 Task: Search one way flight ticket for 5 adults, 1 child, 2 infants in seat and 1 infant on lap in business from Daytona Beach: Daytona Beach International Airport to Fort Wayne: Fort Wayne International Airport on 5-4-2023. Choice of flights is Delta. Number of bags: 2 checked bags. Outbound departure time preference is 13:00.
Action: Mouse moved to (359, 332)
Screenshot: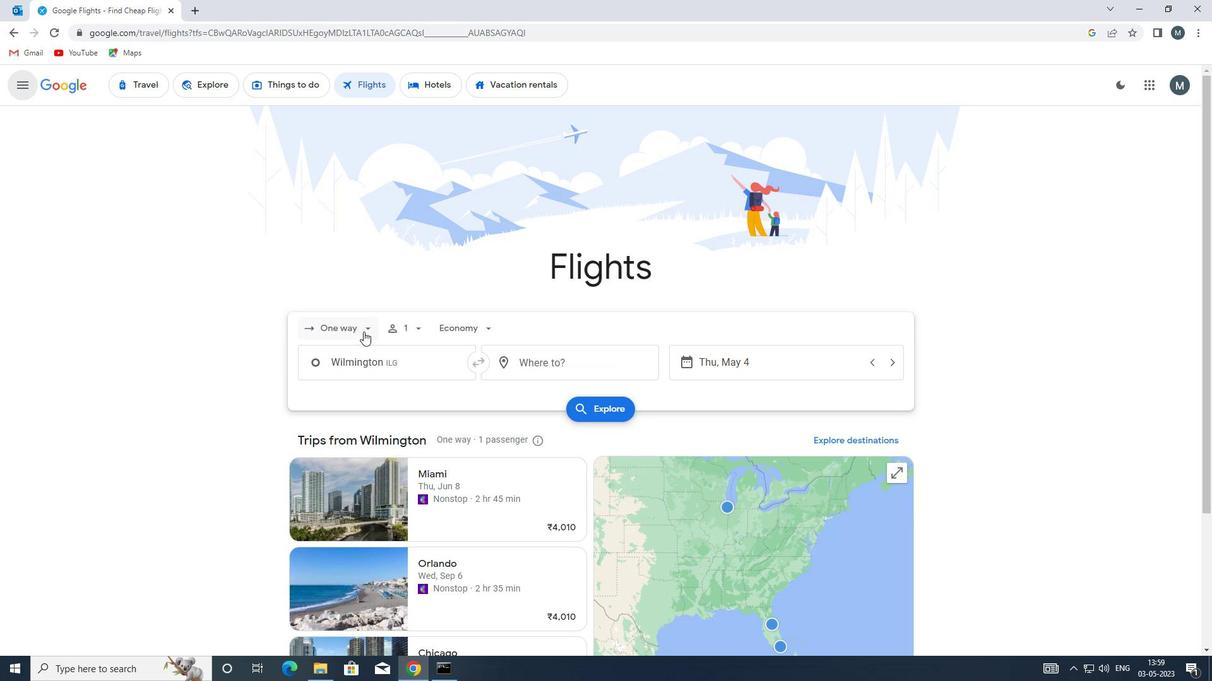 
Action: Mouse pressed left at (359, 332)
Screenshot: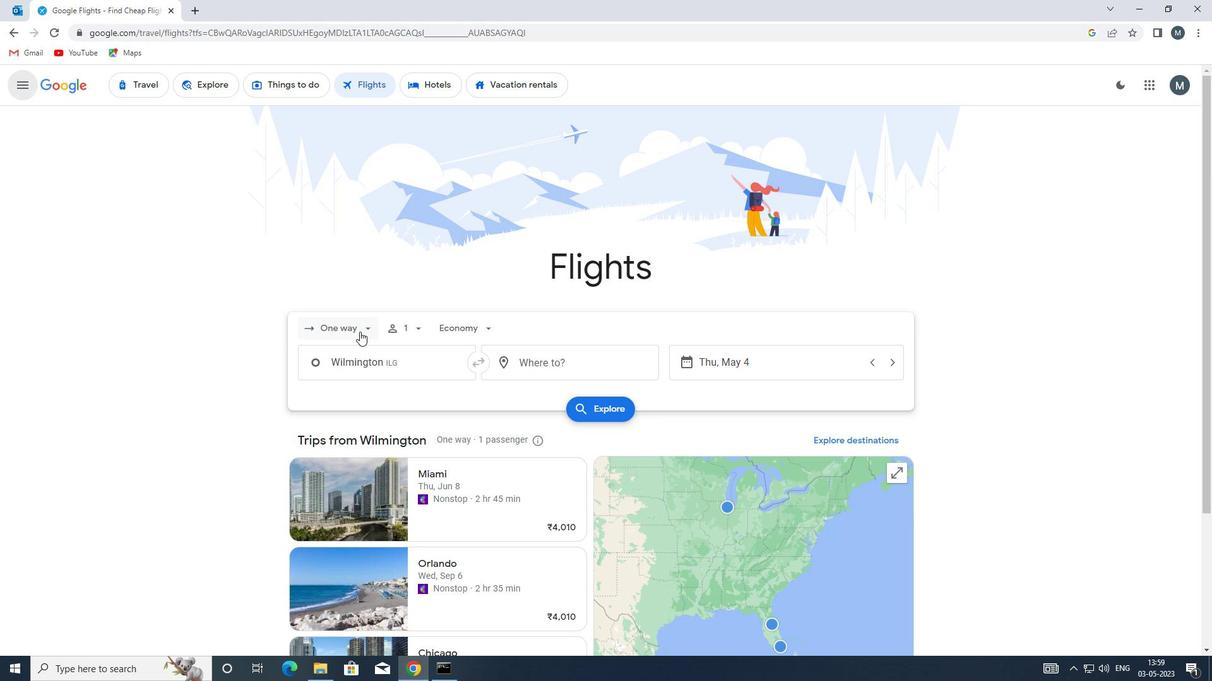 
Action: Mouse moved to (355, 388)
Screenshot: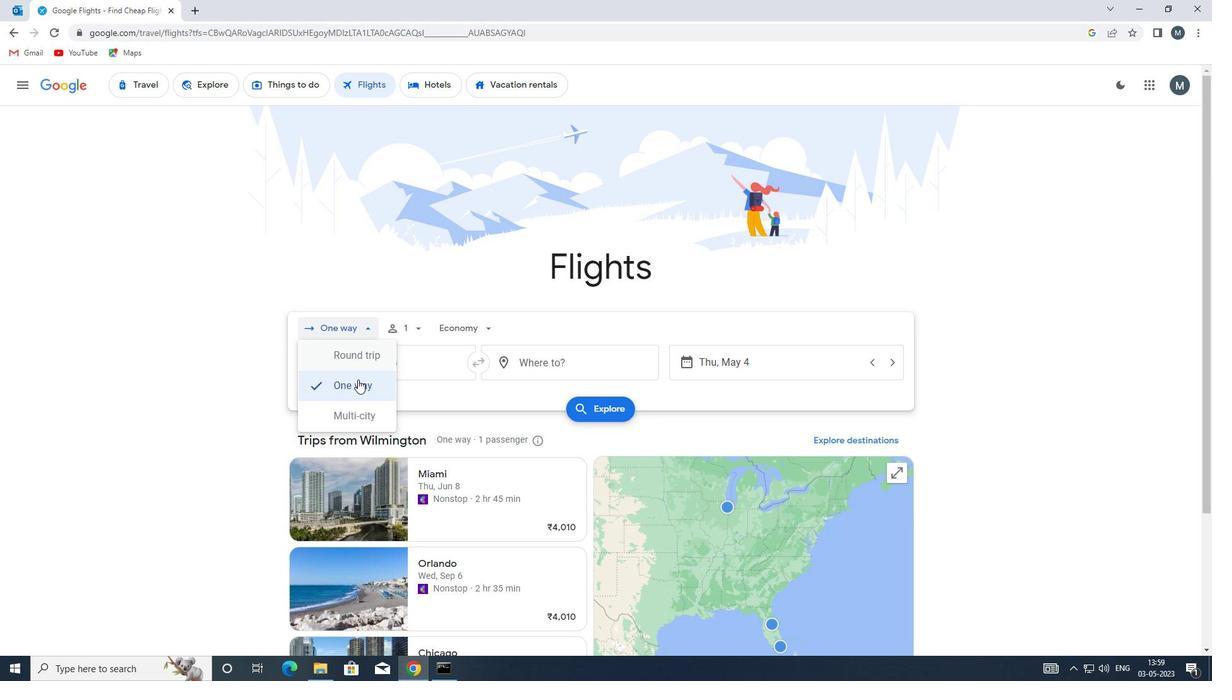 
Action: Mouse pressed left at (355, 388)
Screenshot: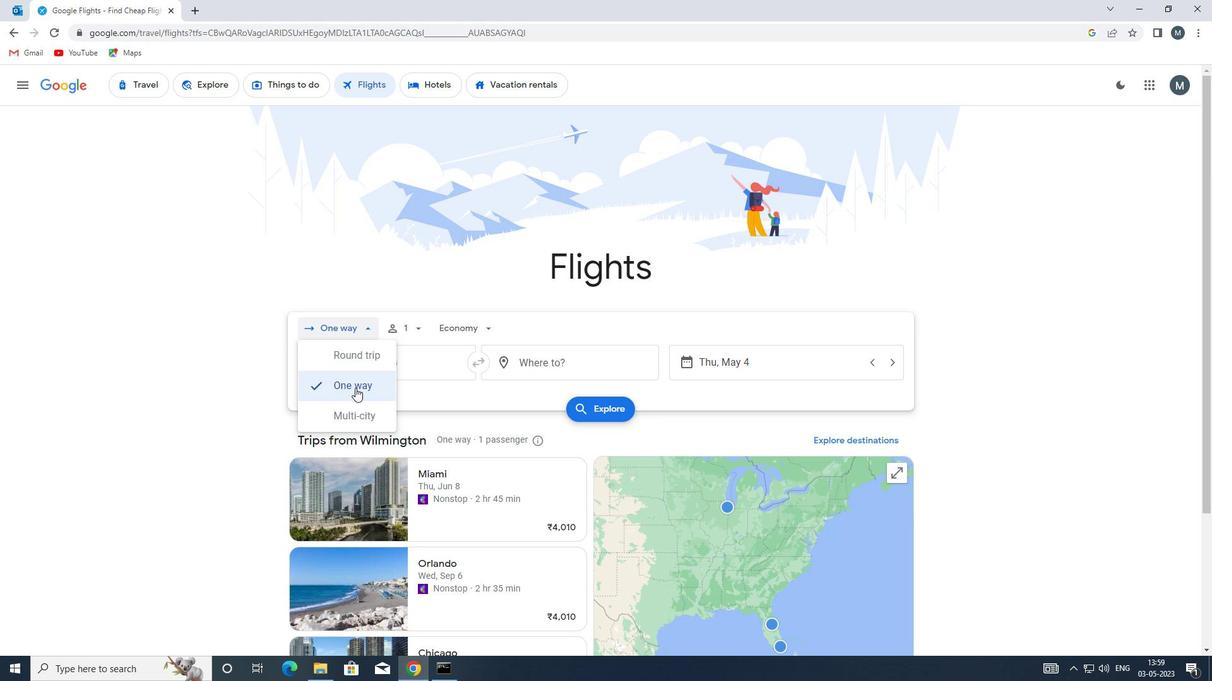 
Action: Mouse moved to (414, 329)
Screenshot: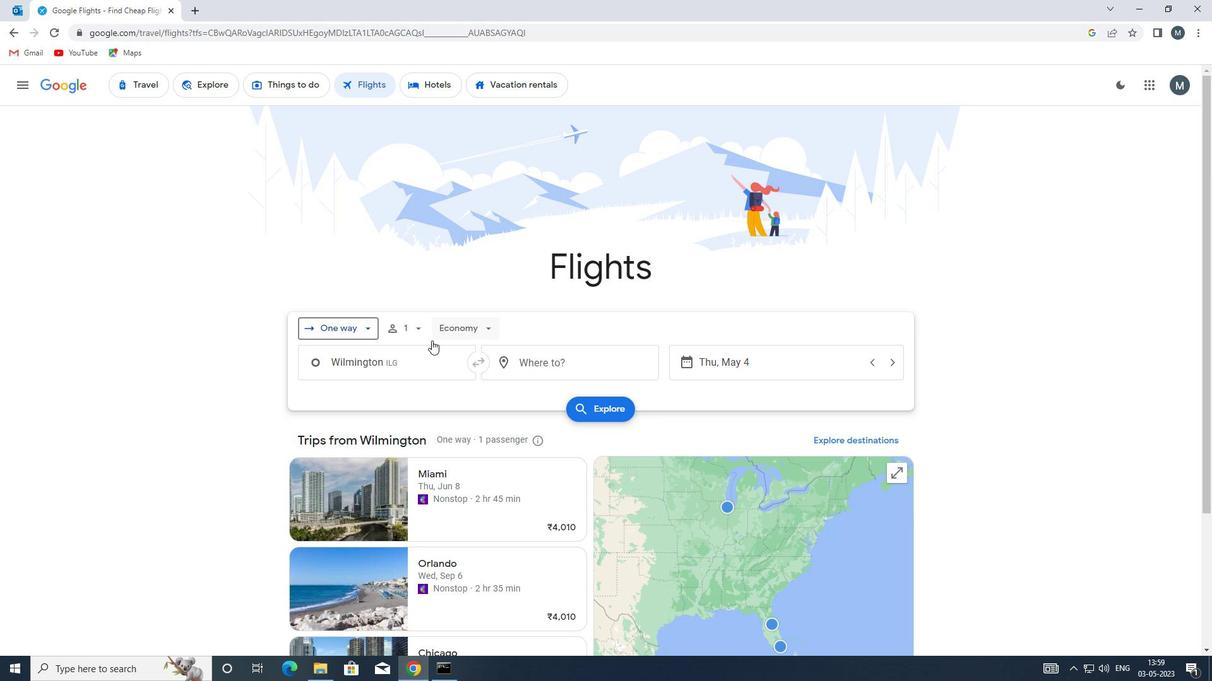 
Action: Mouse pressed left at (414, 329)
Screenshot: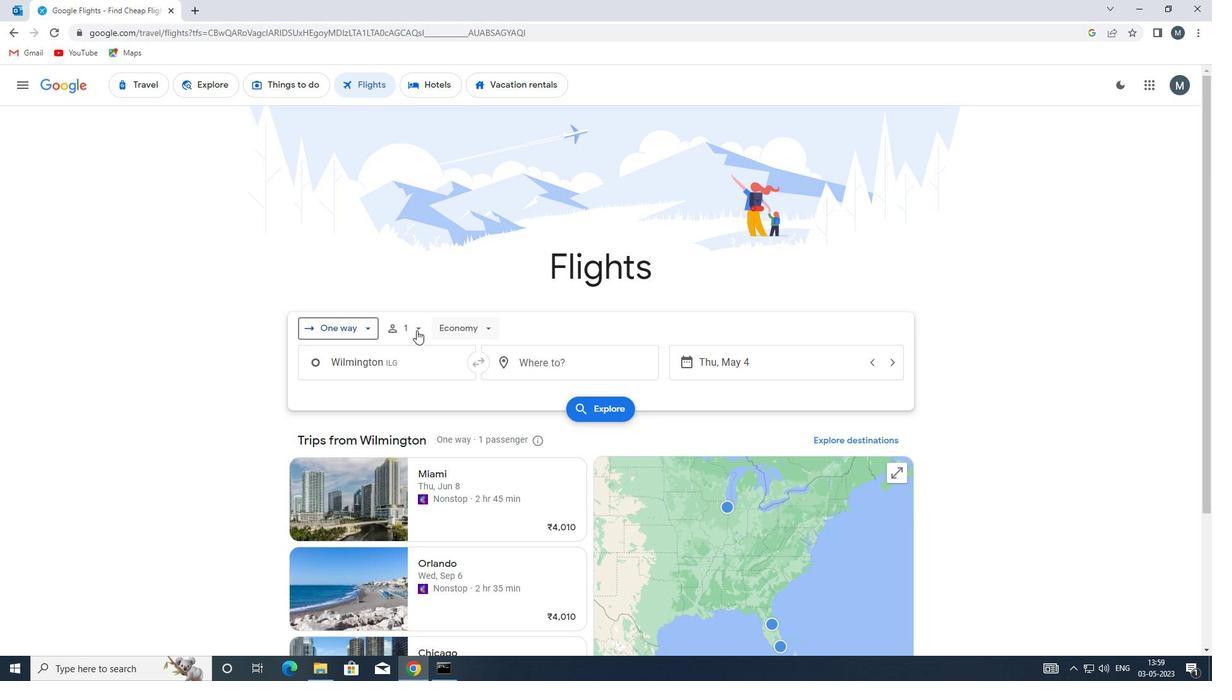 
Action: Mouse moved to (414, 329)
Screenshot: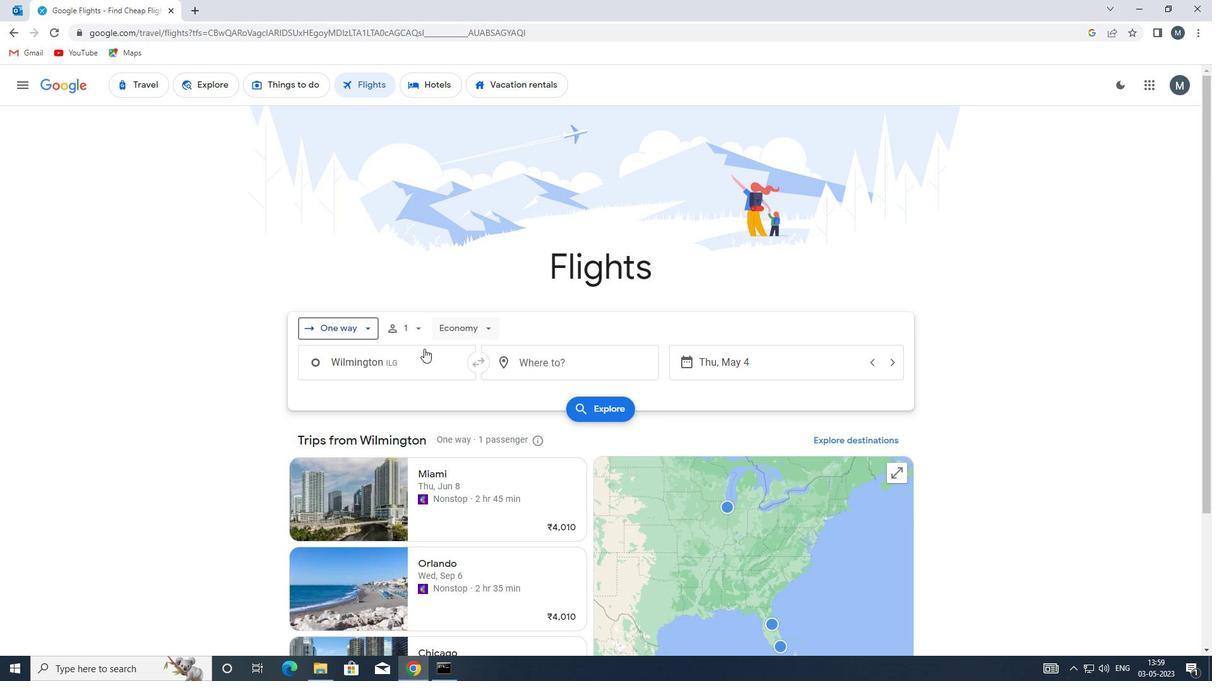 
Action: Mouse pressed left at (414, 329)
Screenshot: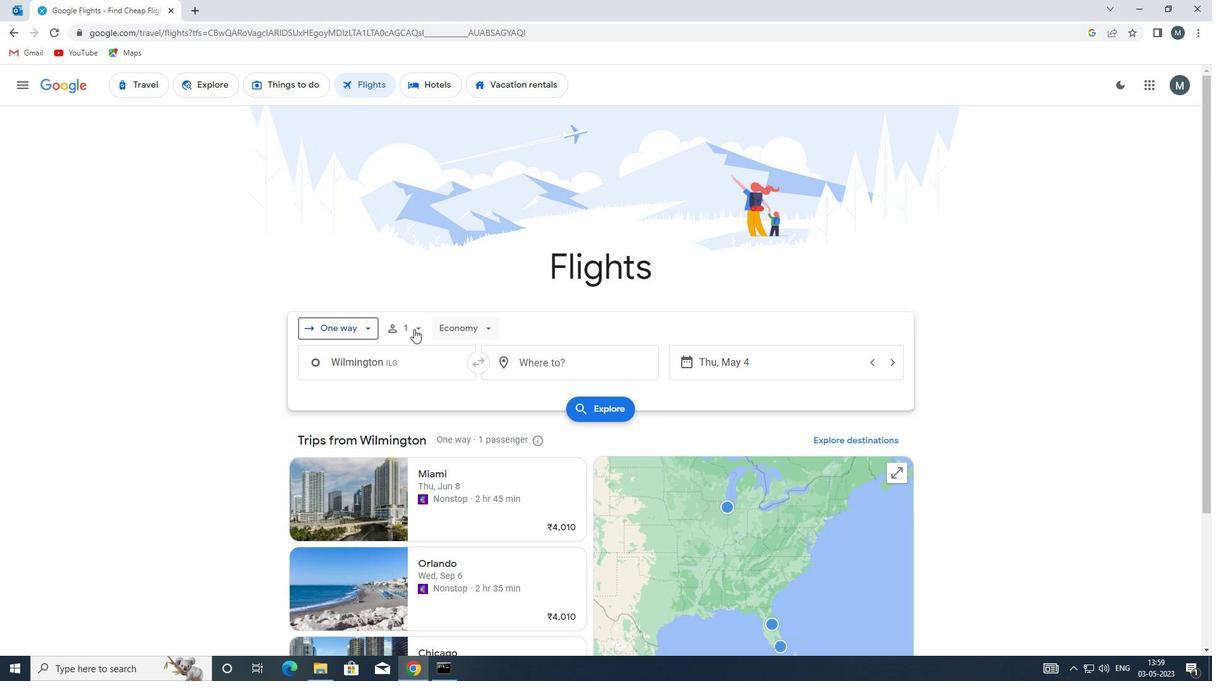 
Action: Mouse moved to (416, 328)
Screenshot: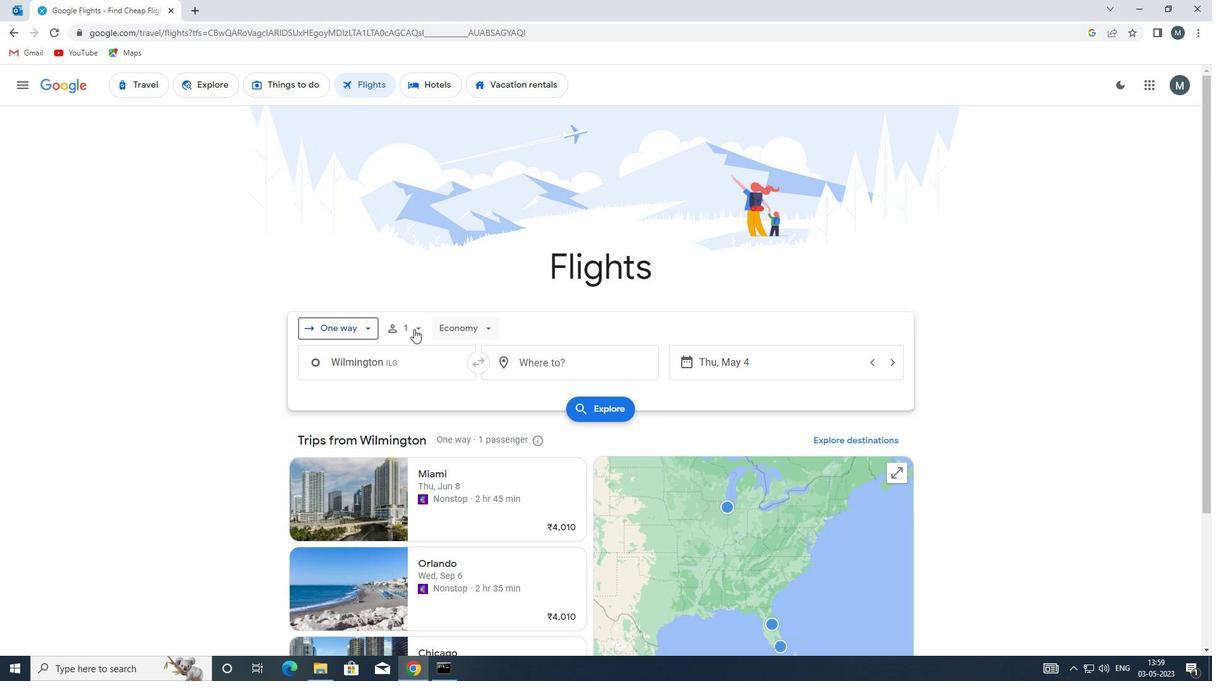 
Action: Mouse pressed left at (416, 328)
Screenshot: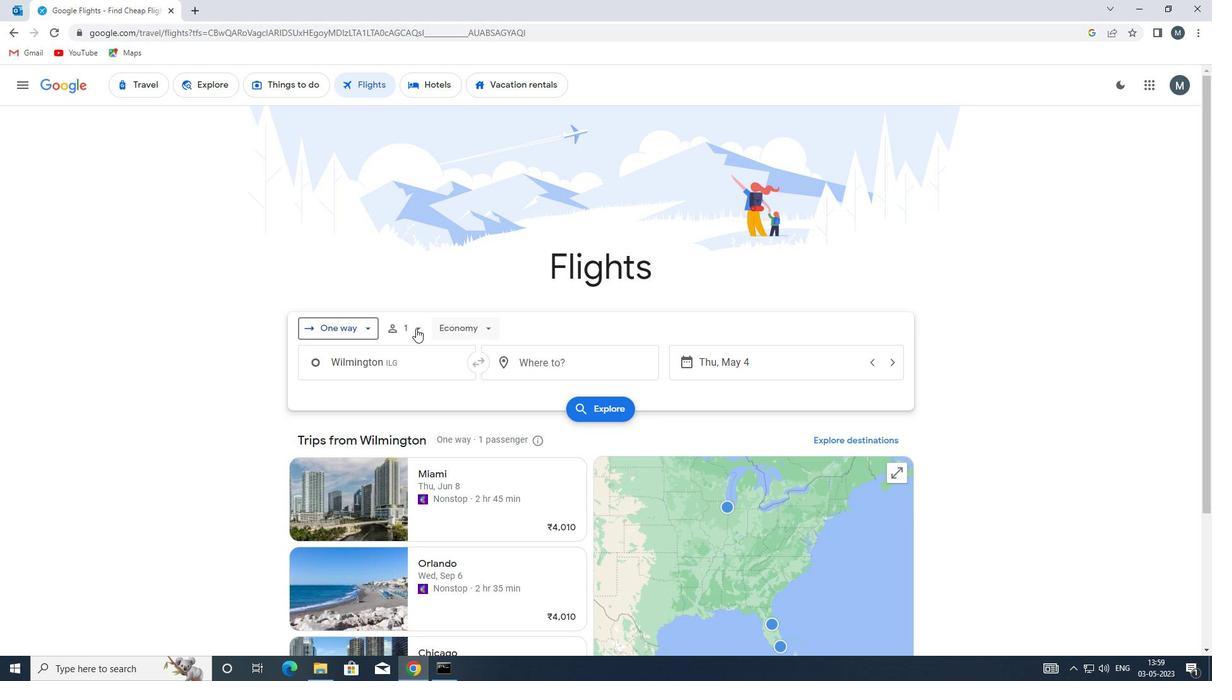 
Action: Mouse moved to (509, 361)
Screenshot: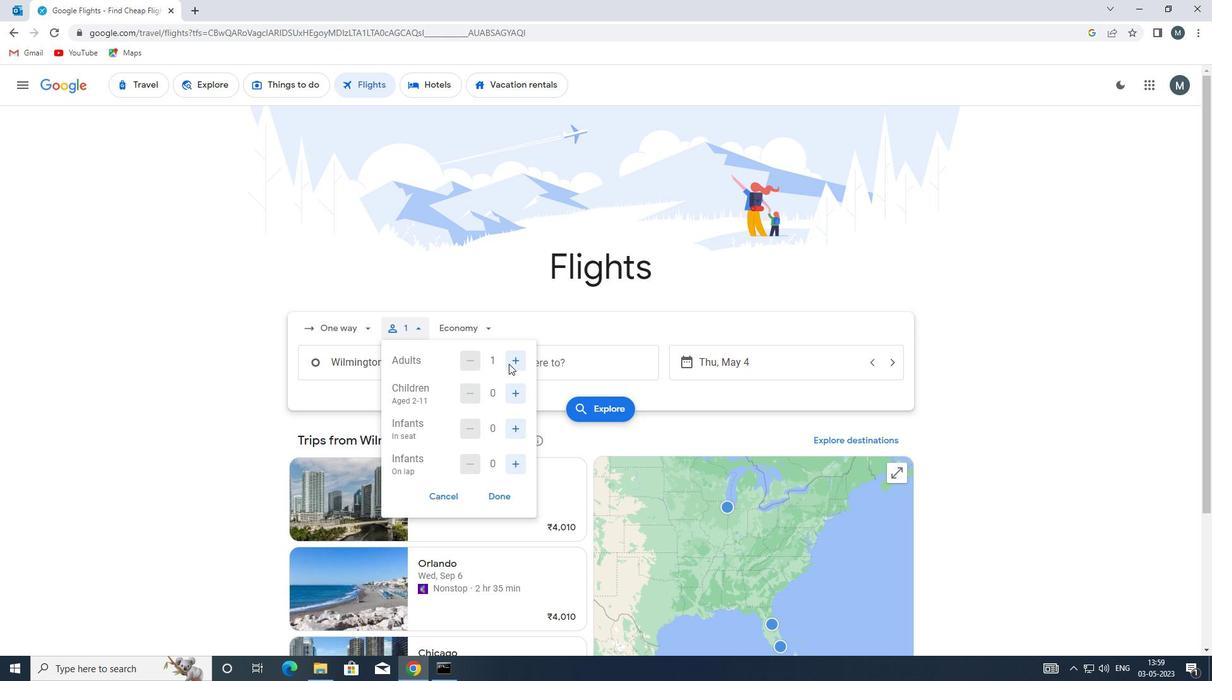 
Action: Mouse pressed left at (509, 361)
Screenshot: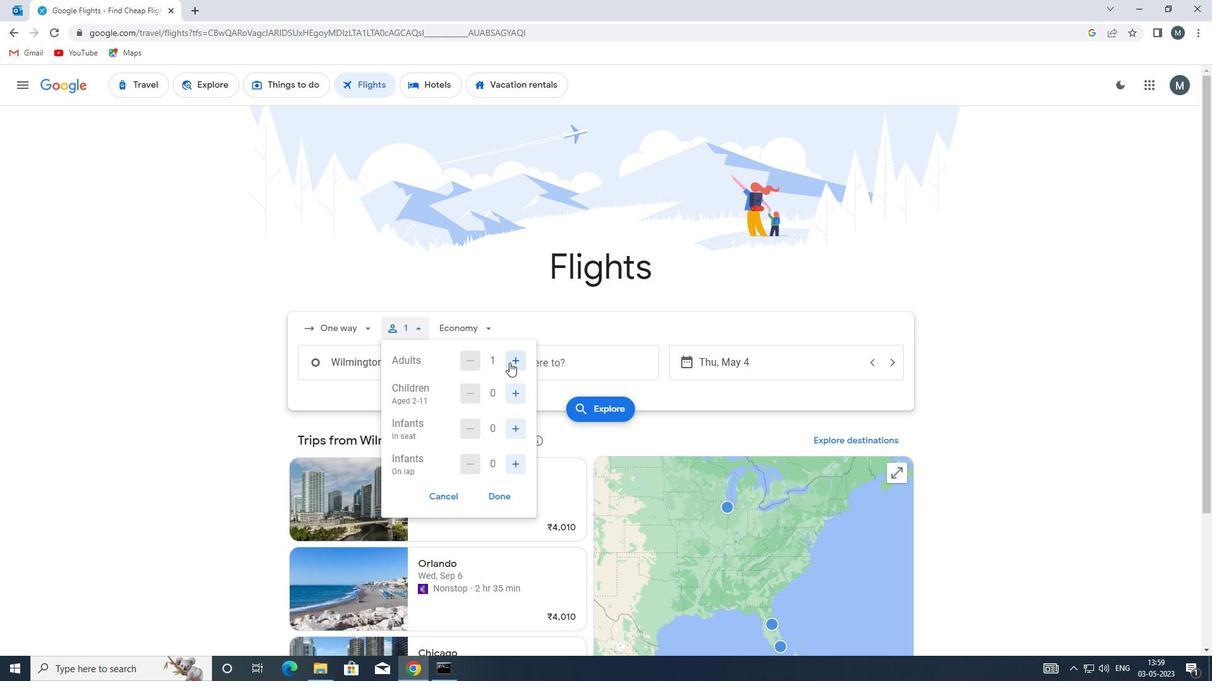 
Action: Mouse moved to (509, 361)
Screenshot: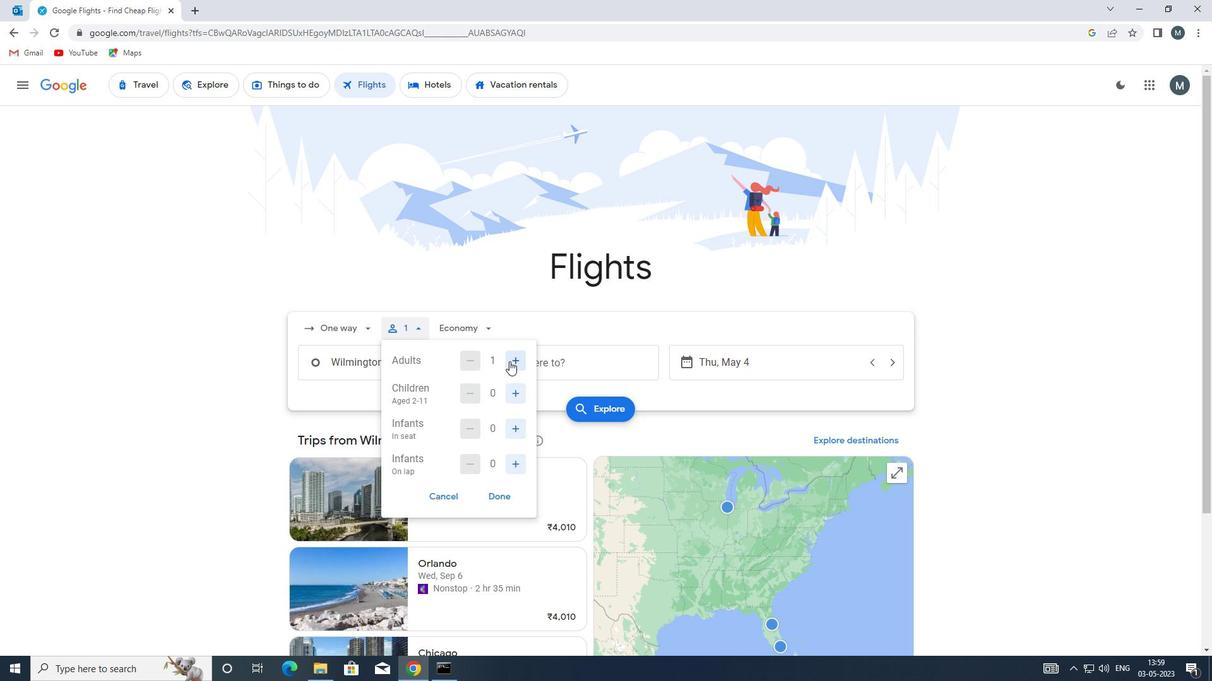 
Action: Mouse pressed left at (509, 361)
Screenshot: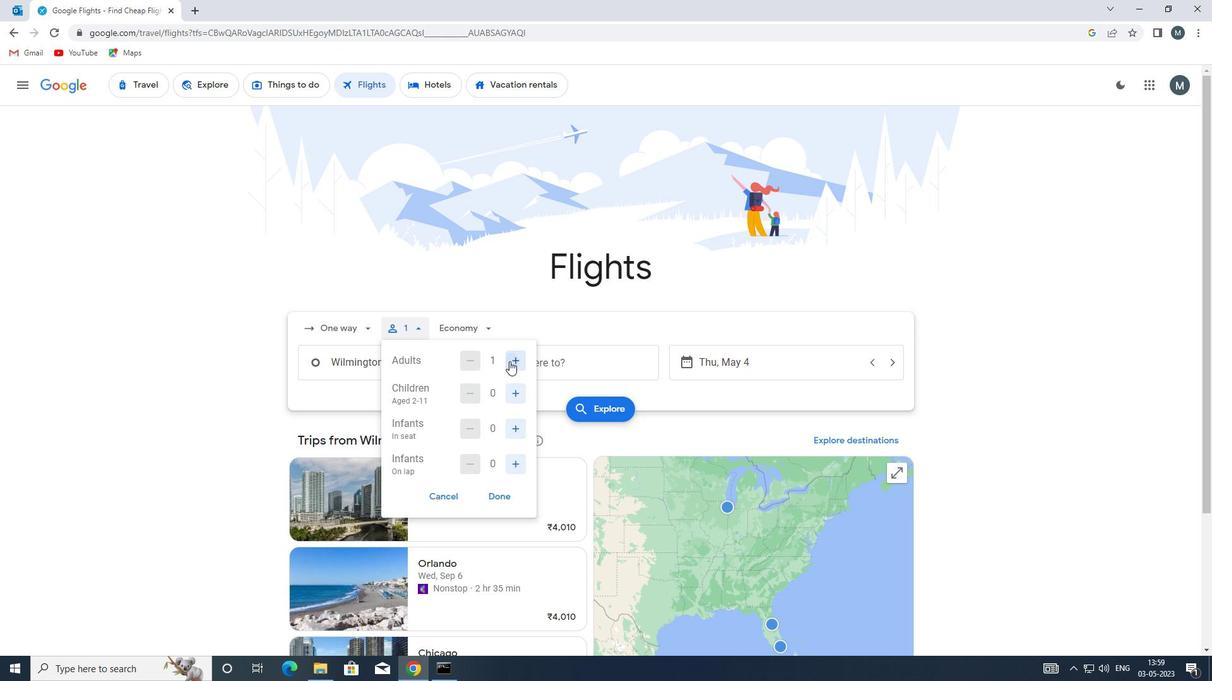 
Action: Mouse pressed left at (509, 361)
Screenshot: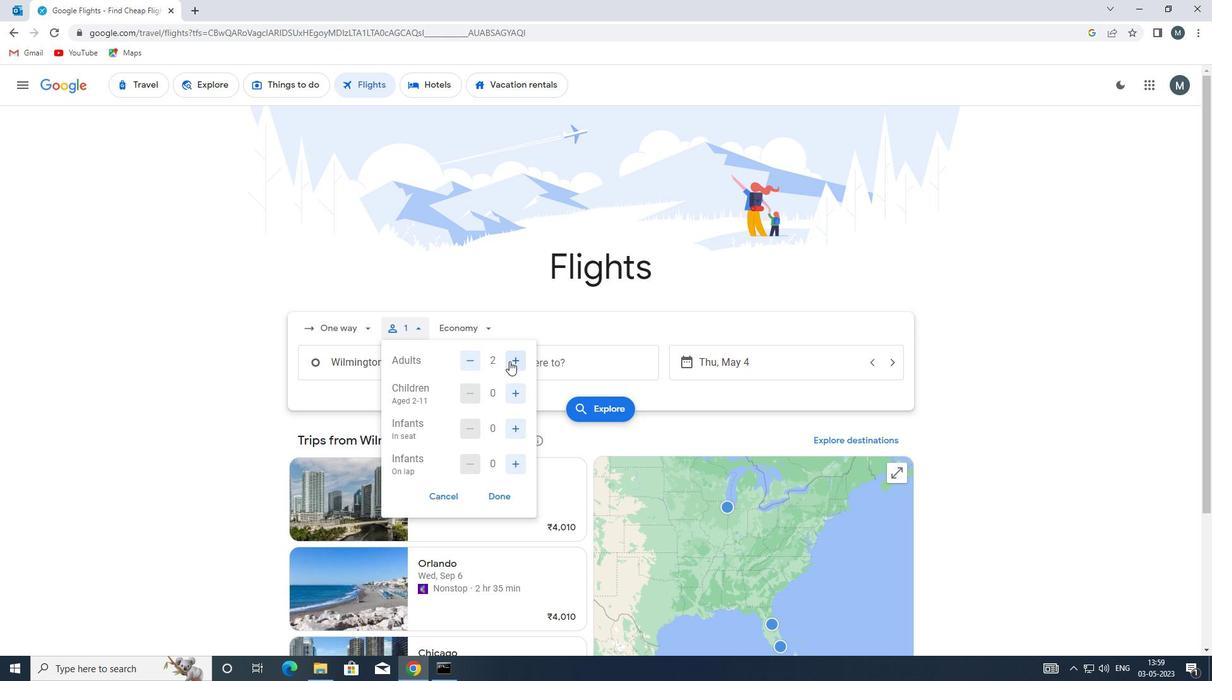 
Action: Mouse pressed left at (509, 361)
Screenshot: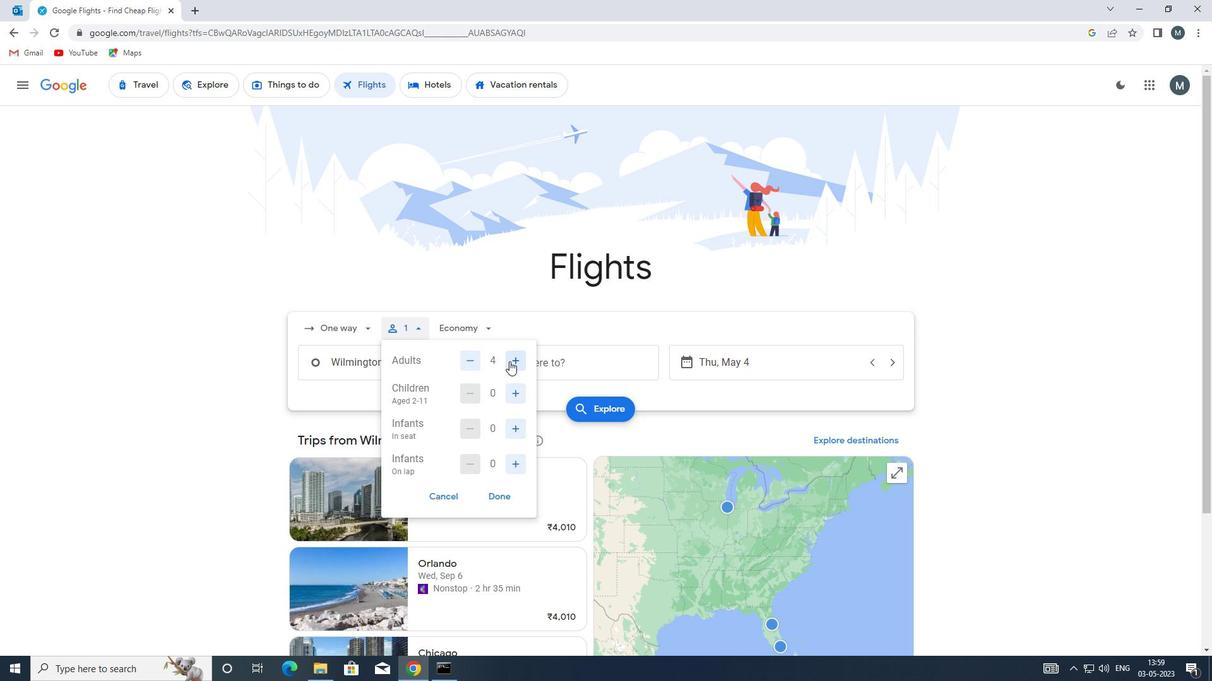 
Action: Mouse moved to (513, 394)
Screenshot: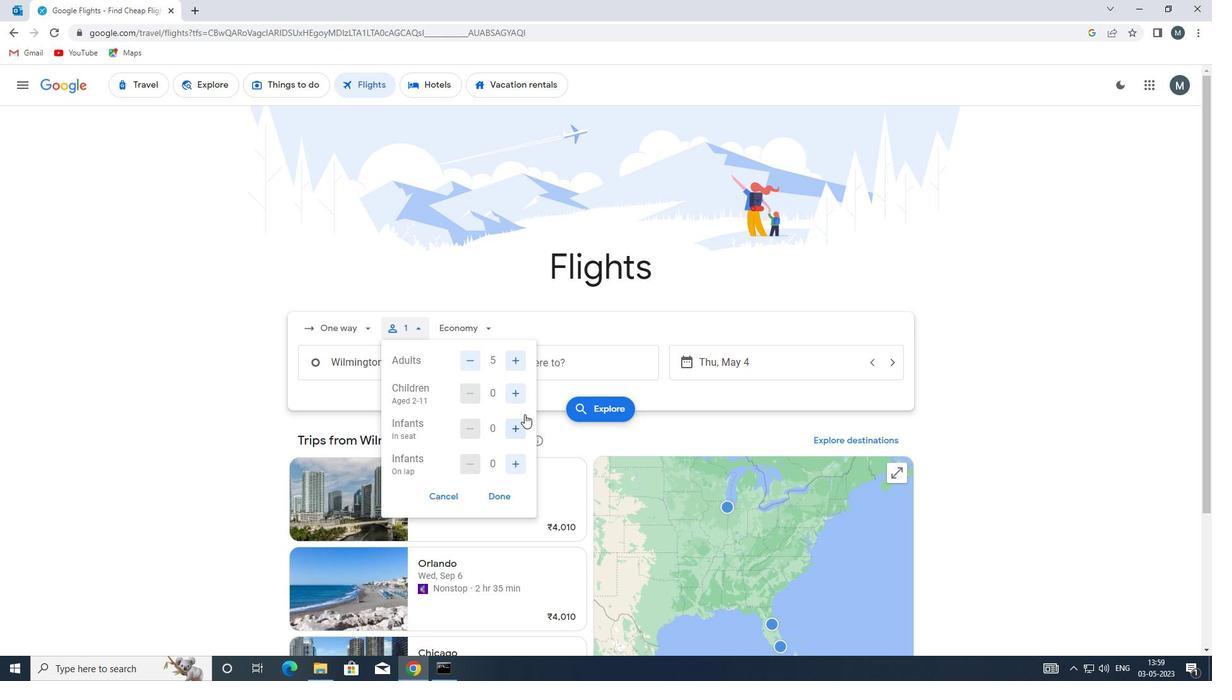 
Action: Mouse pressed left at (513, 394)
Screenshot: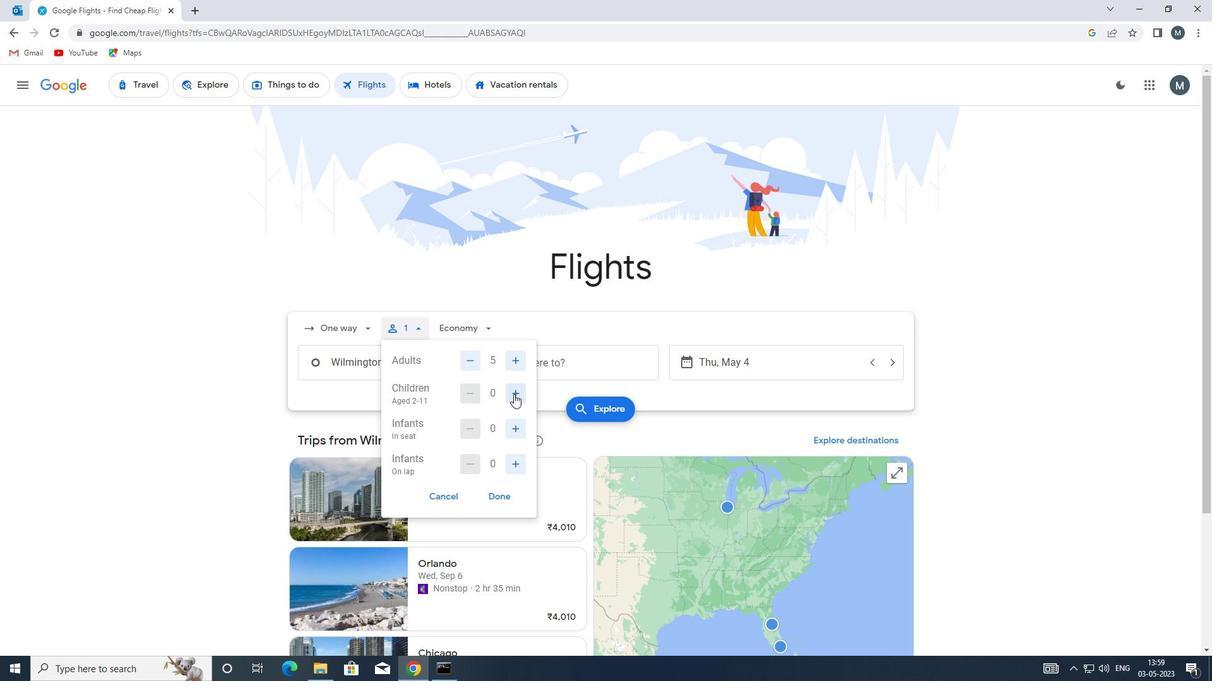 
Action: Mouse moved to (515, 428)
Screenshot: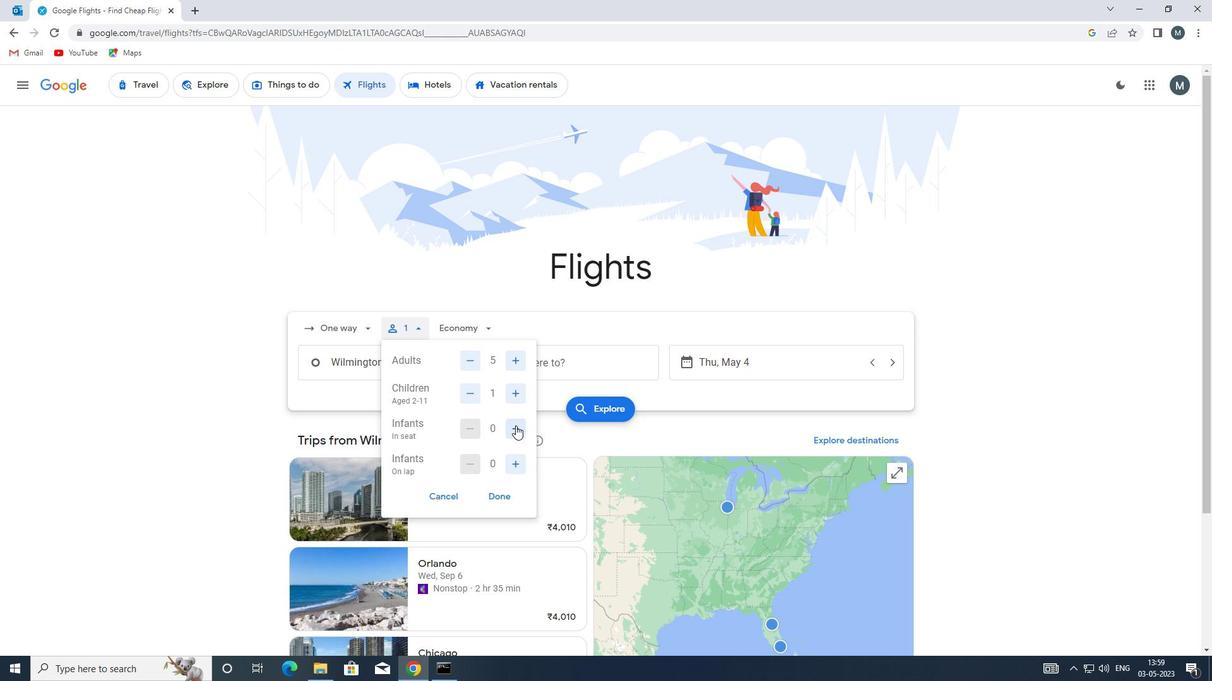 
Action: Mouse pressed left at (515, 428)
Screenshot: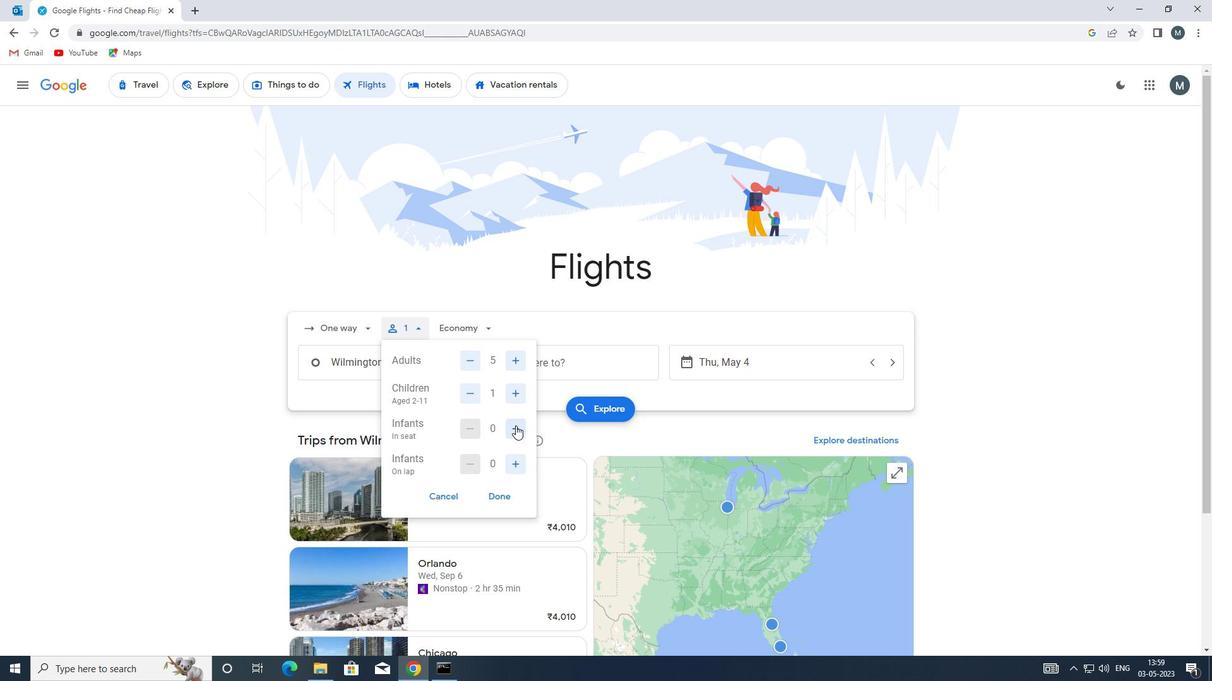 
Action: Mouse moved to (515, 464)
Screenshot: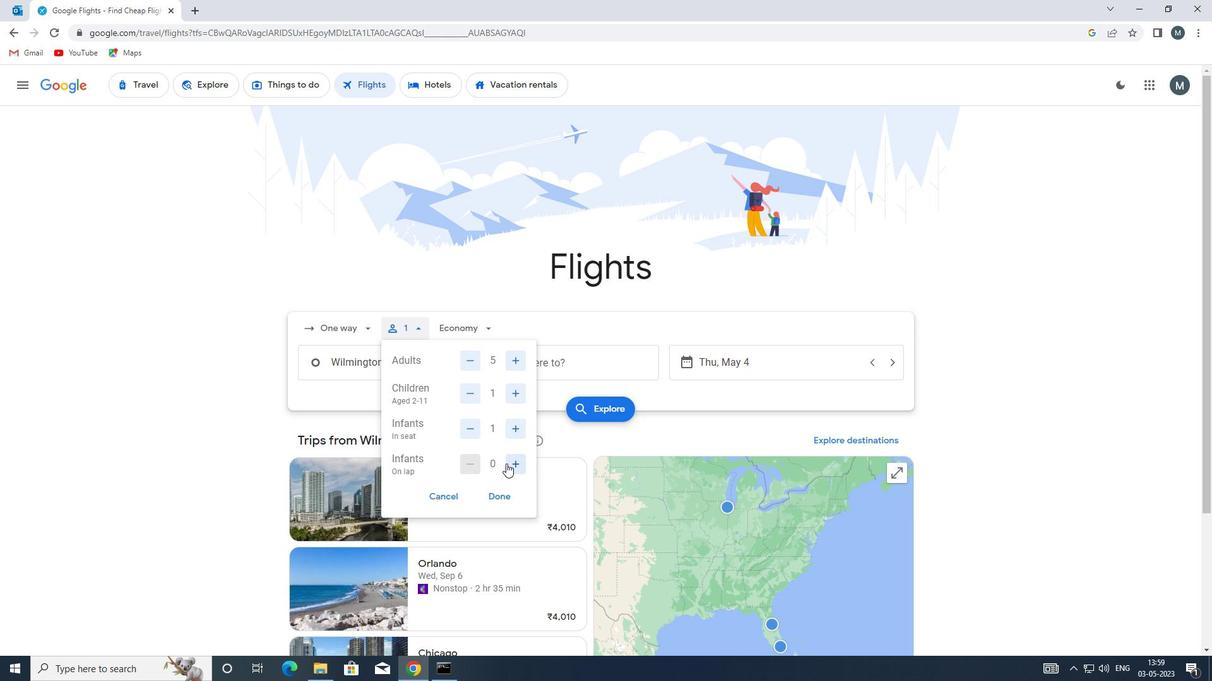 
Action: Mouse pressed left at (515, 464)
Screenshot: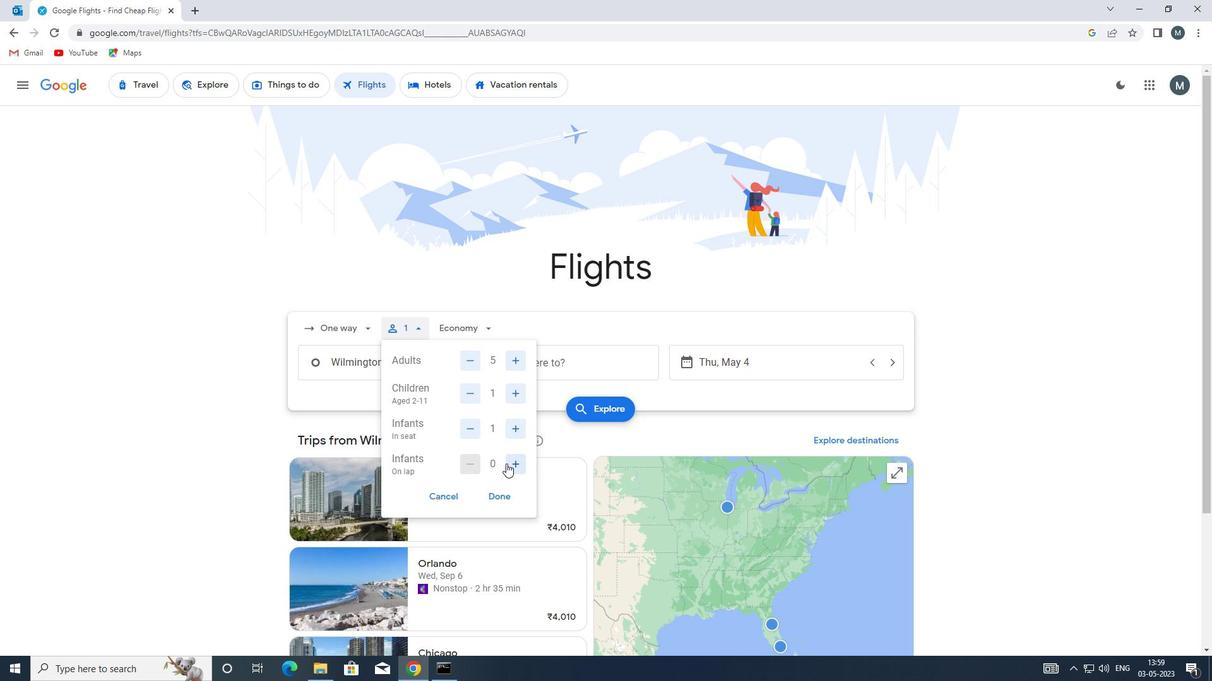 
Action: Mouse moved to (499, 496)
Screenshot: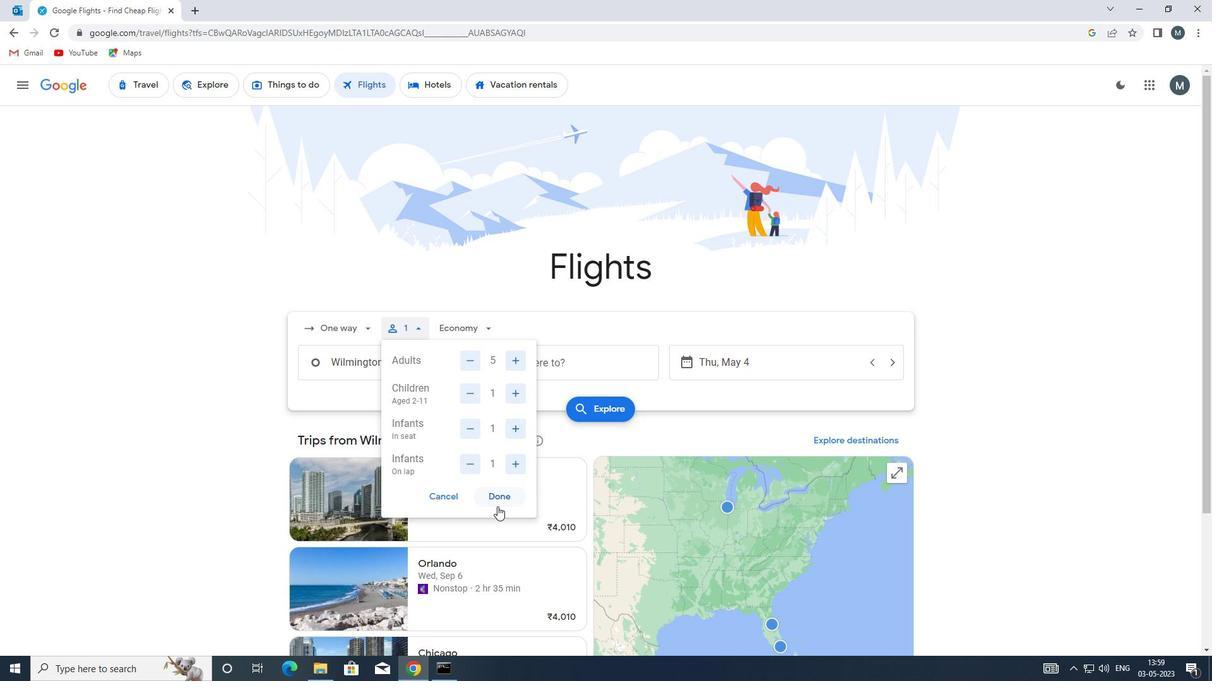 
Action: Mouse pressed left at (499, 496)
Screenshot: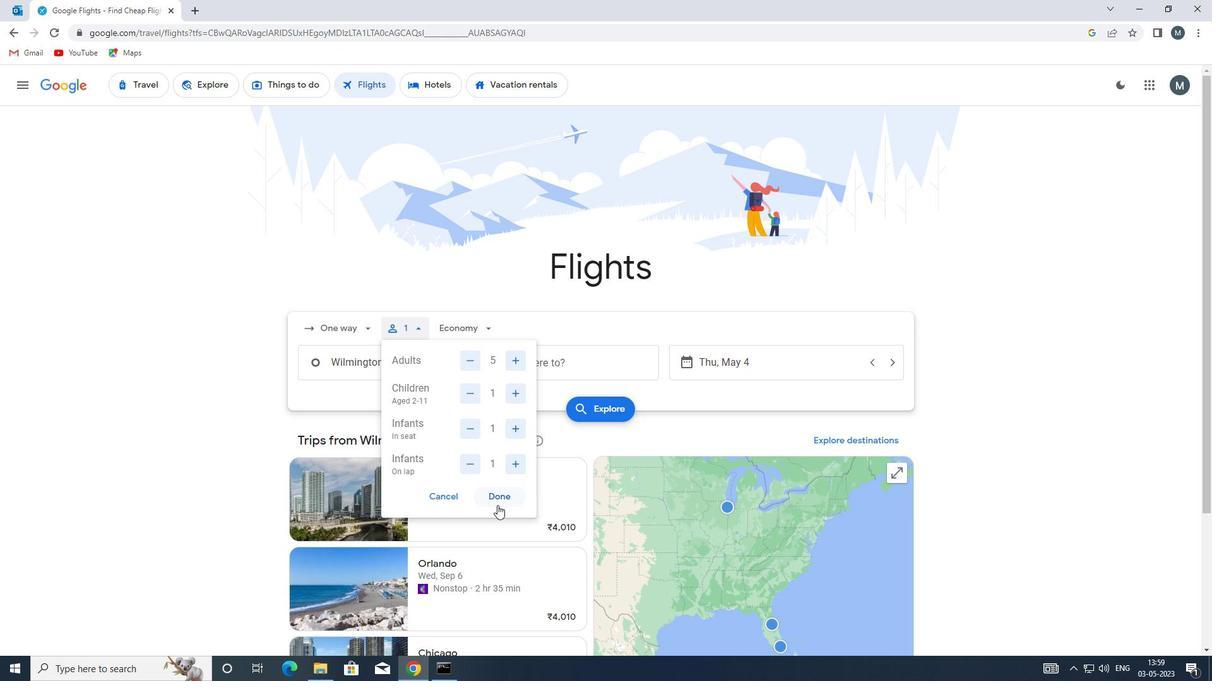 
Action: Mouse moved to (473, 328)
Screenshot: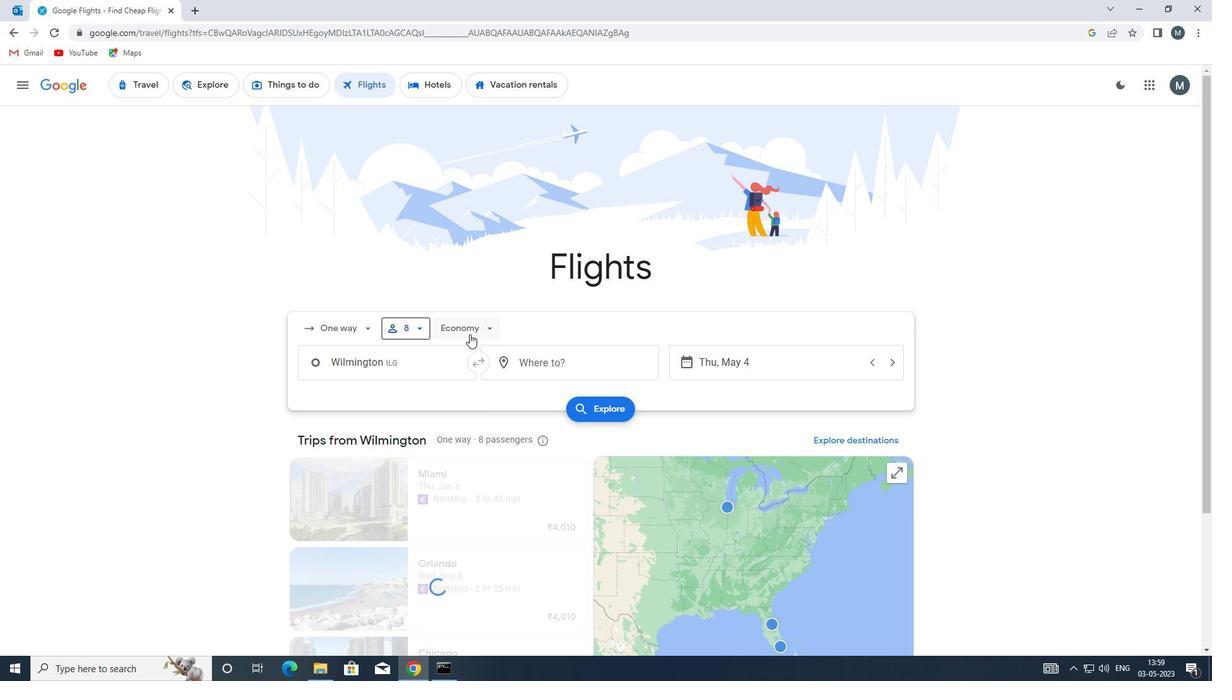 
Action: Mouse pressed left at (473, 328)
Screenshot: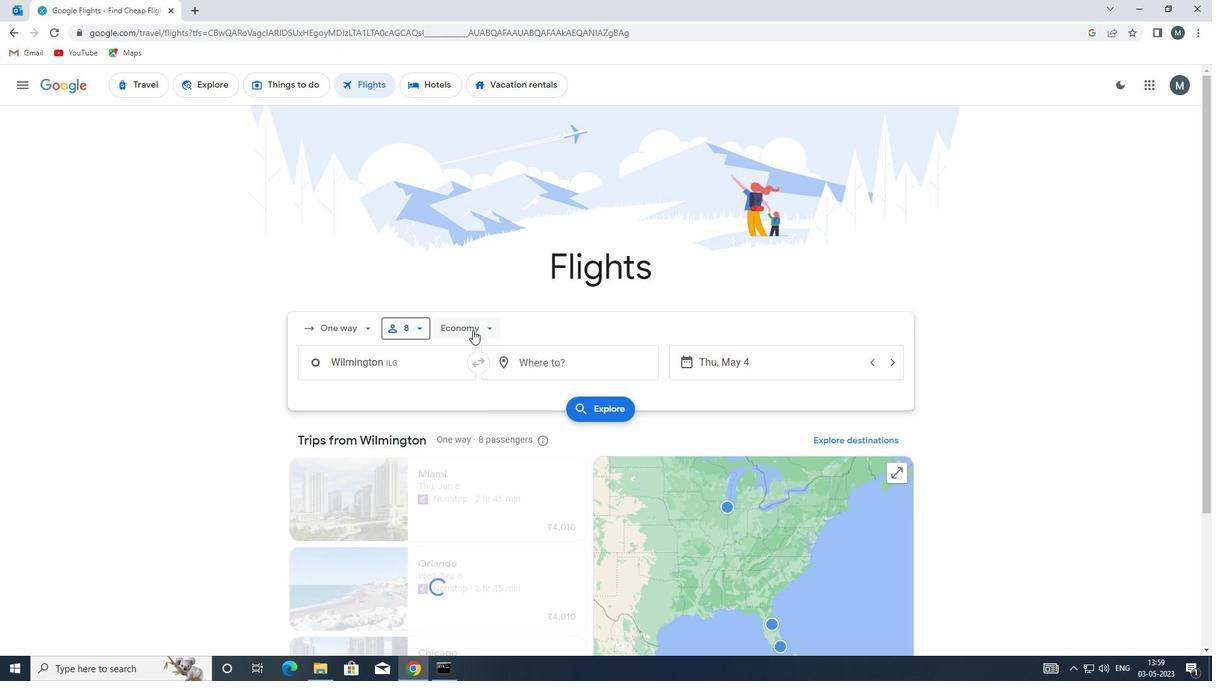 
Action: Mouse moved to (504, 383)
Screenshot: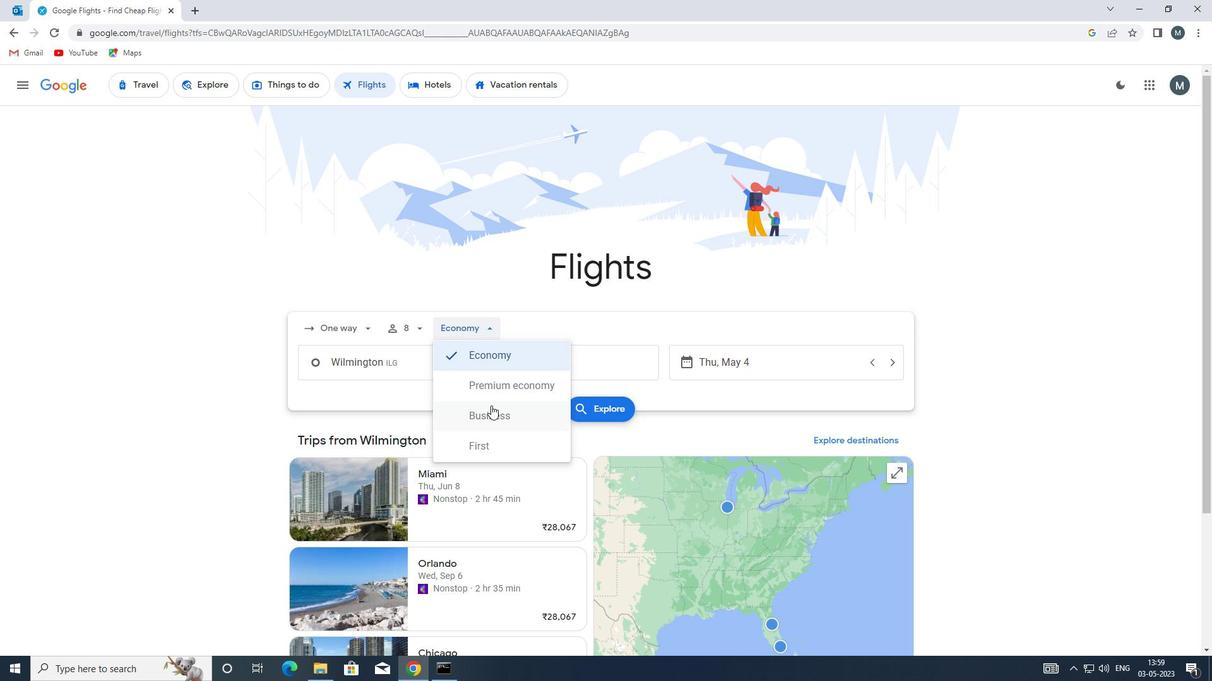 
Action: Mouse pressed left at (504, 383)
Screenshot: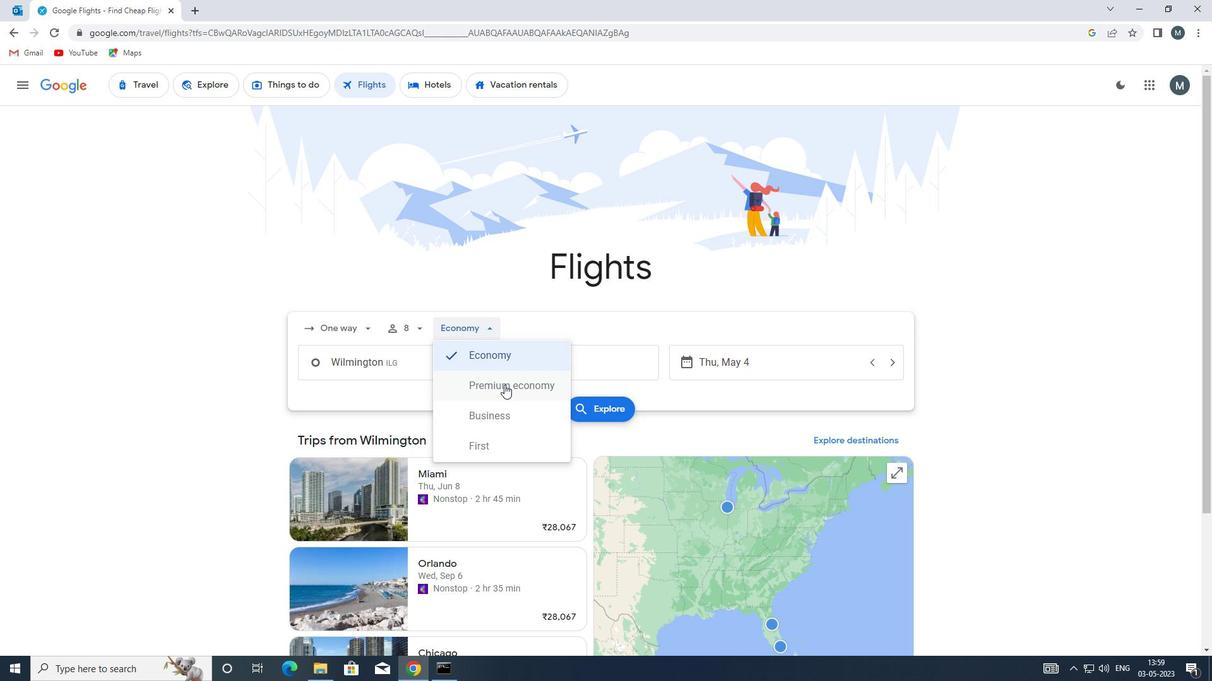 
Action: Mouse moved to (489, 325)
Screenshot: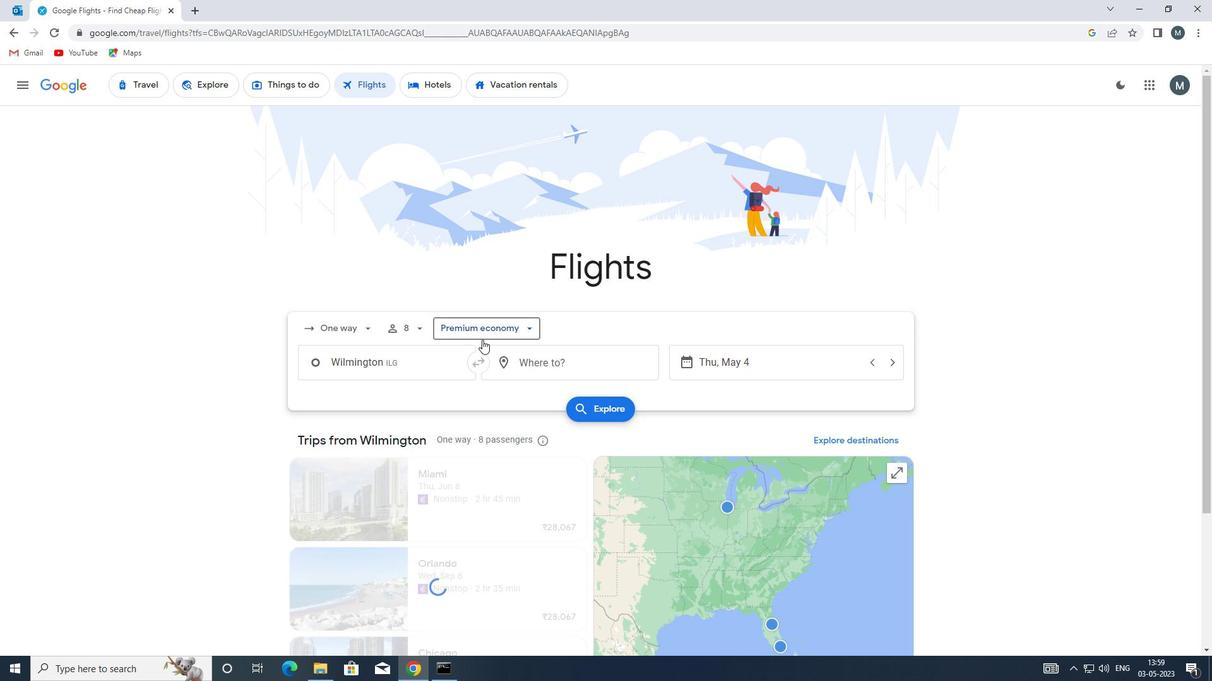 
Action: Mouse pressed left at (489, 325)
Screenshot: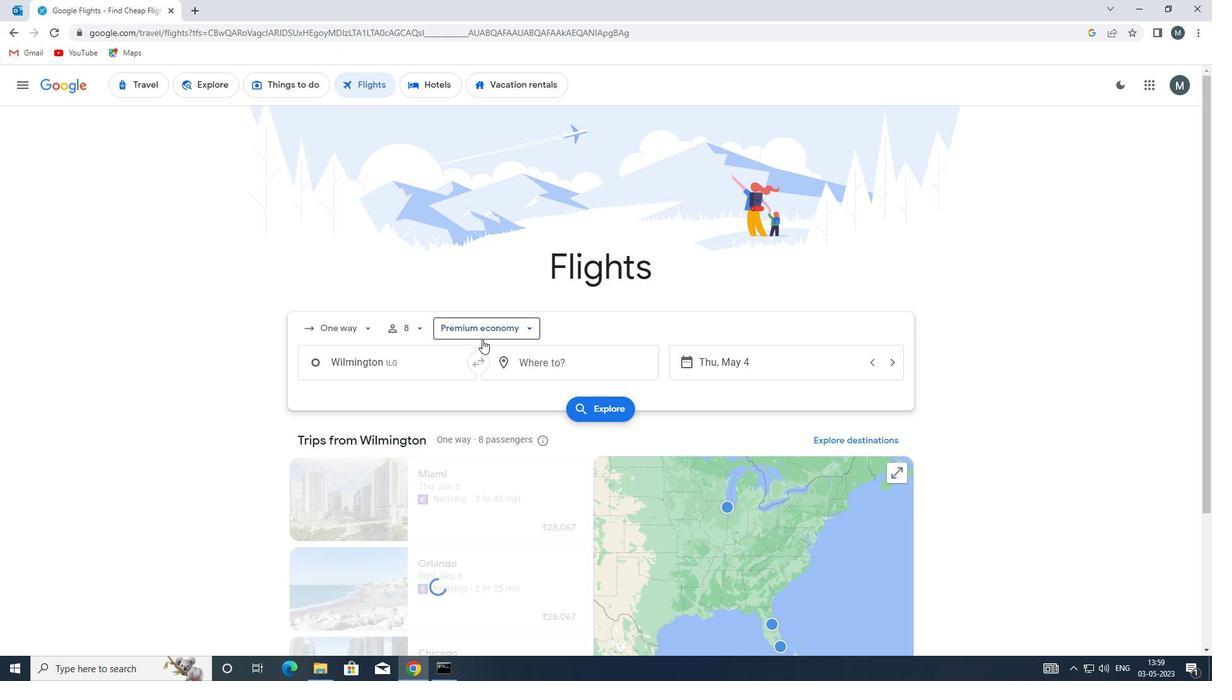
Action: Mouse moved to (489, 415)
Screenshot: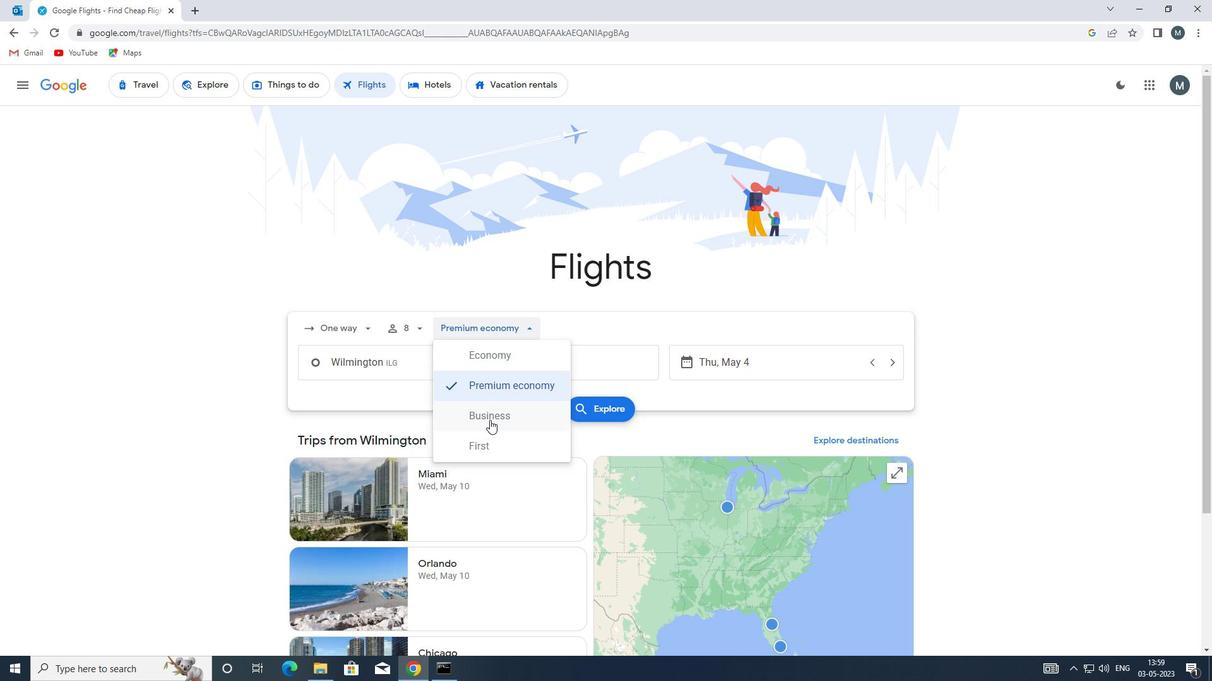
Action: Mouse pressed left at (489, 415)
Screenshot: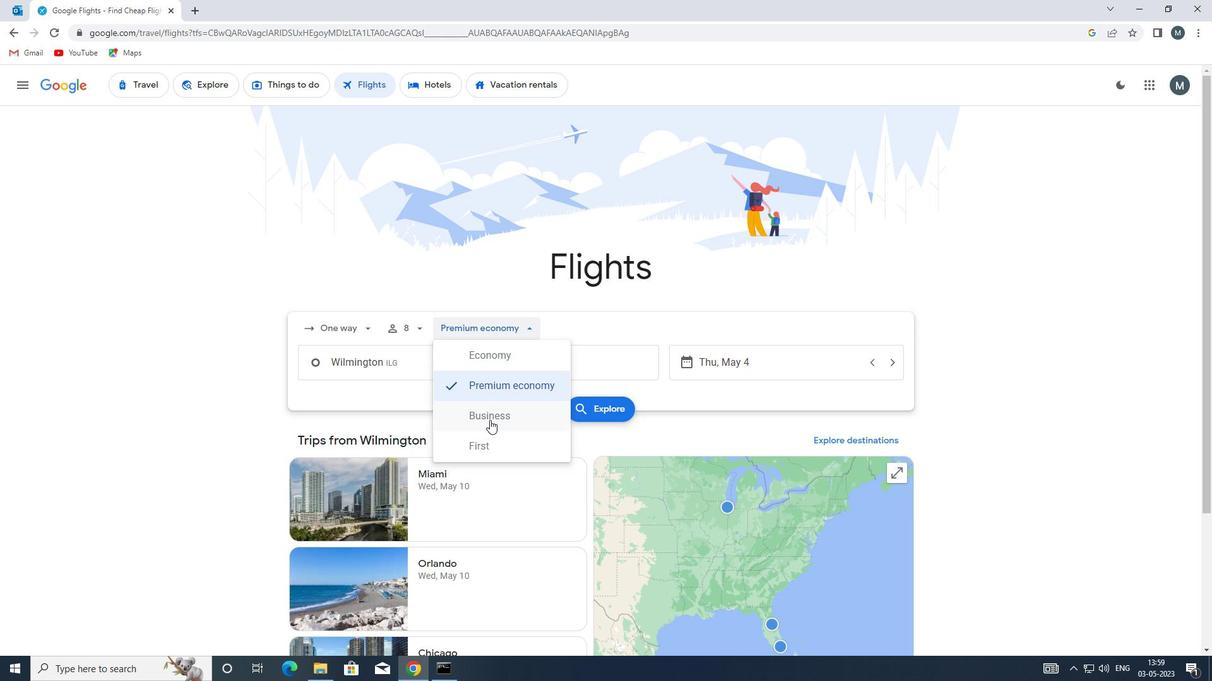 
Action: Mouse moved to (411, 357)
Screenshot: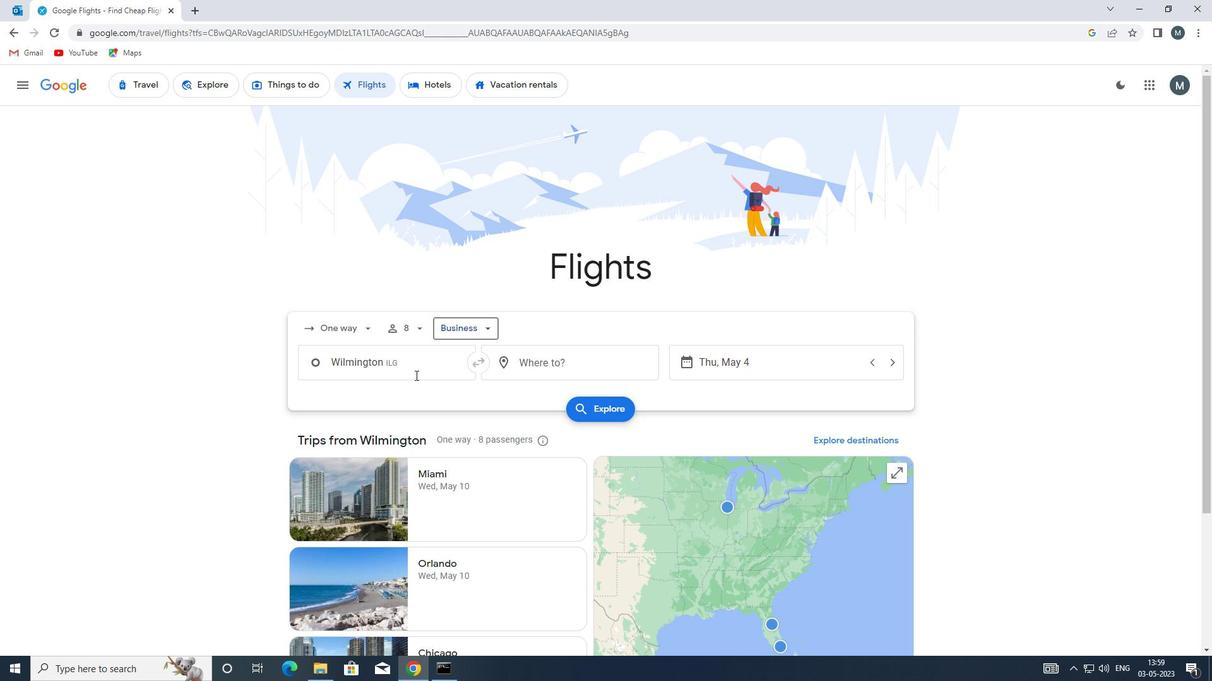 
Action: Mouse pressed left at (411, 357)
Screenshot: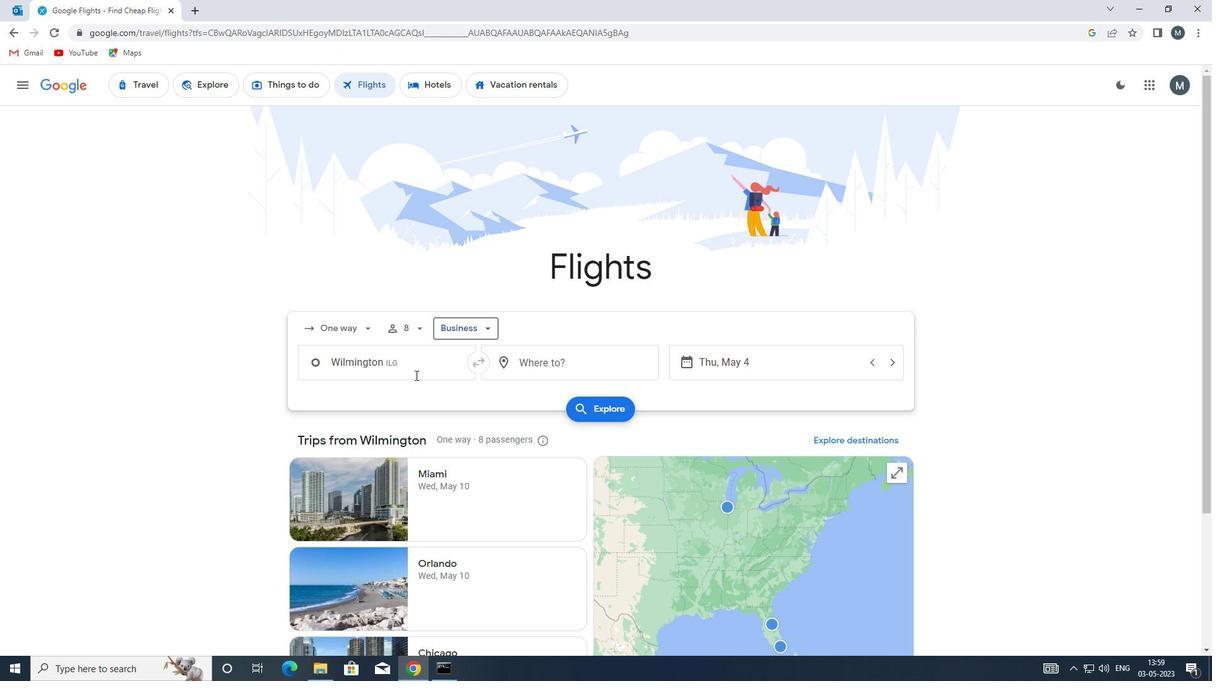 
Action: Mouse moved to (412, 357)
Screenshot: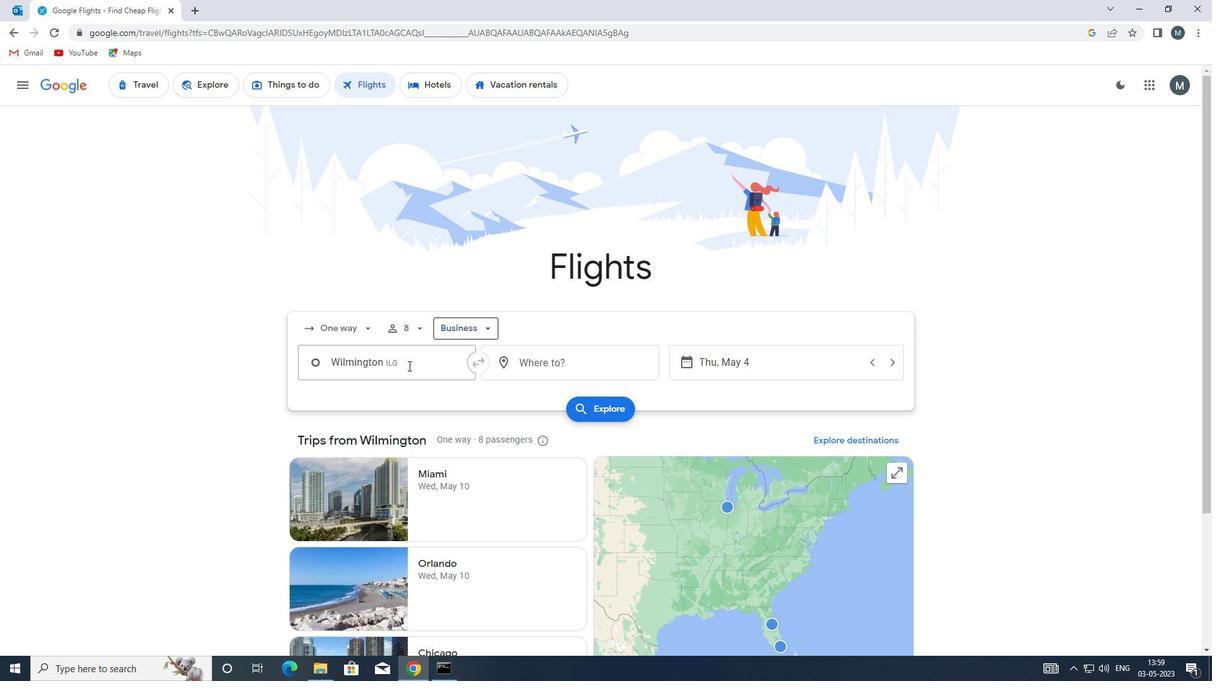 
Action: Key pressed dab
Screenshot: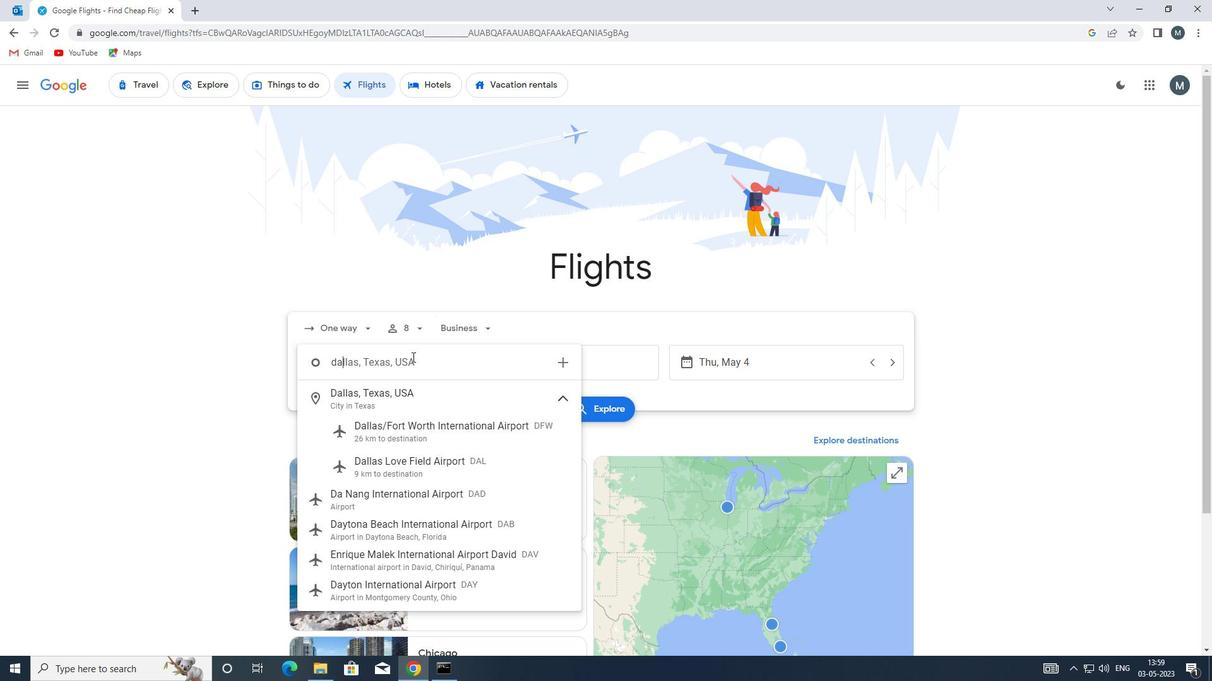 
Action: Mouse moved to (424, 398)
Screenshot: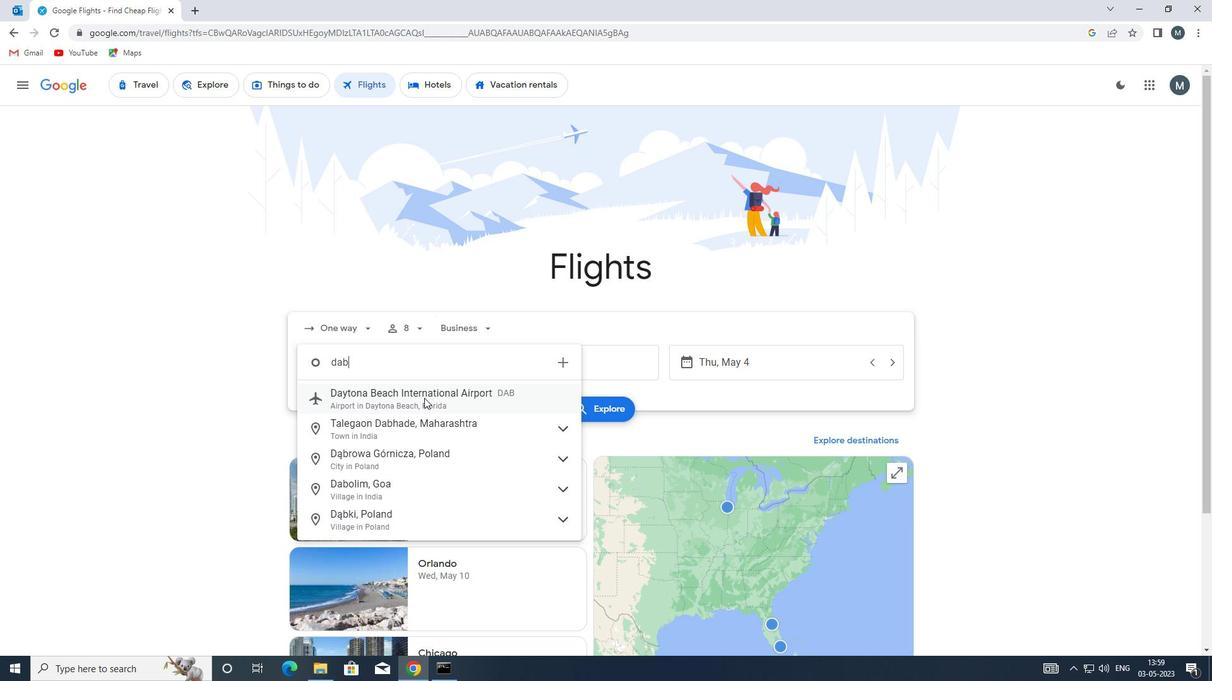 
Action: Mouse pressed left at (424, 398)
Screenshot: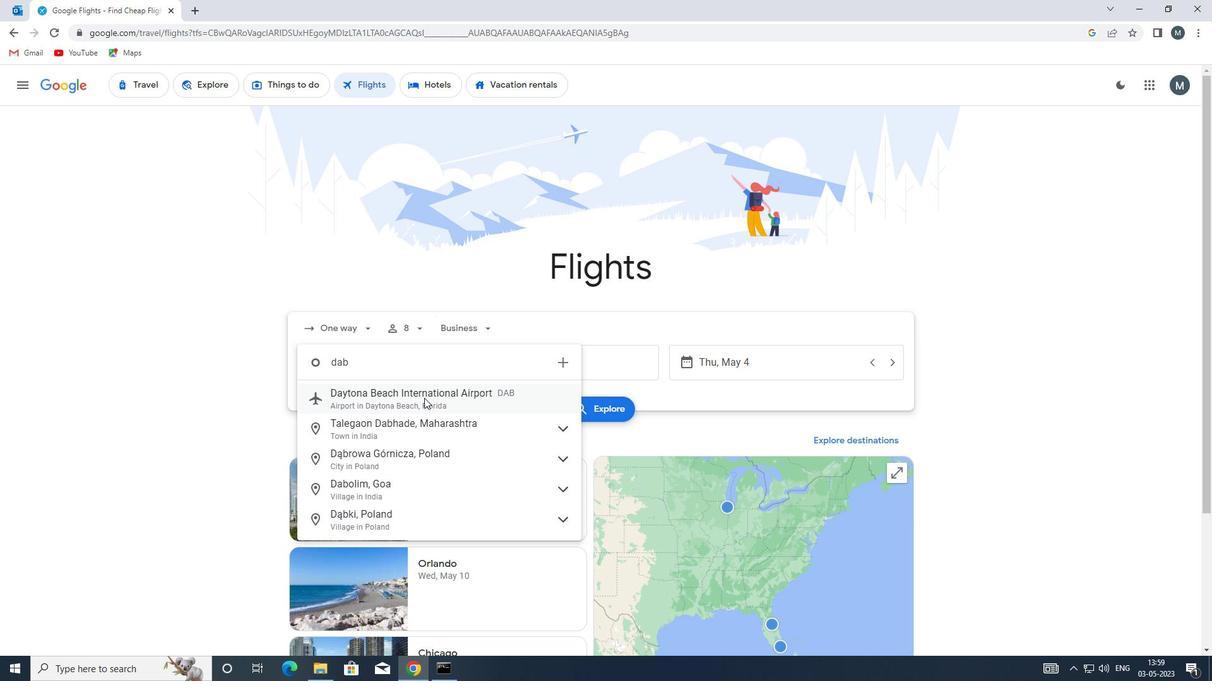 
Action: Mouse moved to (563, 369)
Screenshot: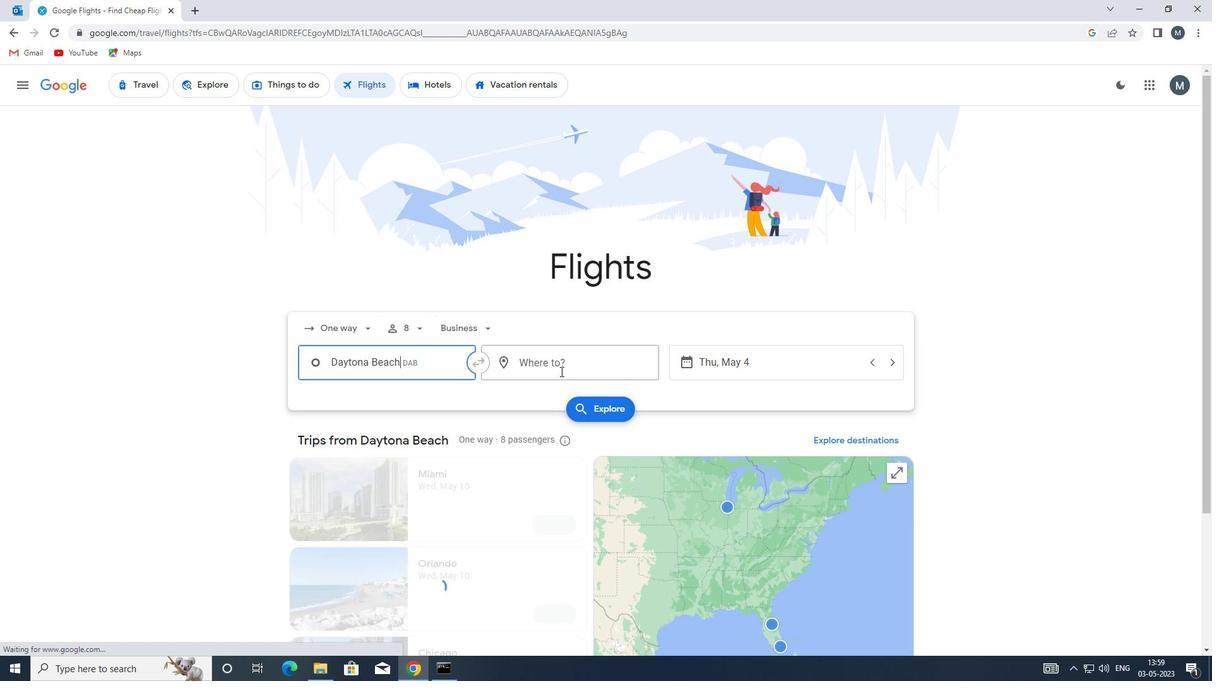 
Action: Mouse pressed left at (563, 369)
Screenshot: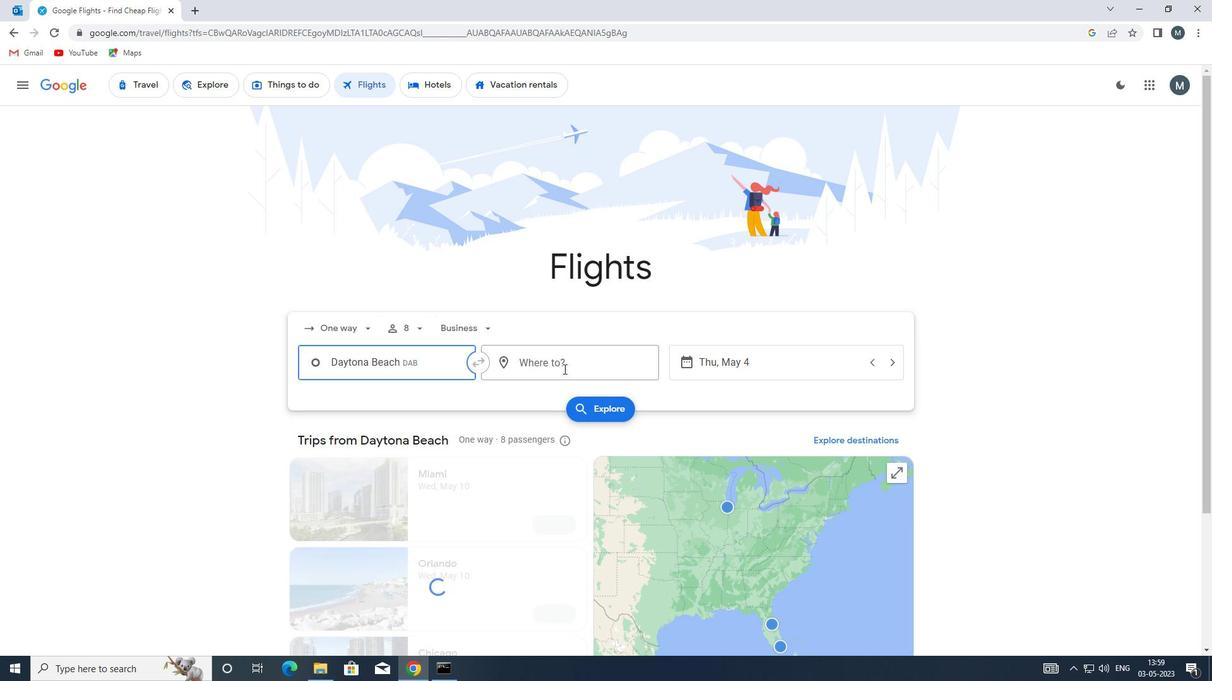 
Action: Key pressed fwa
Screenshot: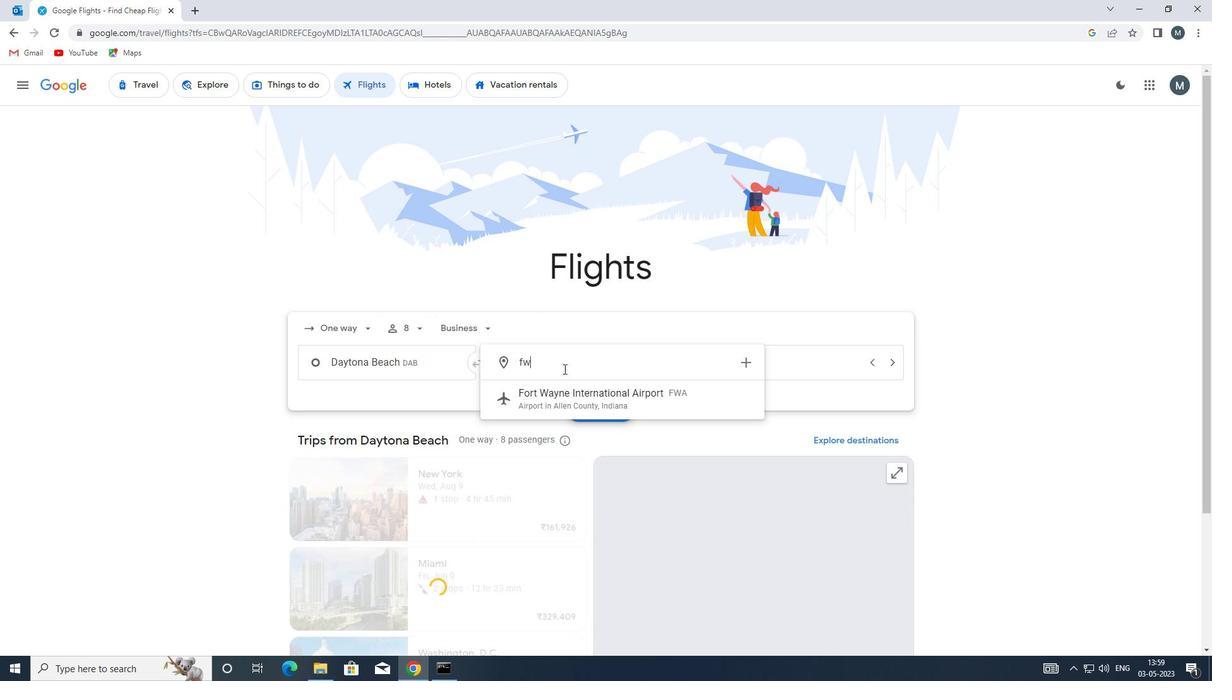 
Action: Mouse moved to (561, 399)
Screenshot: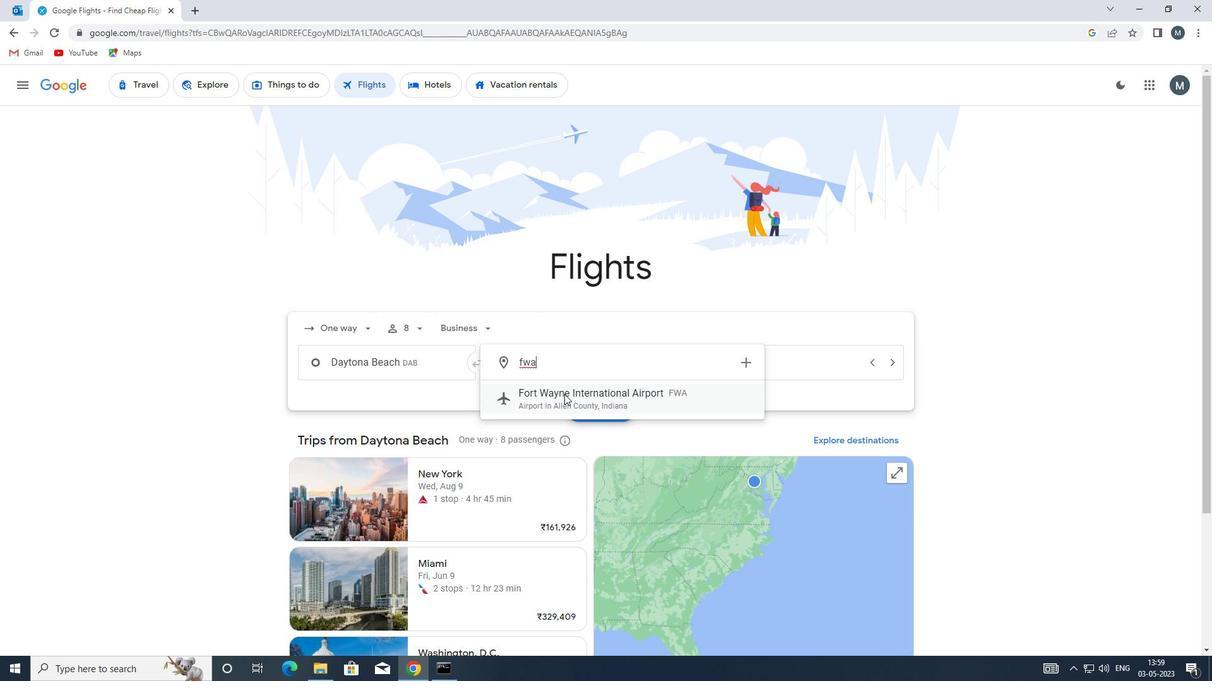 
Action: Mouse pressed left at (561, 399)
Screenshot: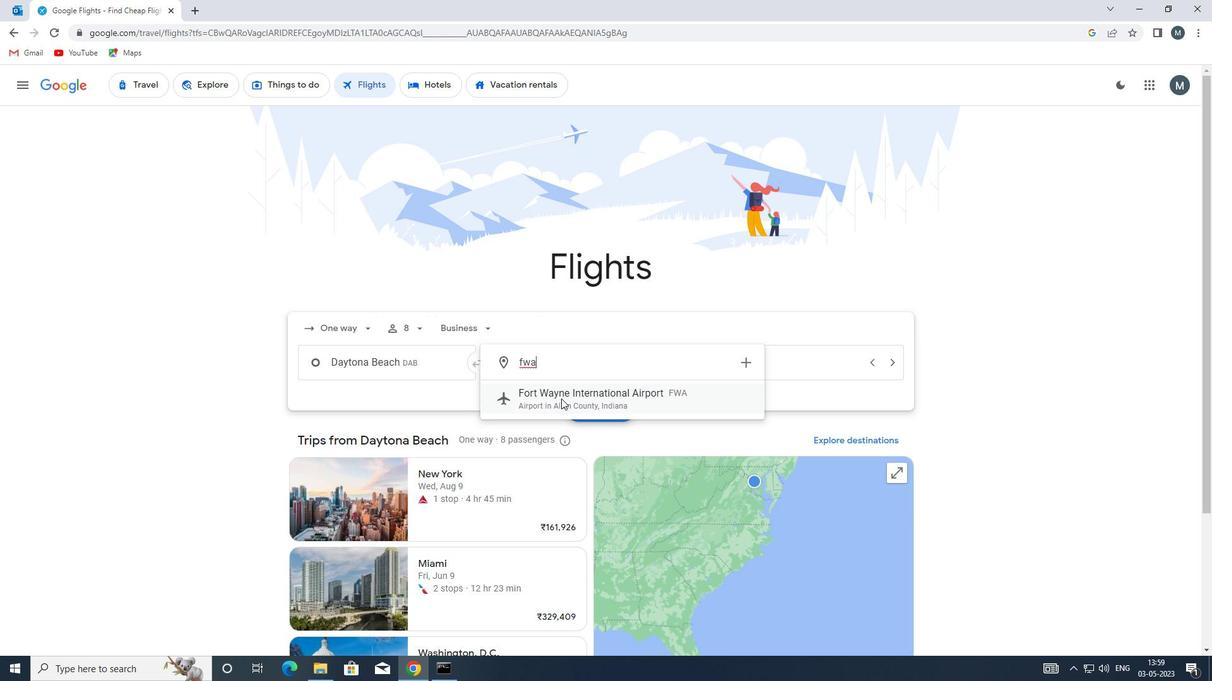 
Action: Mouse moved to (710, 370)
Screenshot: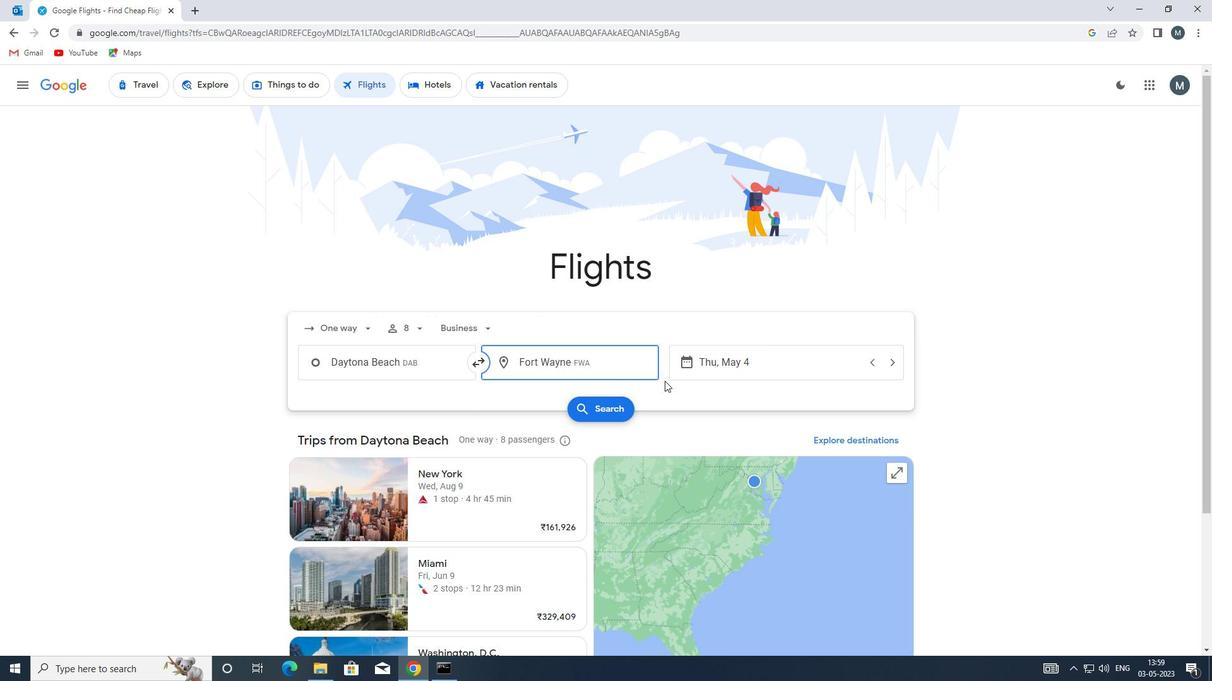 
Action: Mouse pressed left at (710, 370)
Screenshot: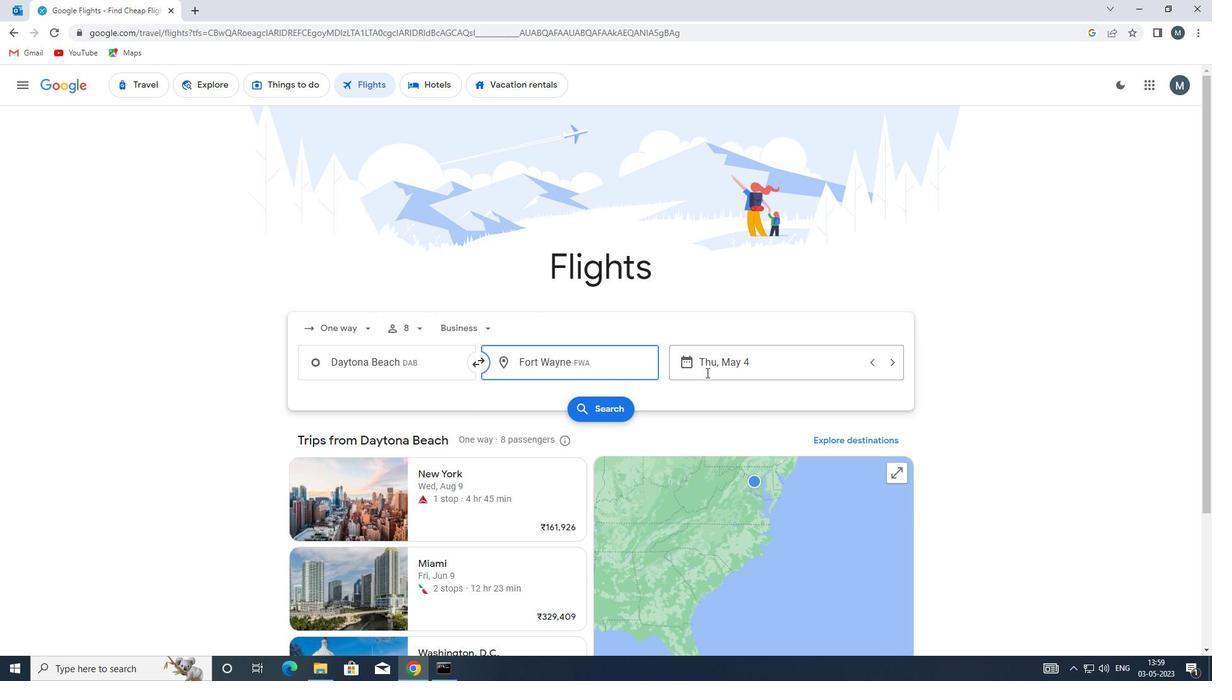 
Action: Mouse moved to (575, 429)
Screenshot: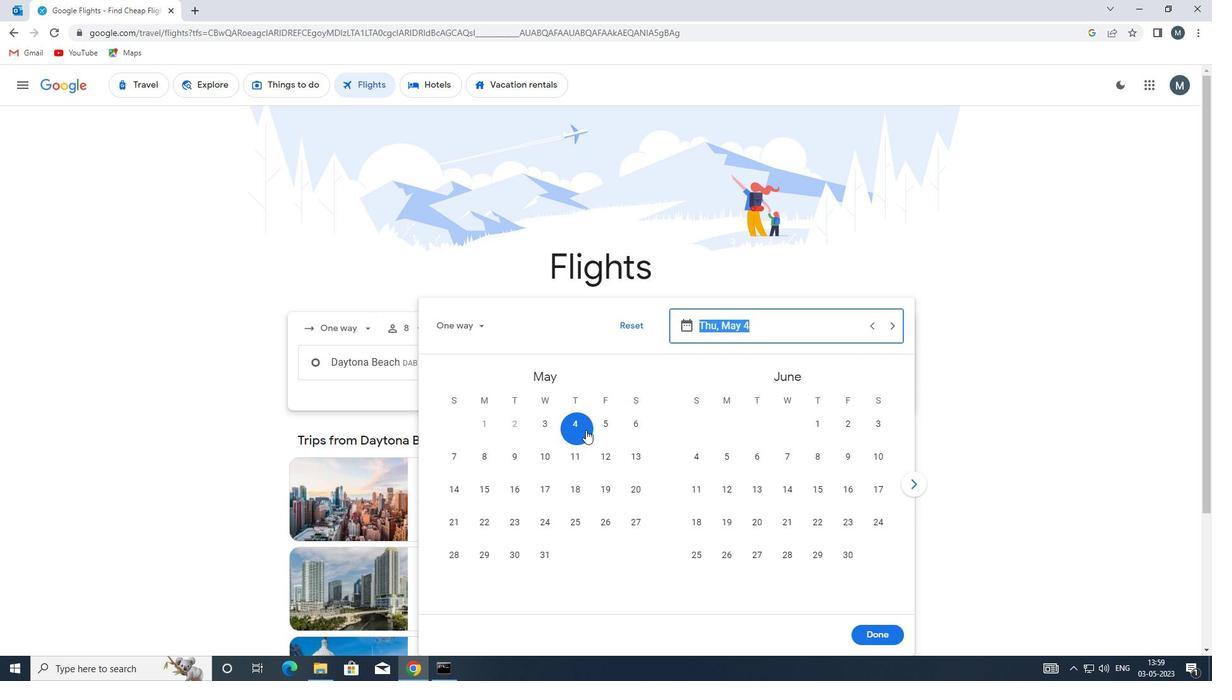 
Action: Mouse pressed left at (575, 429)
Screenshot: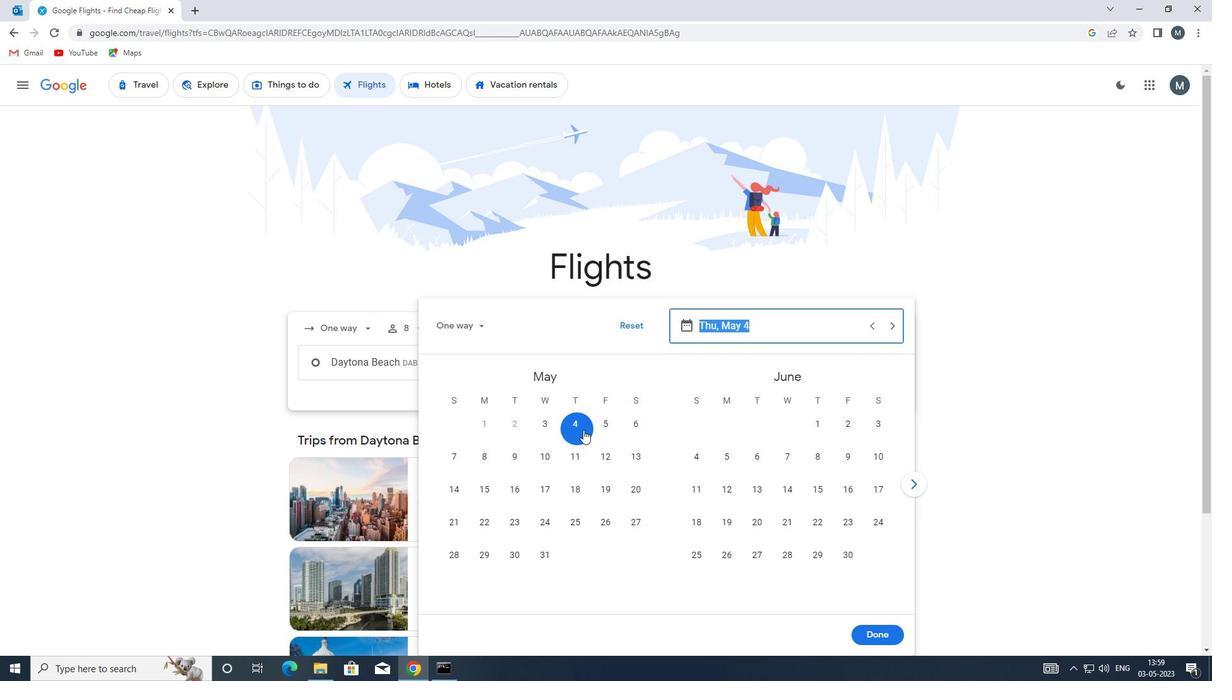 
Action: Mouse moved to (880, 636)
Screenshot: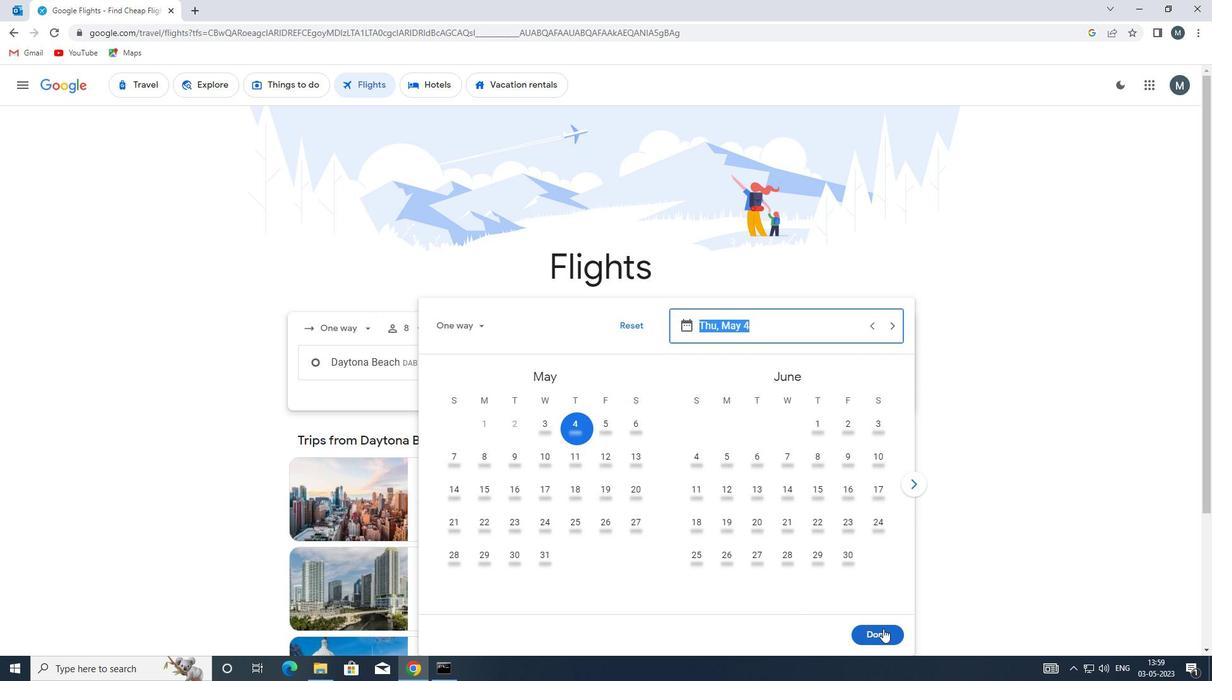 
Action: Mouse pressed left at (880, 636)
Screenshot: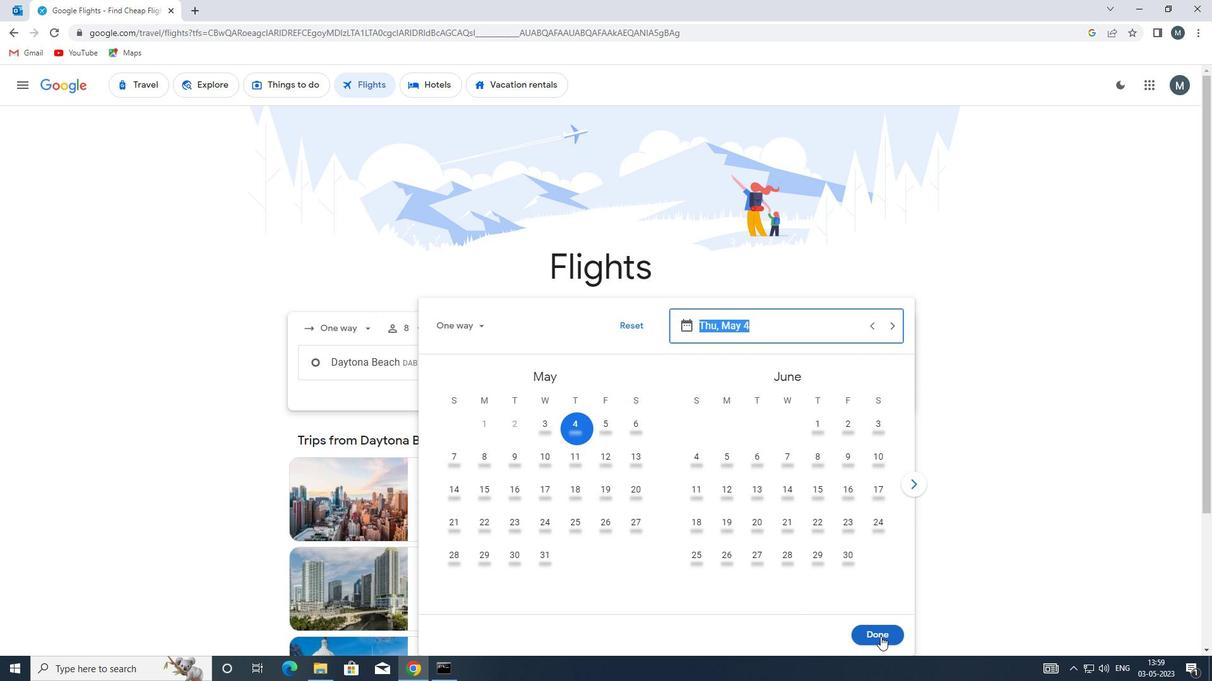 
Action: Mouse moved to (598, 404)
Screenshot: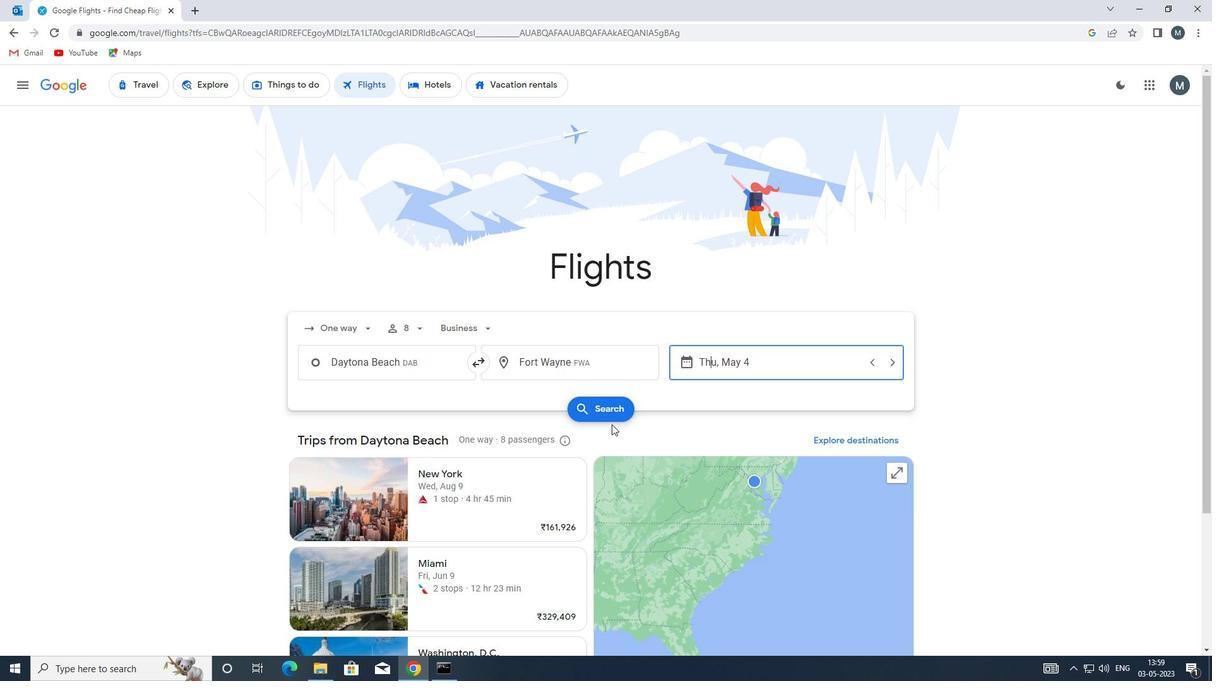 
Action: Mouse pressed left at (598, 404)
Screenshot: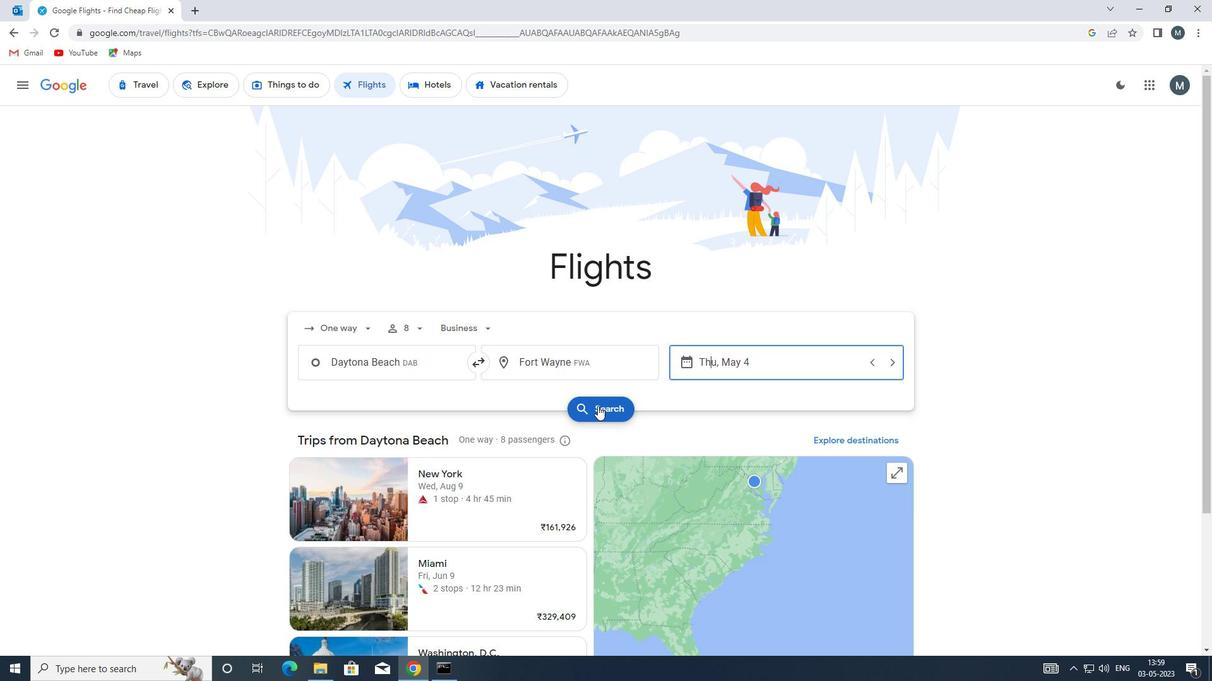 
Action: Mouse moved to (301, 201)
Screenshot: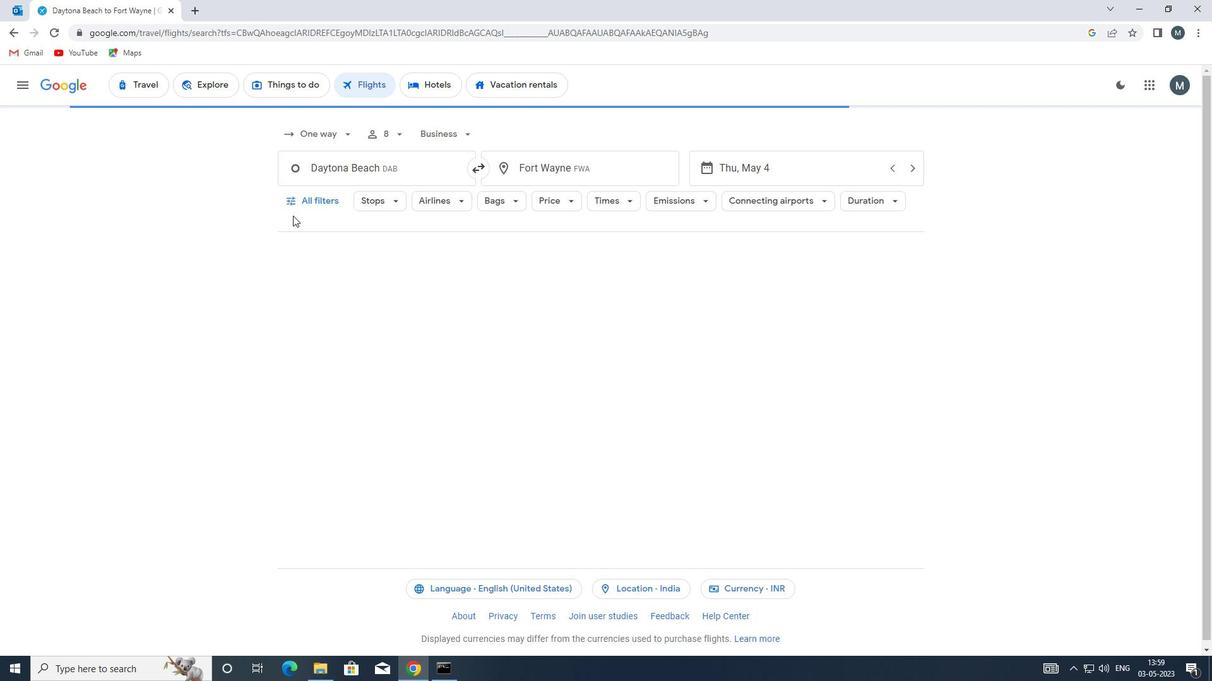
Action: Mouse pressed left at (301, 201)
Screenshot: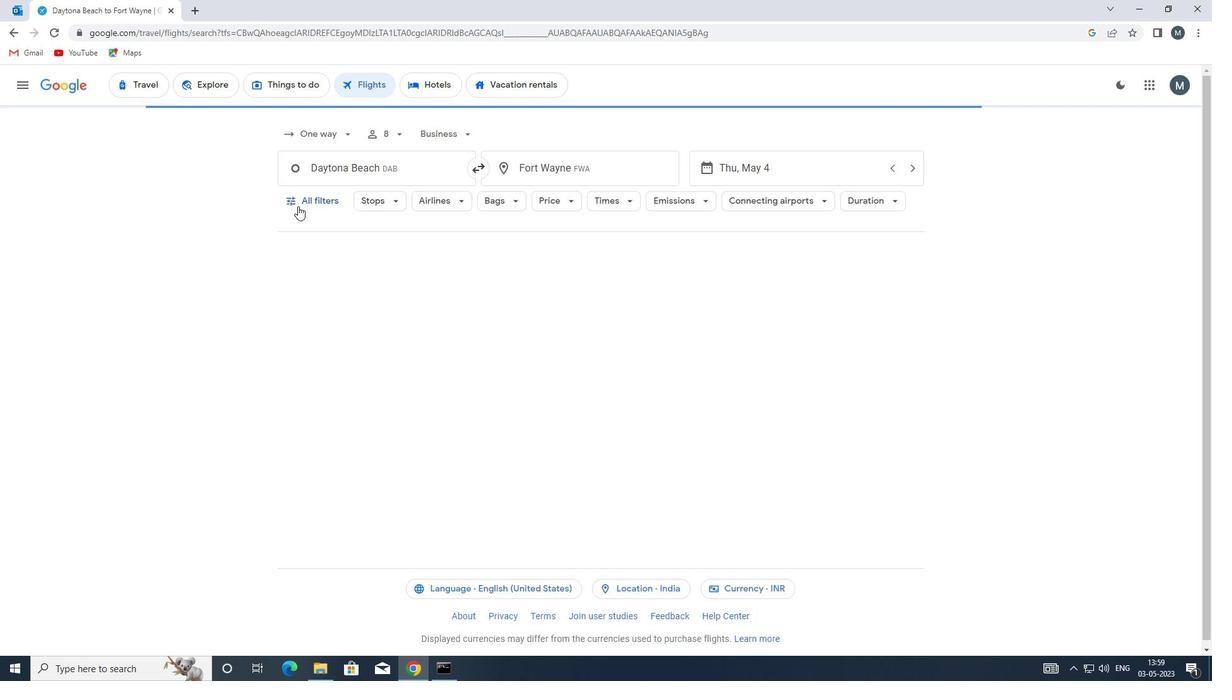 
Action: Mouse moved to (289, 334)
Screenshot: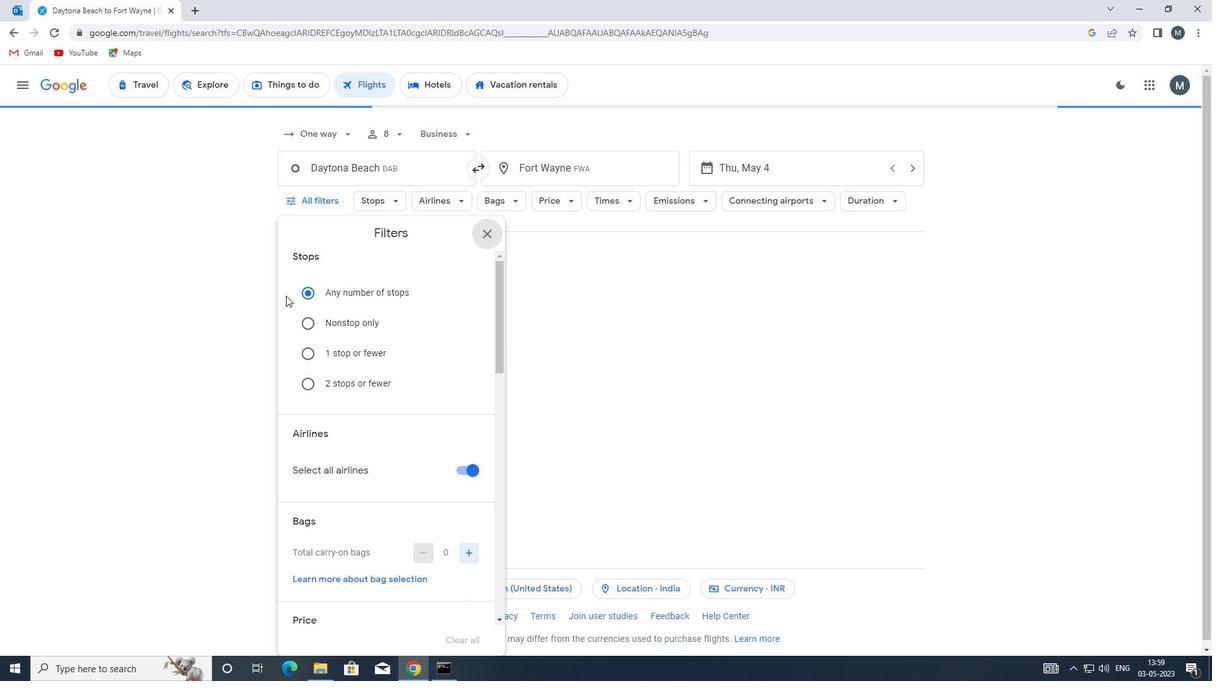 
Action: Mouse scrolled (289, 334) with delta (0, 0)
Screenshot: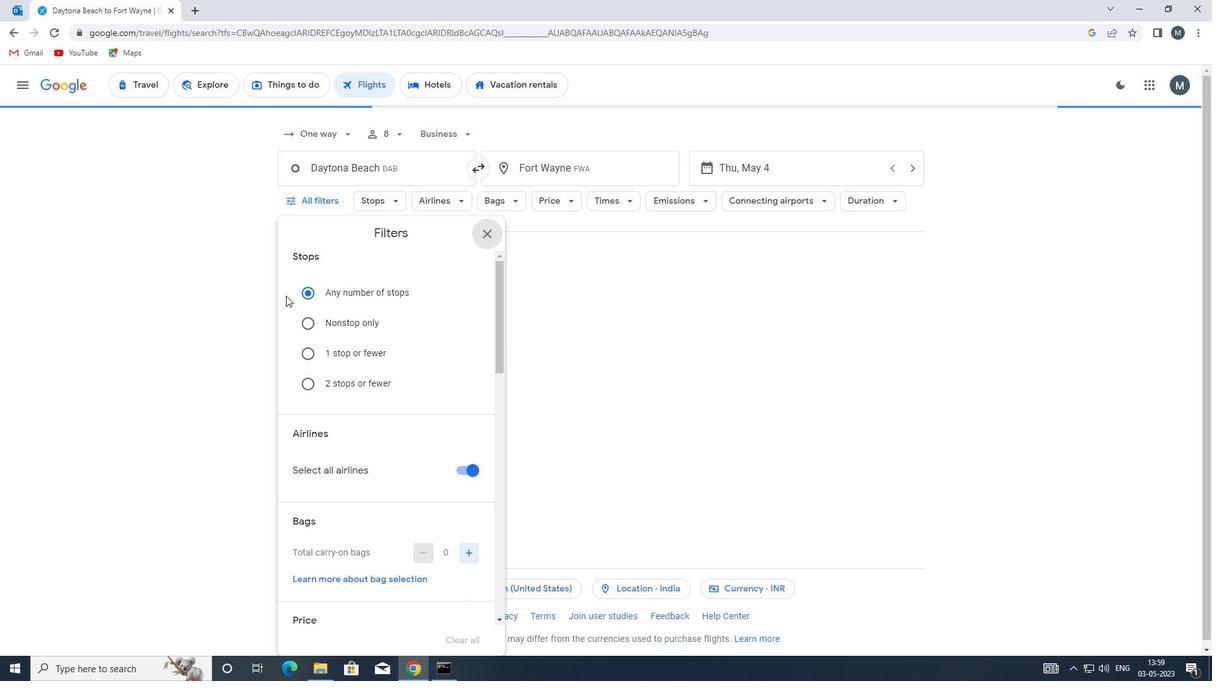 
Action: Mouse moved to (457, 402)
Screenshot: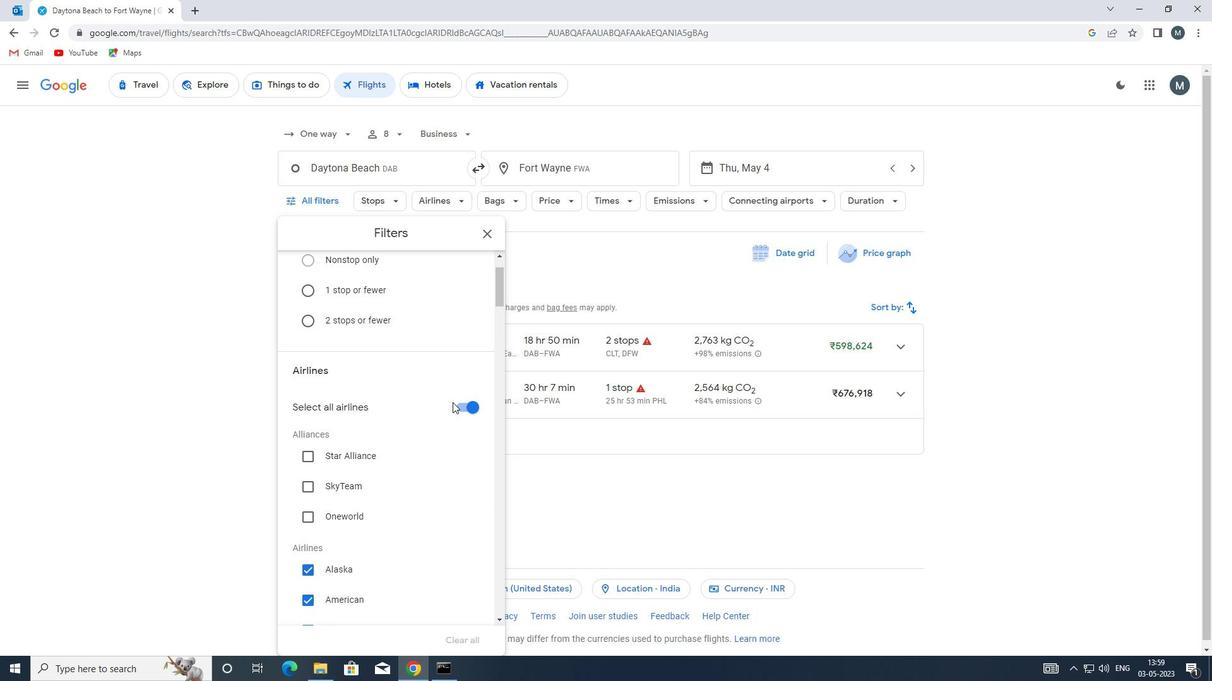 
Action: Mouse pressed left at (457, 402)
Screenshot: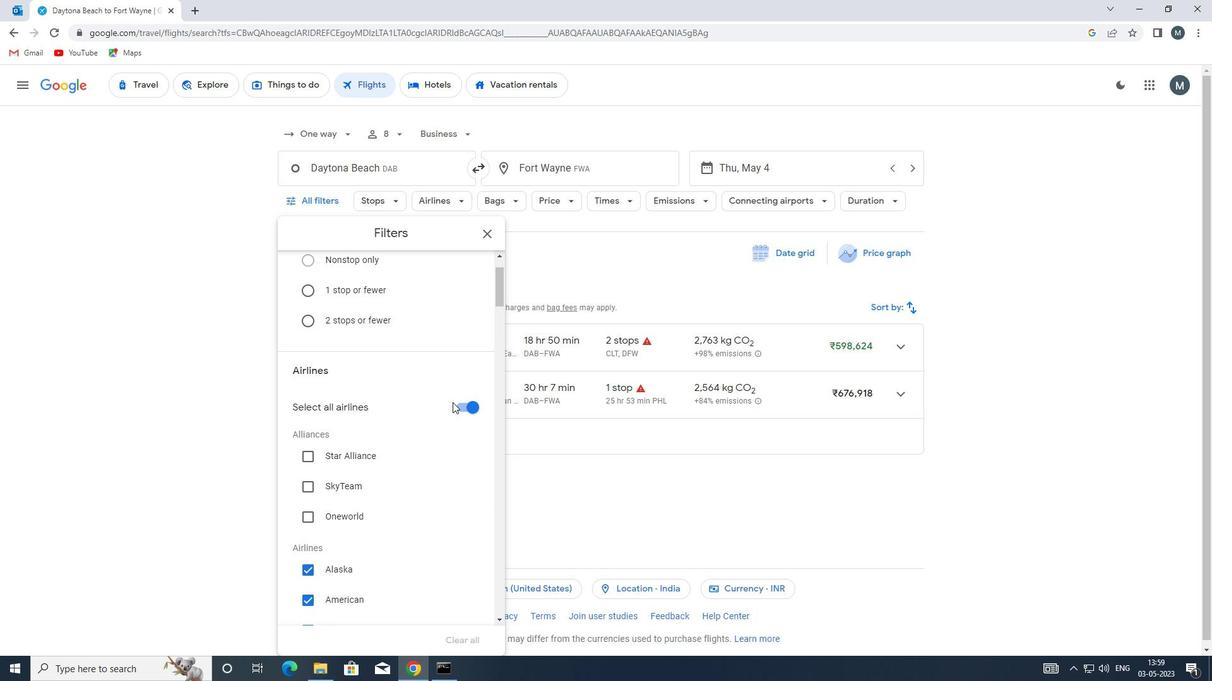 
Action: Mouse moved to (381, 405)
Screenshot: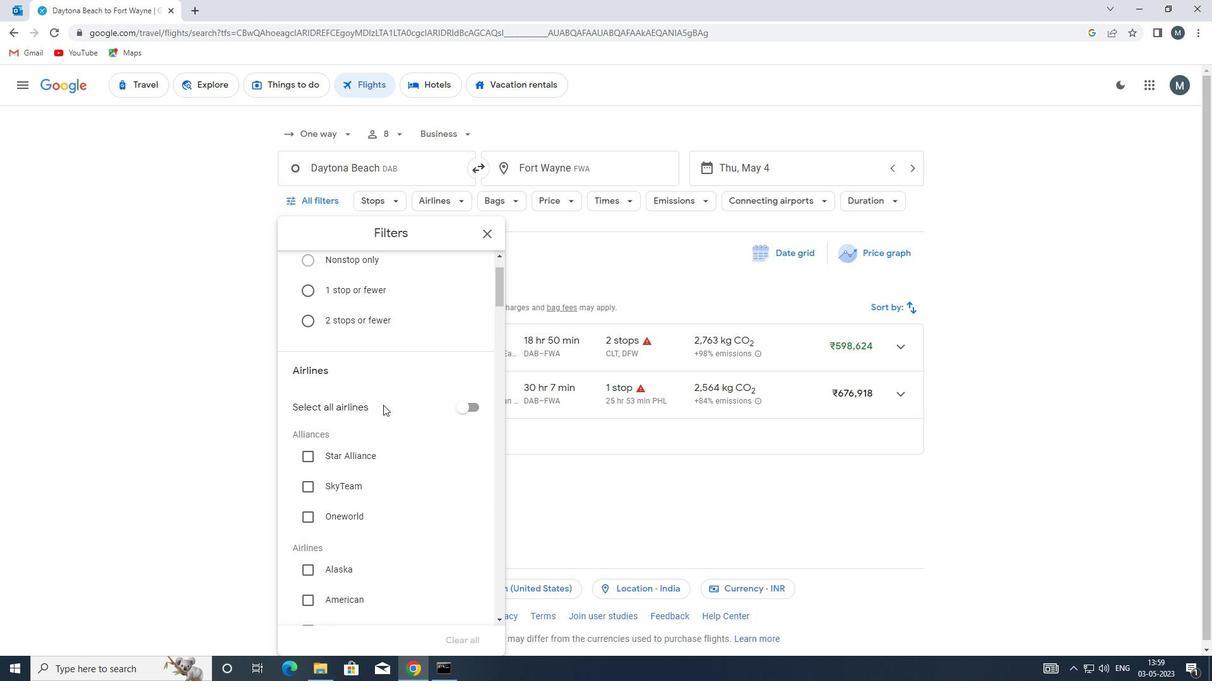 
Action: Mouse scrolled (381, 404) with delta (0, 0)
Screenshot: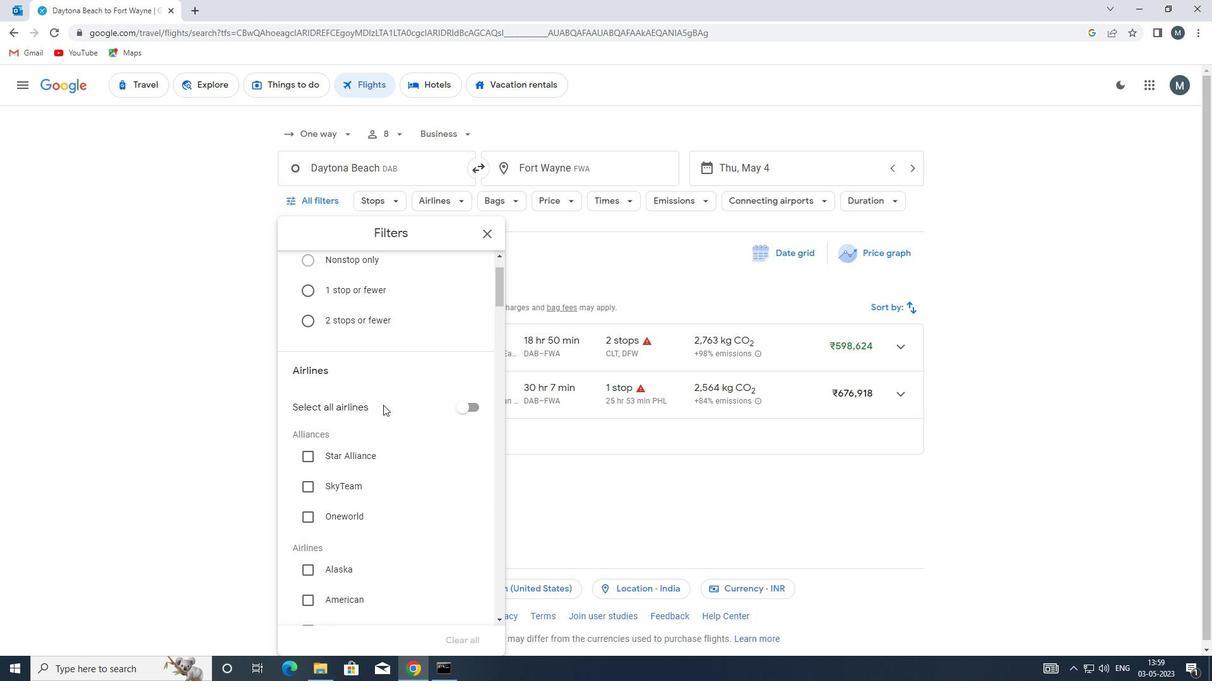 
Action: Mouse moved to (375, 424)
Screenshot: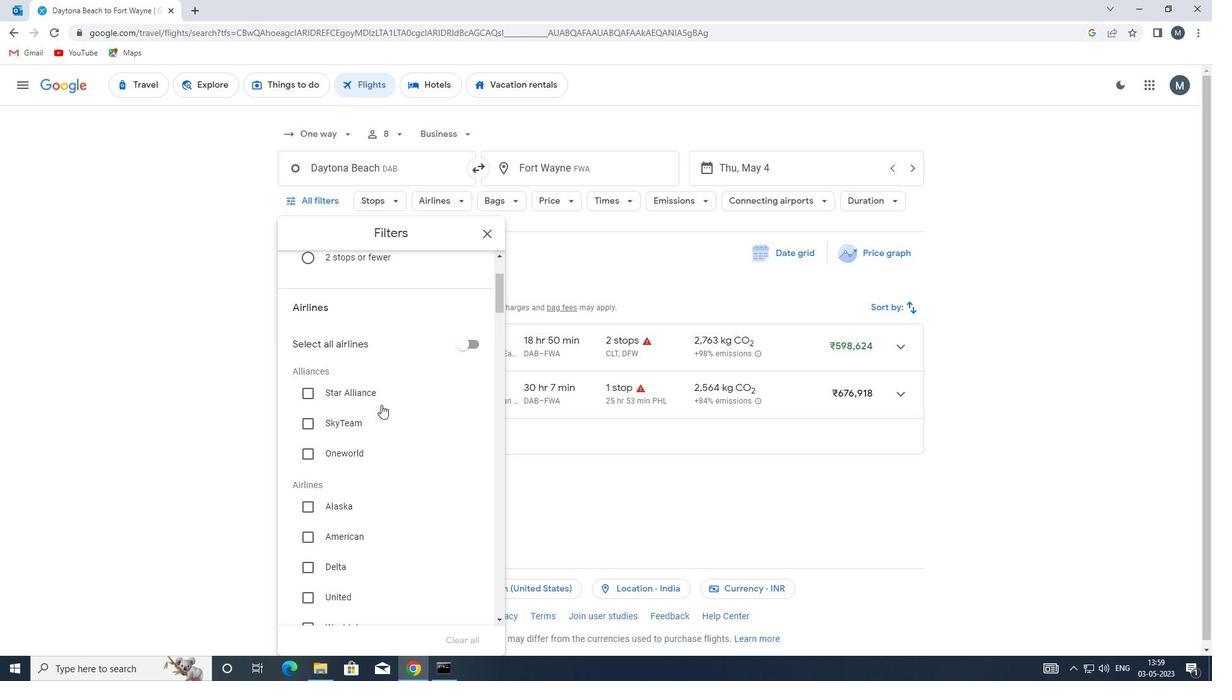 
Action: Mouse scrolled (375, 423) with delta (0, 0)
Screenshot: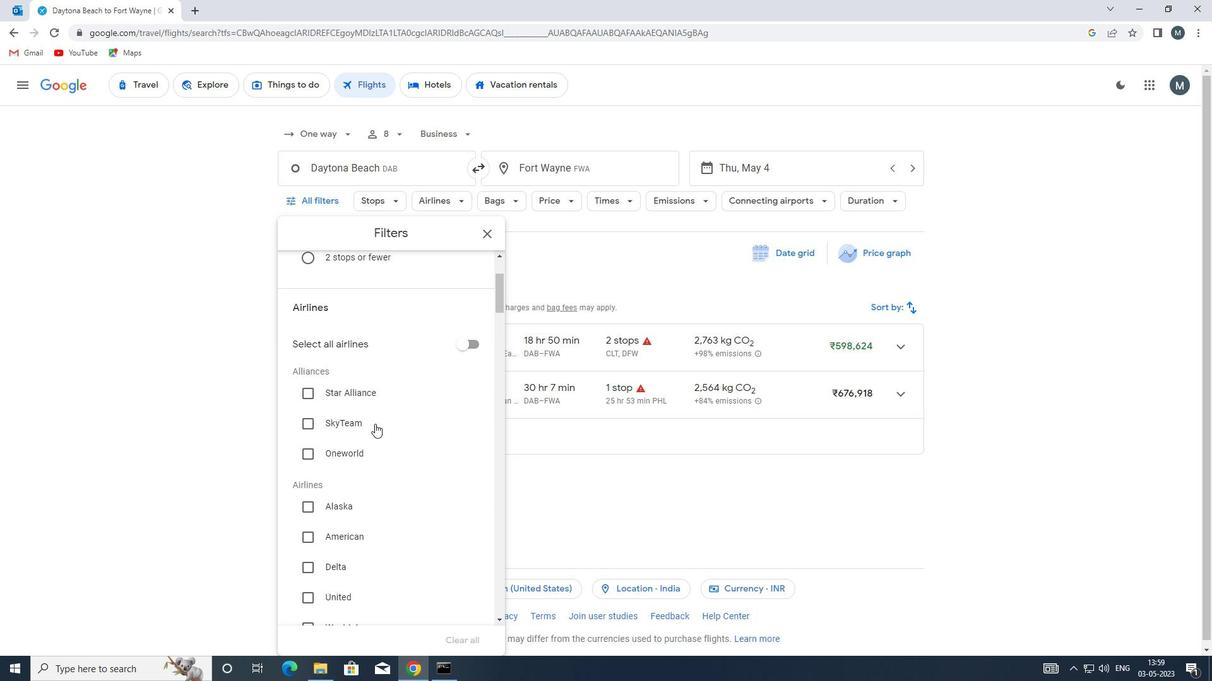 
Action: Mouse moved to (375, 424)
Screenshot: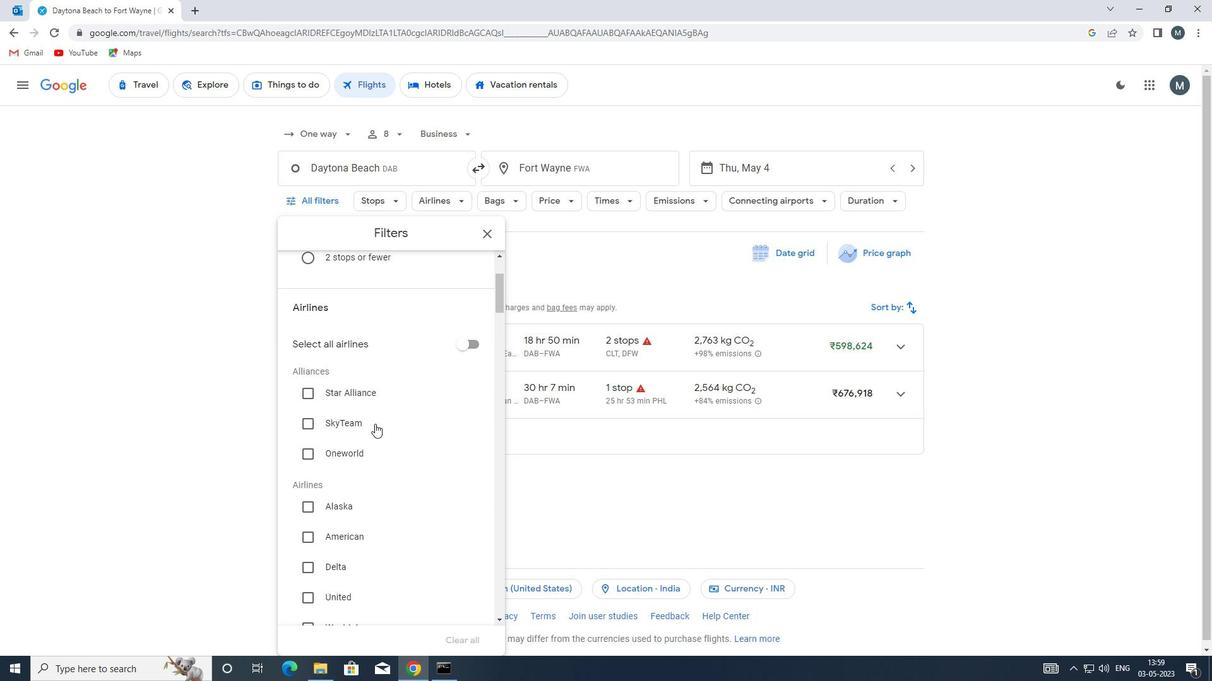 
Action: Mouse scrolled (375, 424) with delta (0, 0)
Screenshot: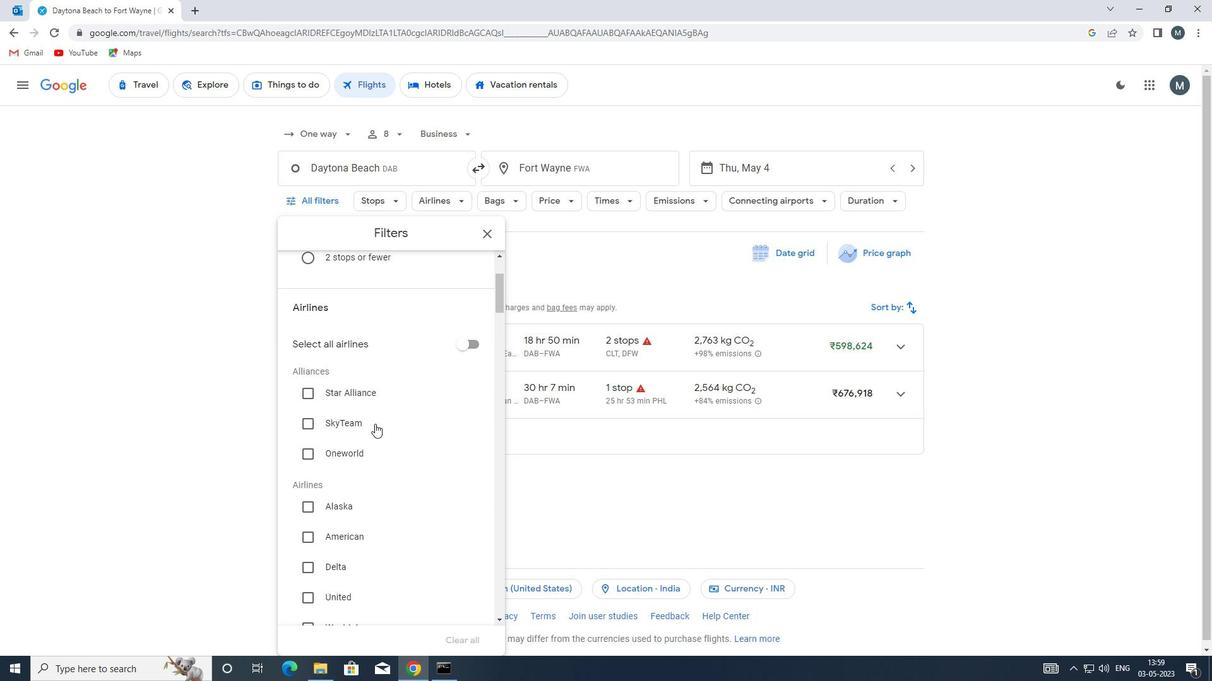 
Action: Mouse moved to (313, 442)
Screenshot: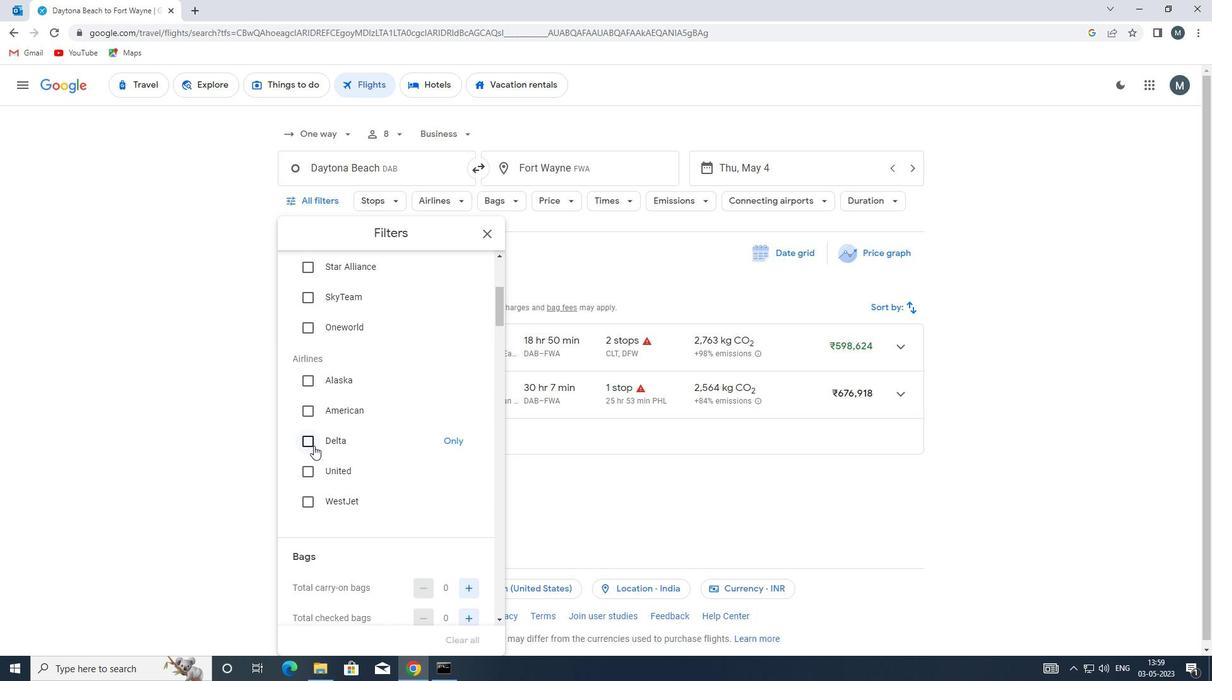 
Action: Mouse pressed left at (313, 442)
Screenshot: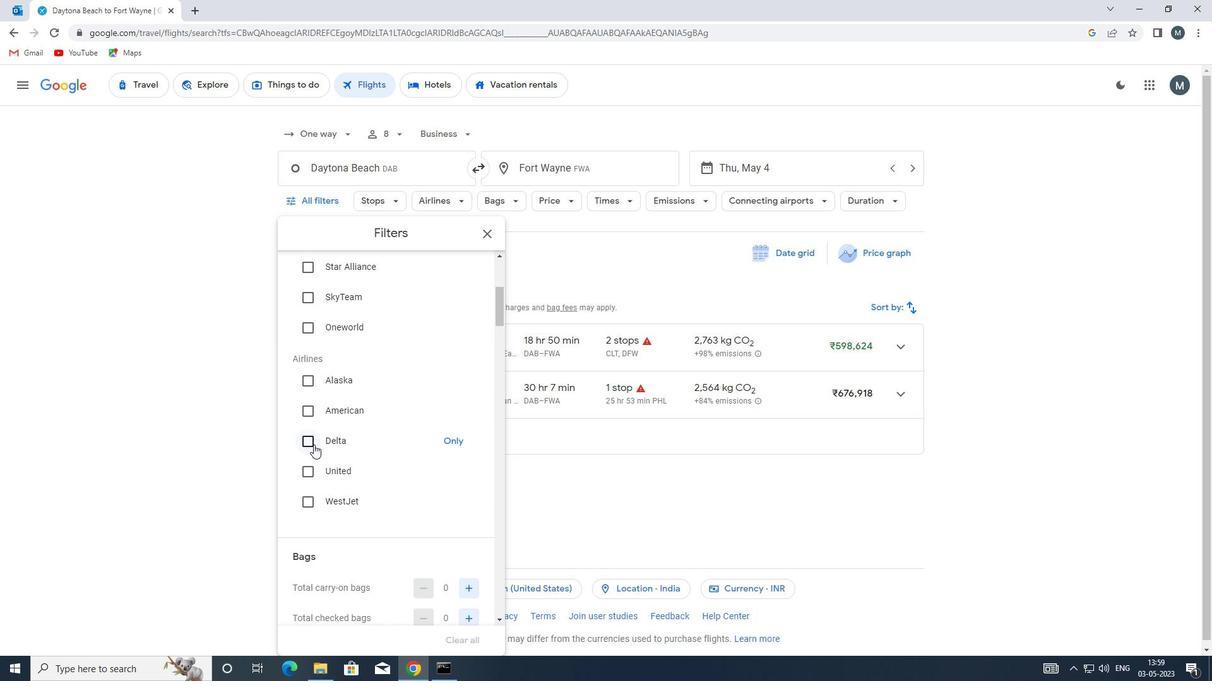 
Action: Mouse moved to (396, 445)
Screenshot: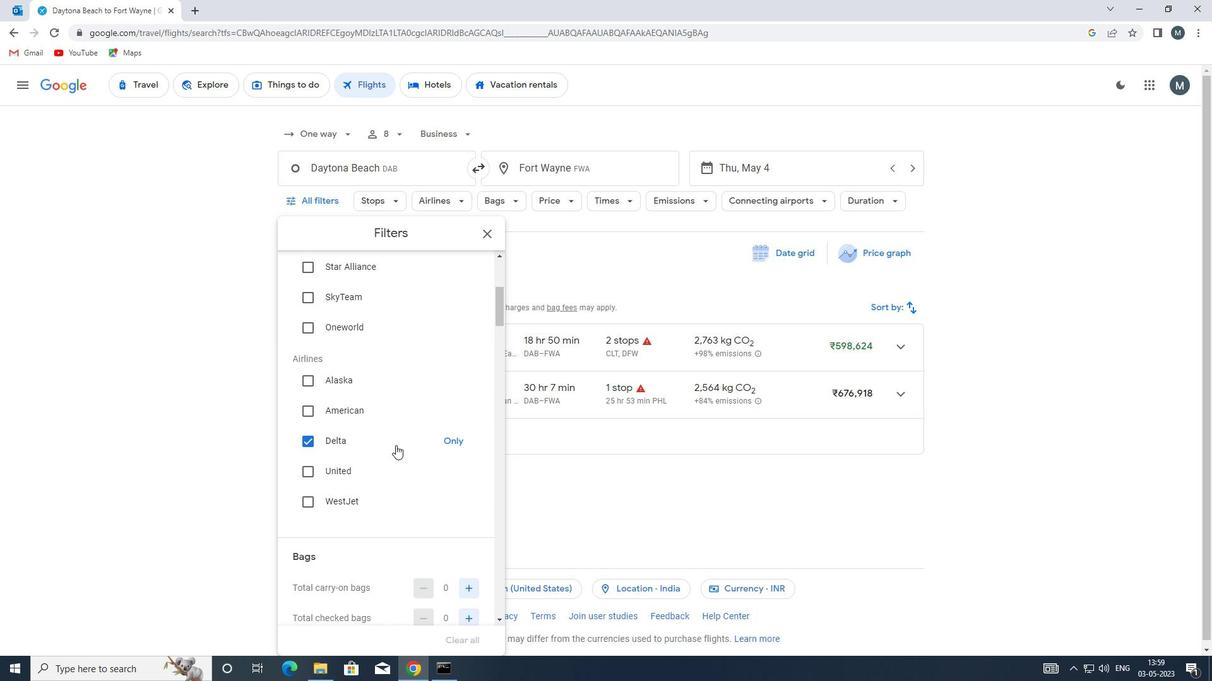 
Action: Mouse scrolled (396, 444) with delta (0, 0)
Screenshot: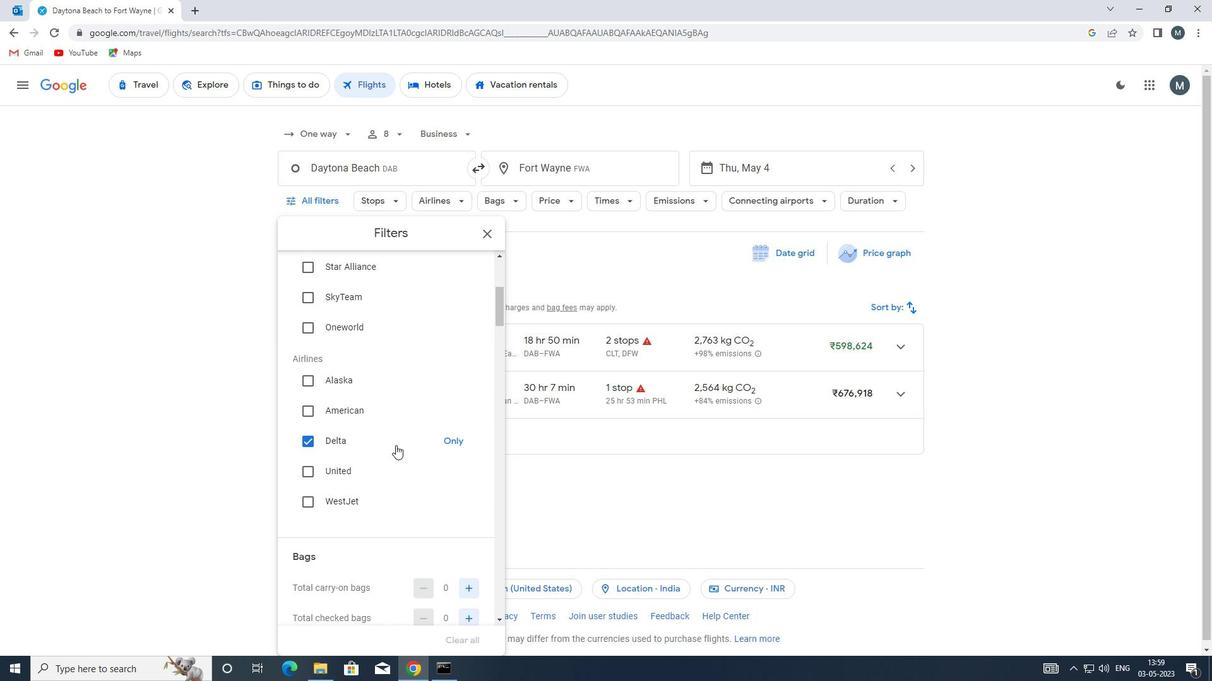 
Action: Mouse moved to (422, 477)
Screenshot: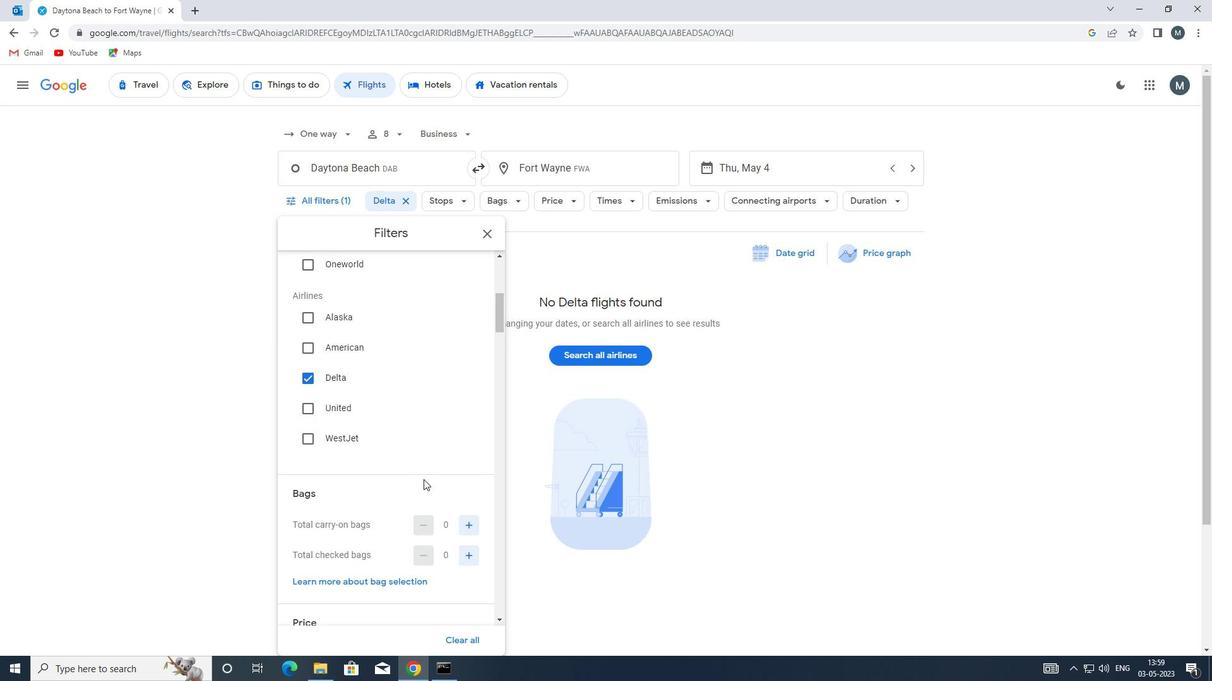 
Action: Mouse scrolled (422, 477) with delta (0, 0)
Screenshot: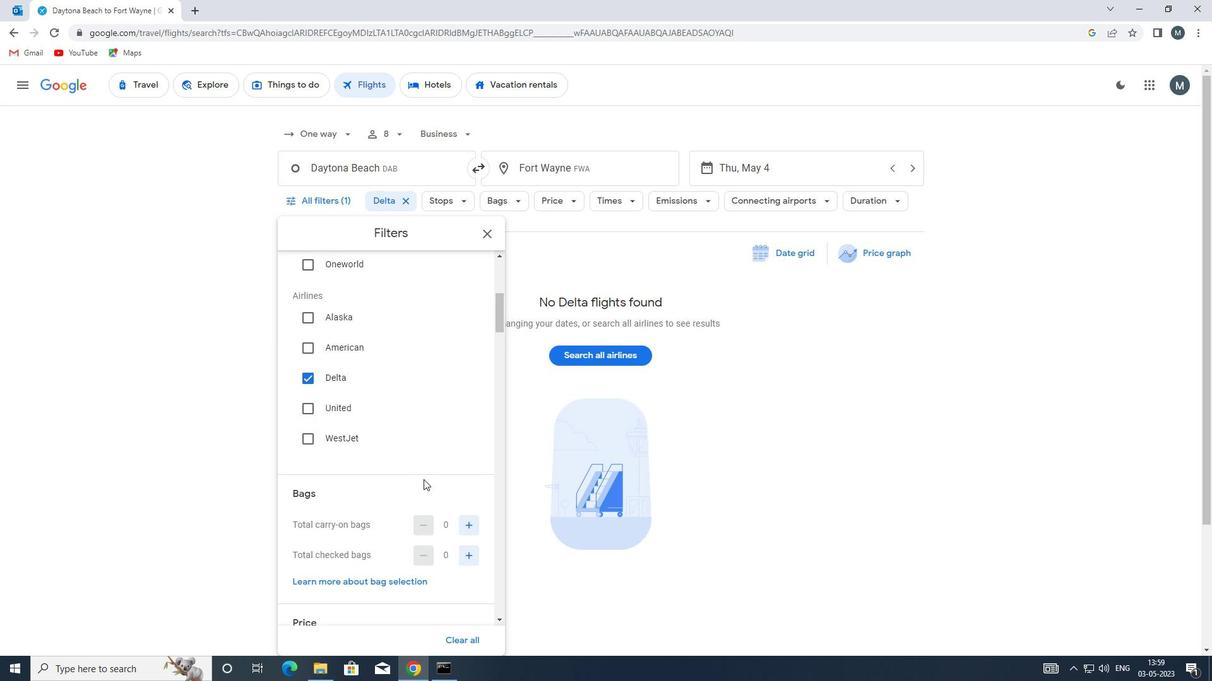 
Action: Mouse moved to (462, 490)
Screenshot: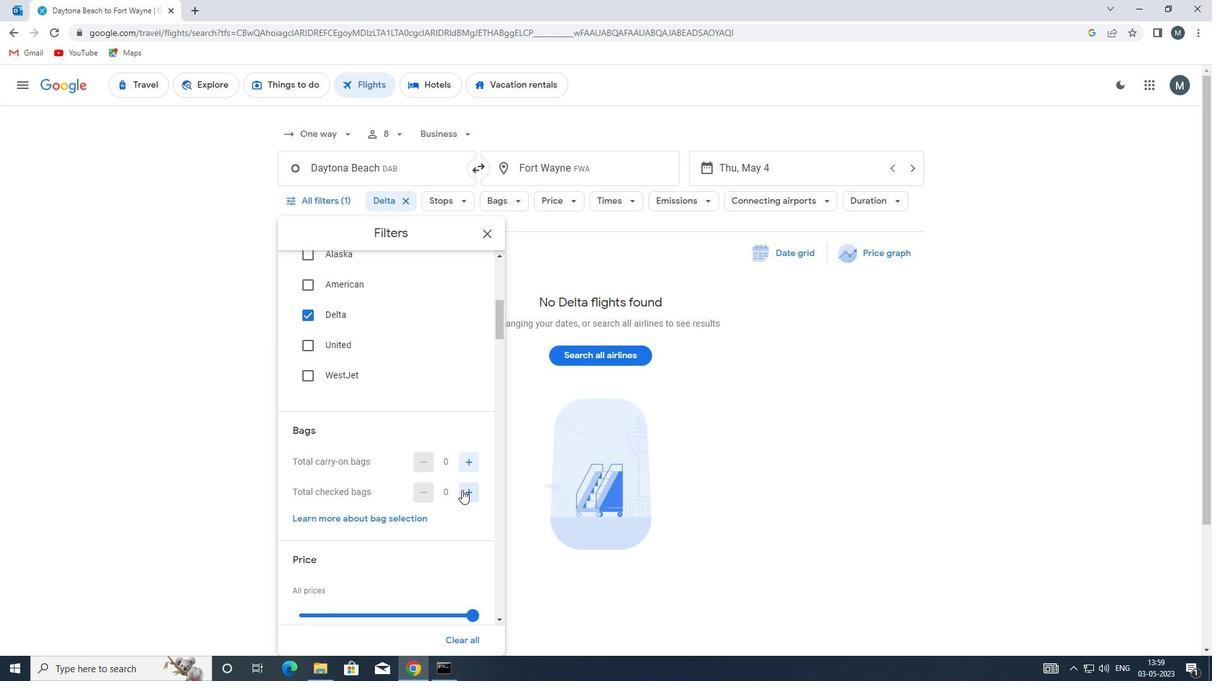 
Action: Mouse pressed left at (462, 490)
Screenshot: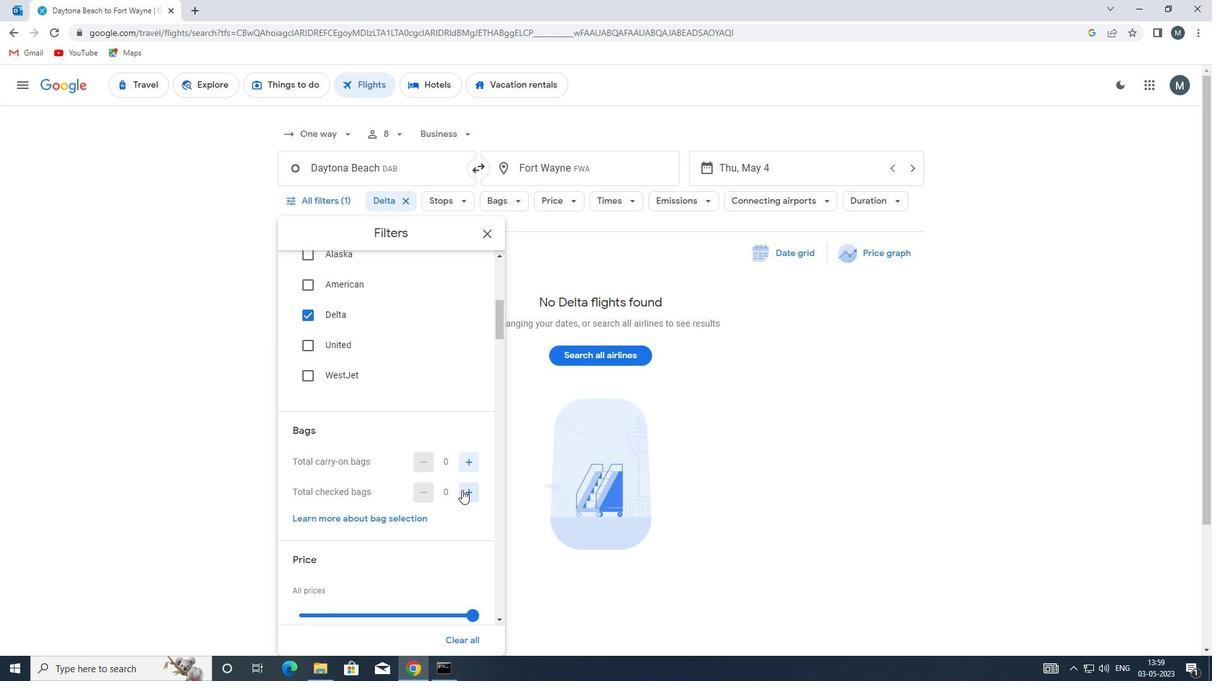 
Action: Mouse moved to (462, 491)
Screenshot: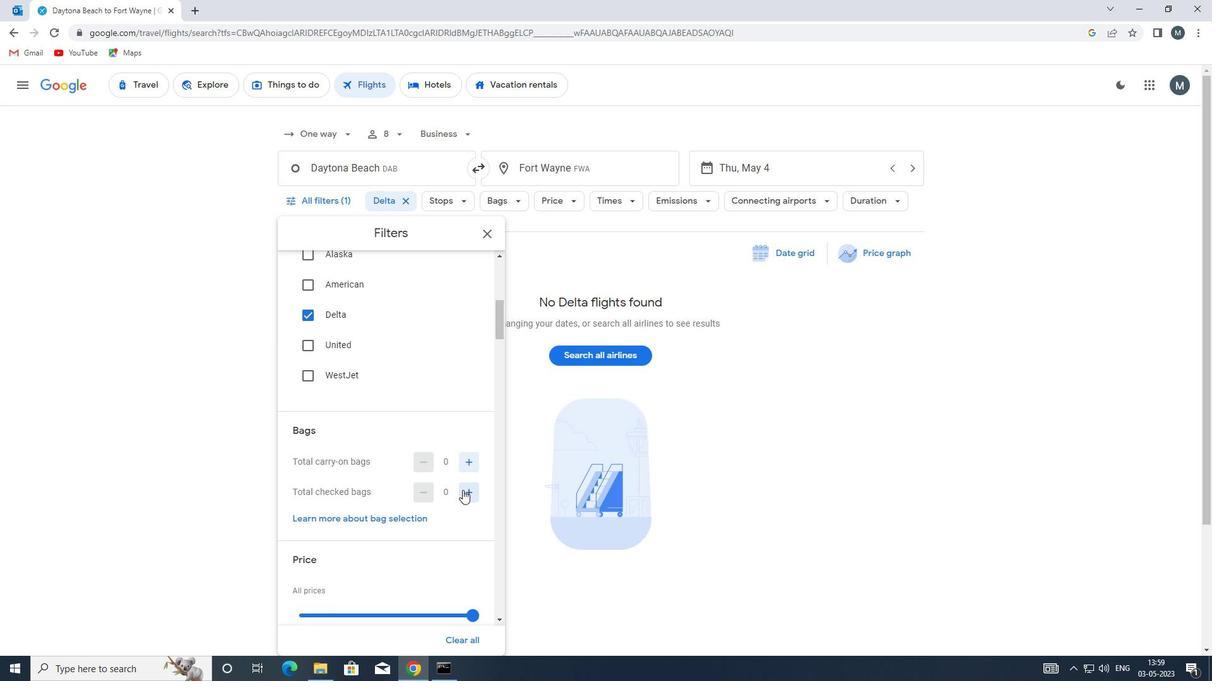 
Action: Mouse pressed left at (462, 491)
Screenshot: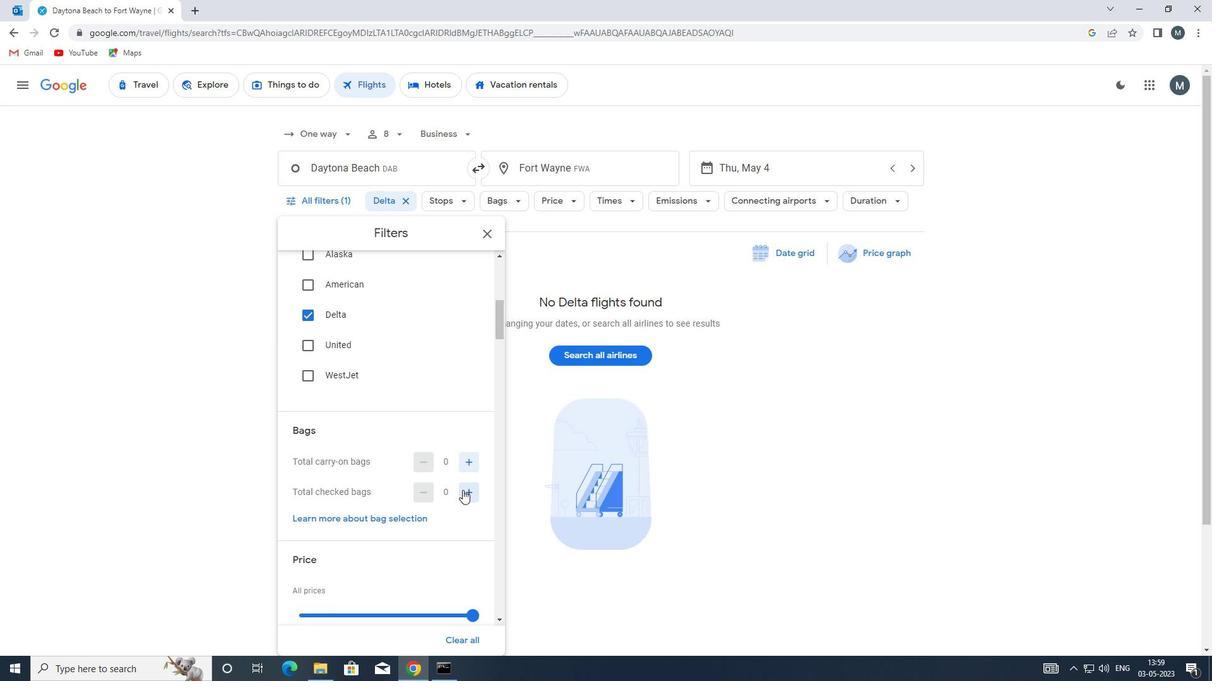 
Action: Mouse moved to (378, 462)
Screenshot: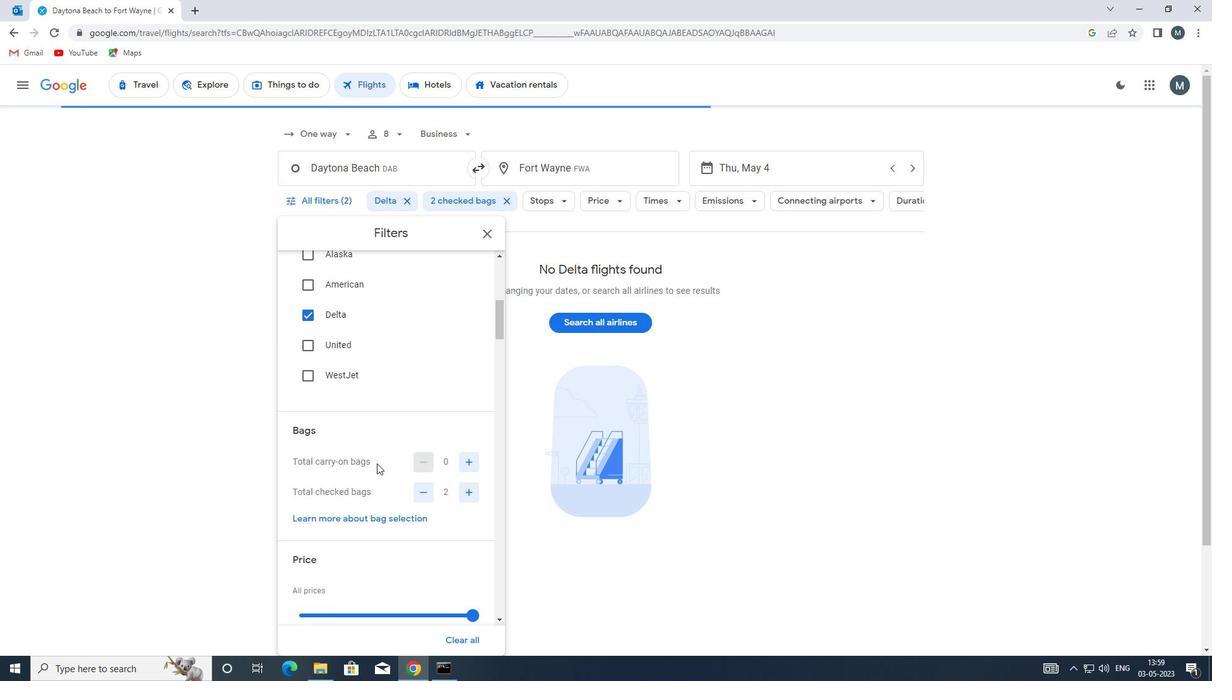 
Action: Mouse scrolled (378, 462) with delta (0, 0)
Screenshot: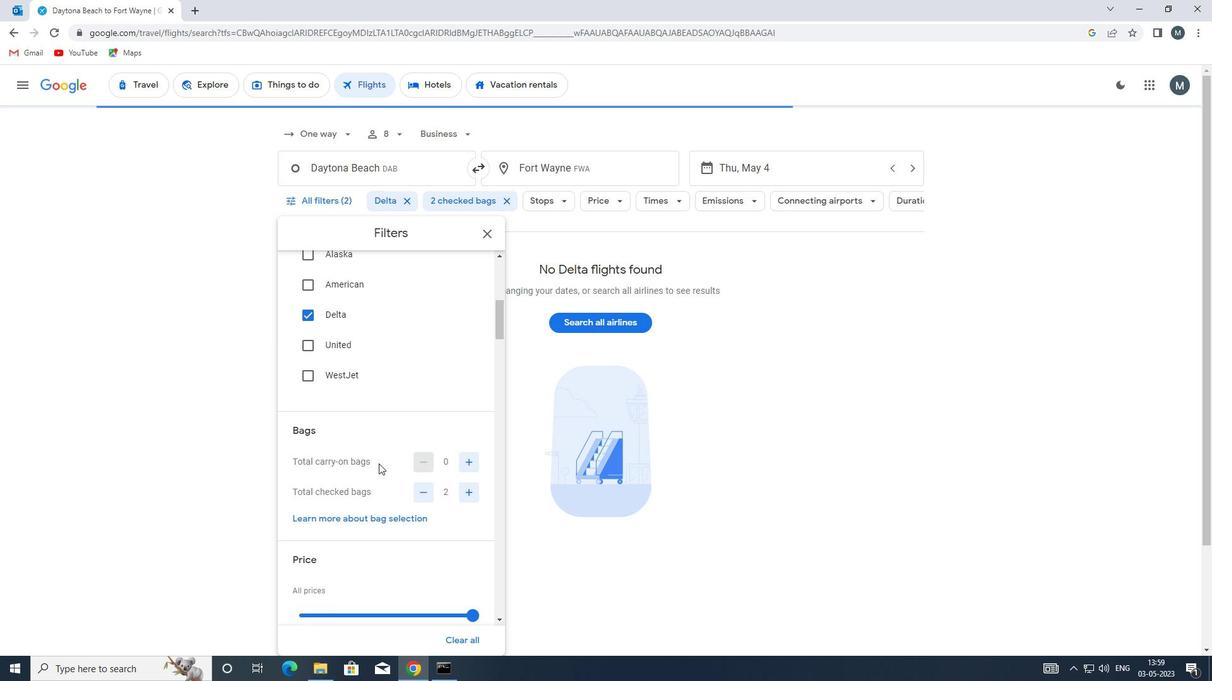 
Action: Mouse scrolled (378, 462) with delta (0, 0)
Screenshot: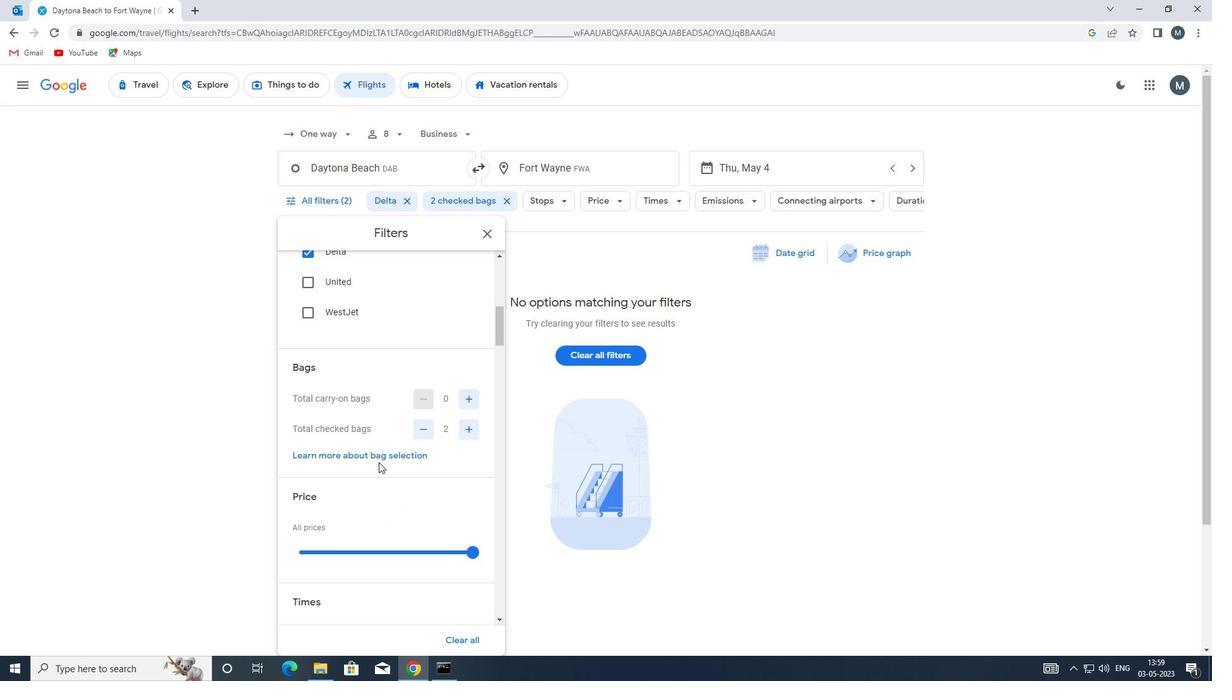 
Action: Mouse moved to (344, 464)
Screenshot: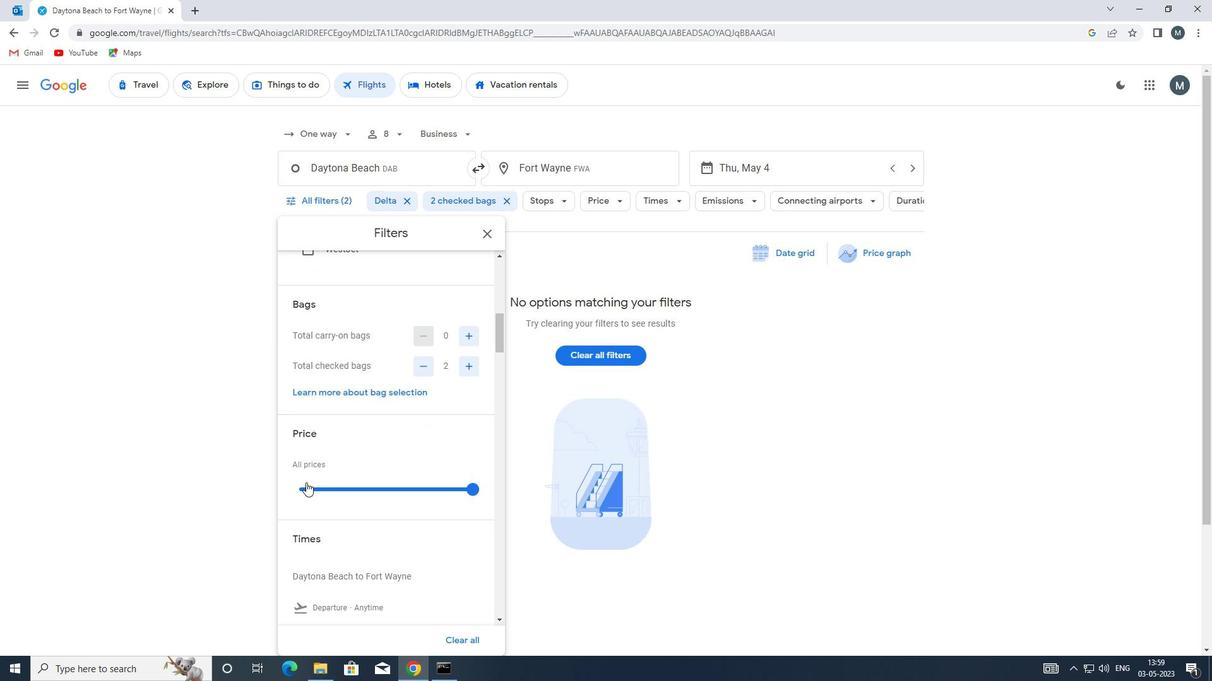 
Action: Mouse scrolled (344, 463) with delta (0, 0)
Screenshot: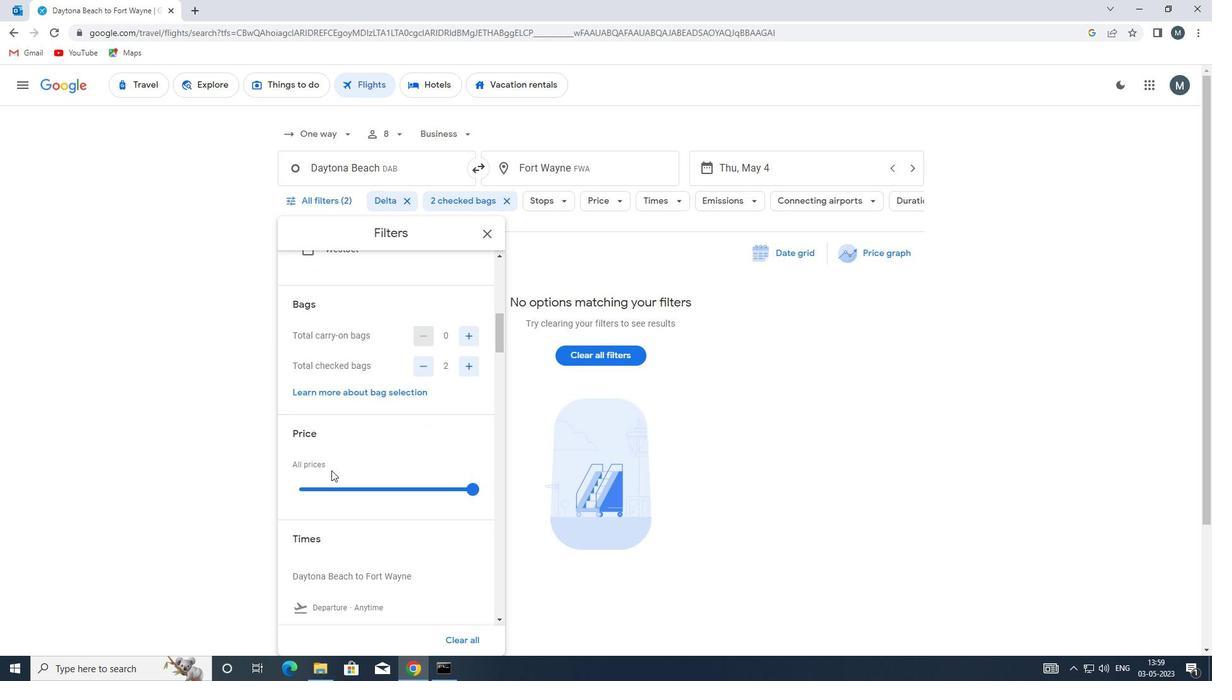 
Action: Mouse moved to (344, 464)
Screenshot: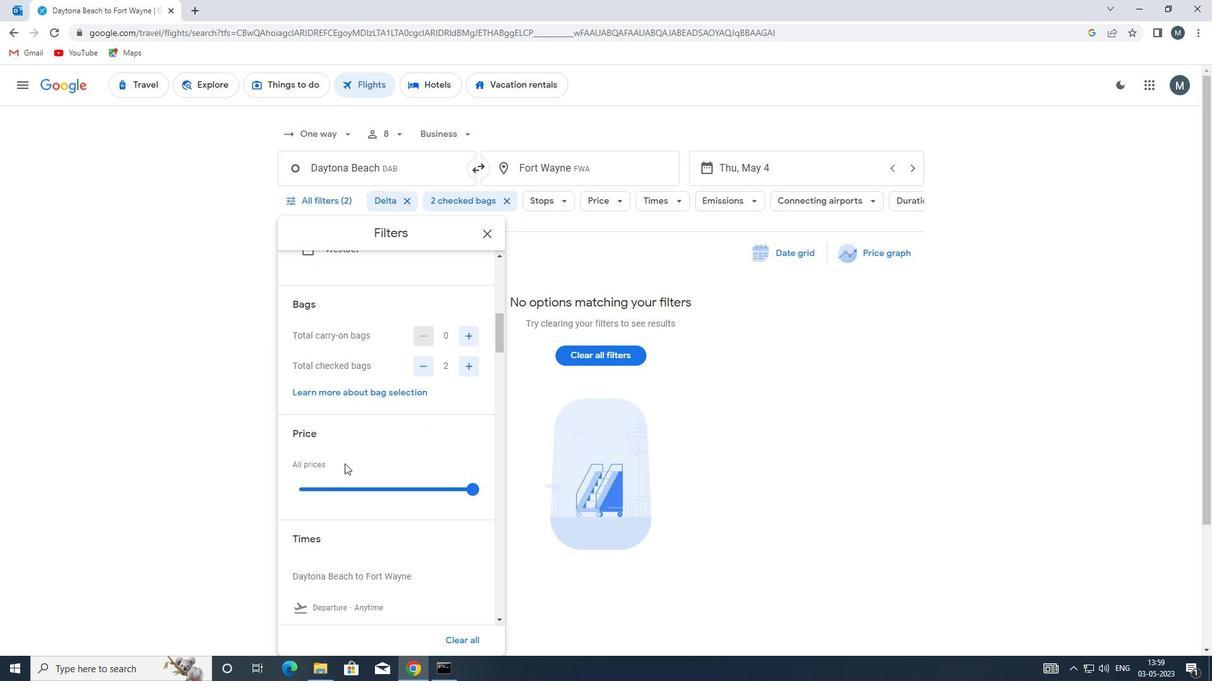 
Action: Mouse scrolled (344, 463) with delta (0, 0)
Screenshot: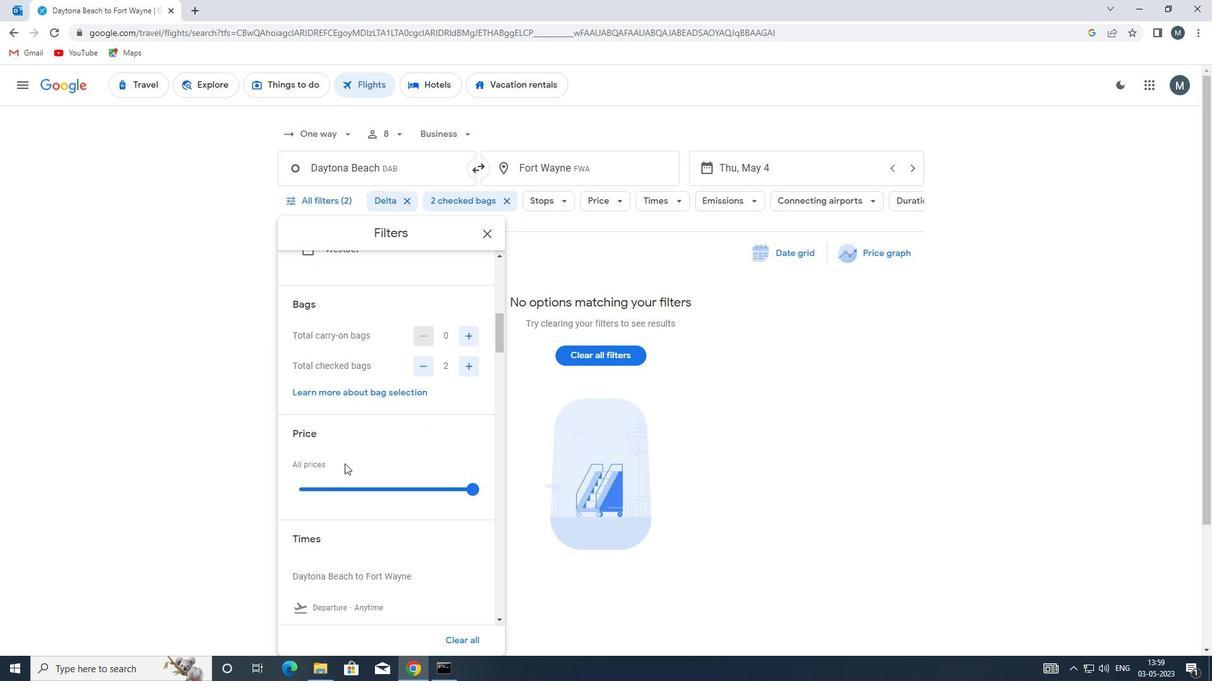 
Action: Mouse moved to (305, 505)
Screenshot: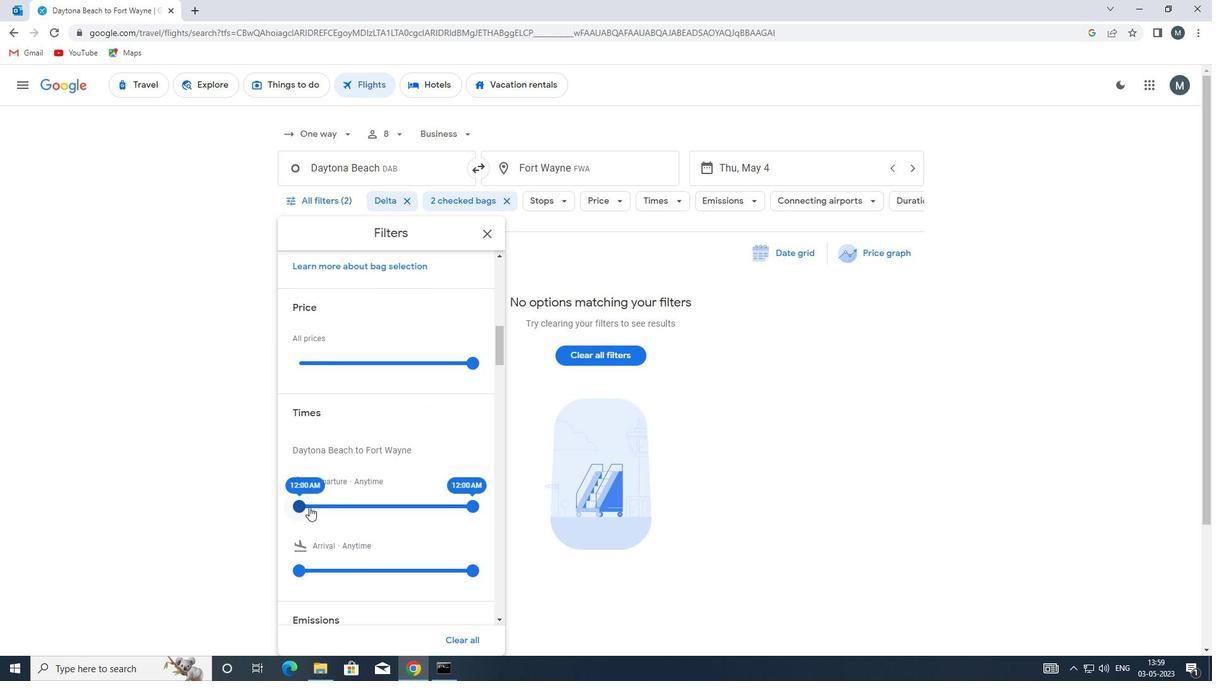
Action: Mouse pressed left at (305, 505)
Screenshot: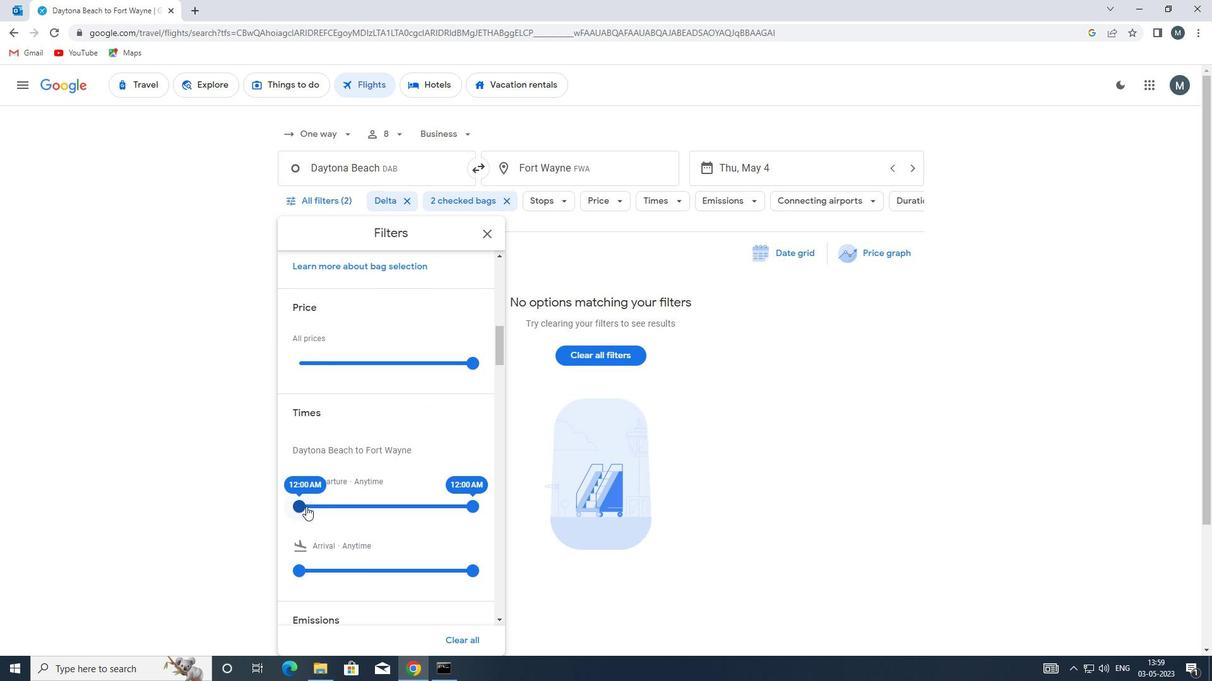
Action: Mouse moved to (464, 506)
Screenshot: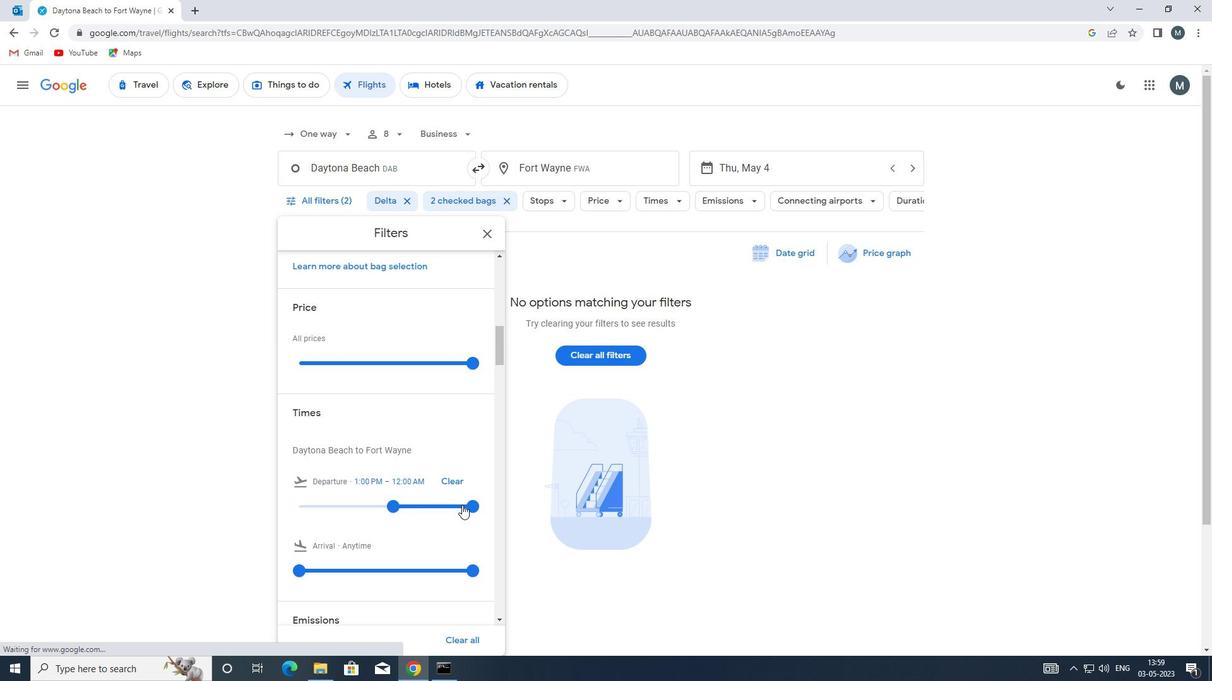 
Action: Mouse pressed left at (464, 506)
Screenshot: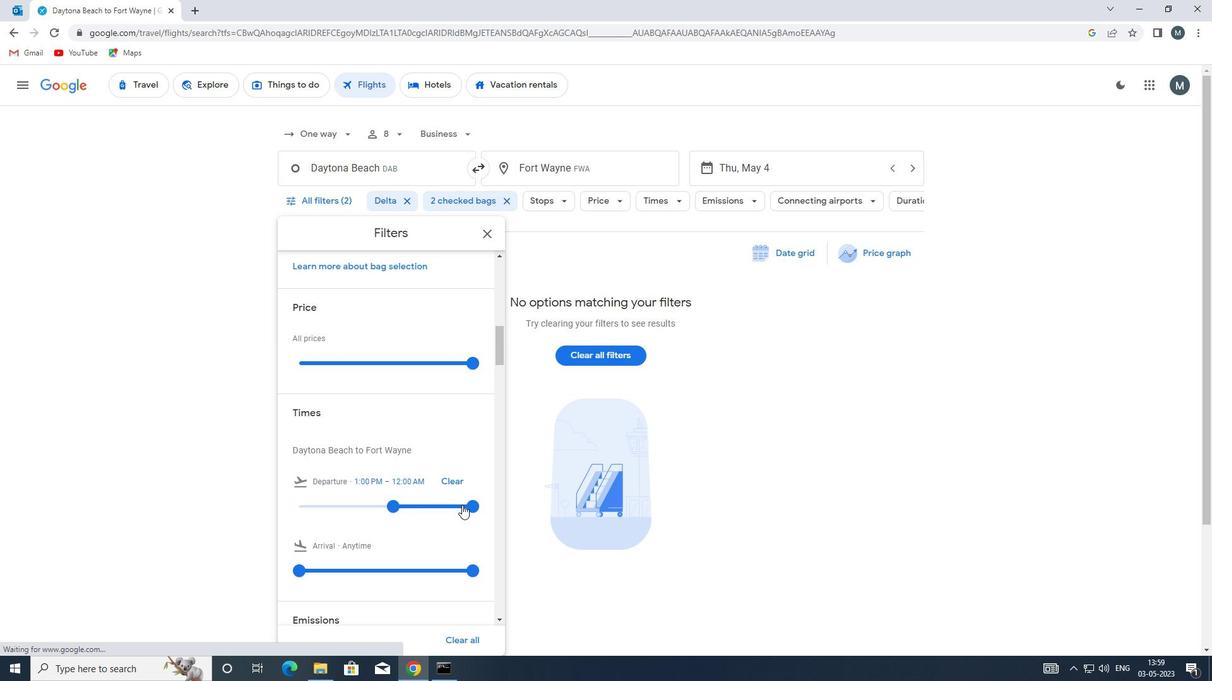 
Action: Mouse moved to (402, 477)
Screenshot: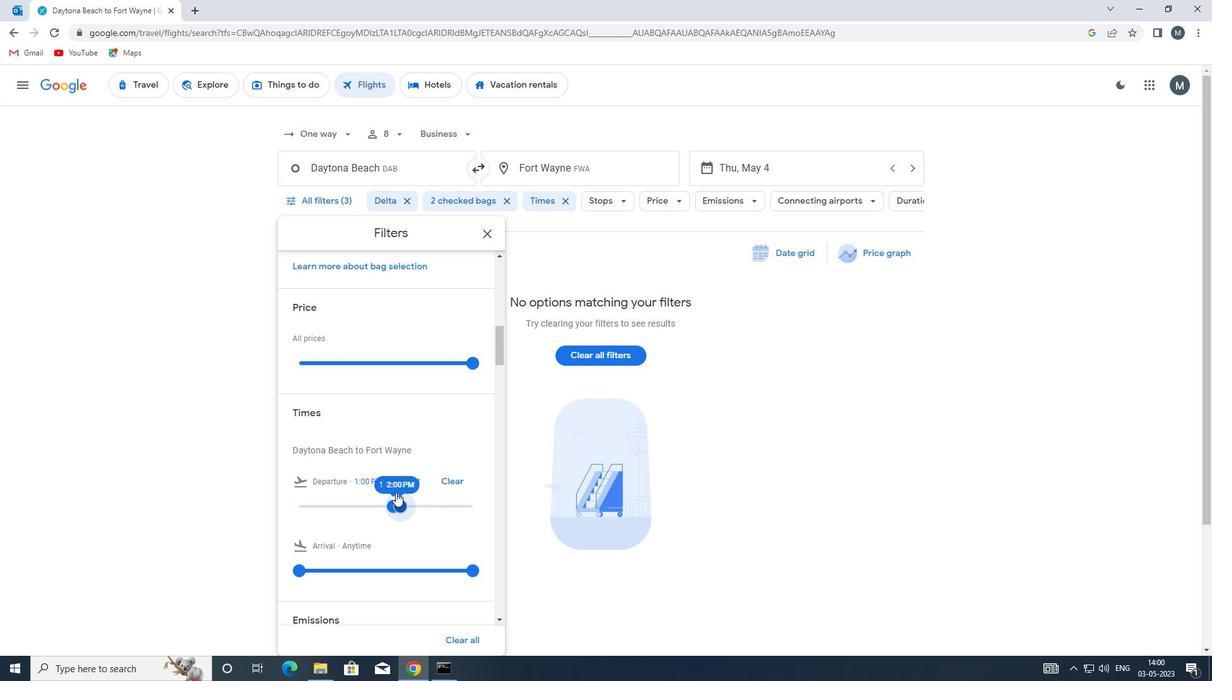 
Action: Mouse scrolled (402, 476) with delta (0, 0)
Screenshot: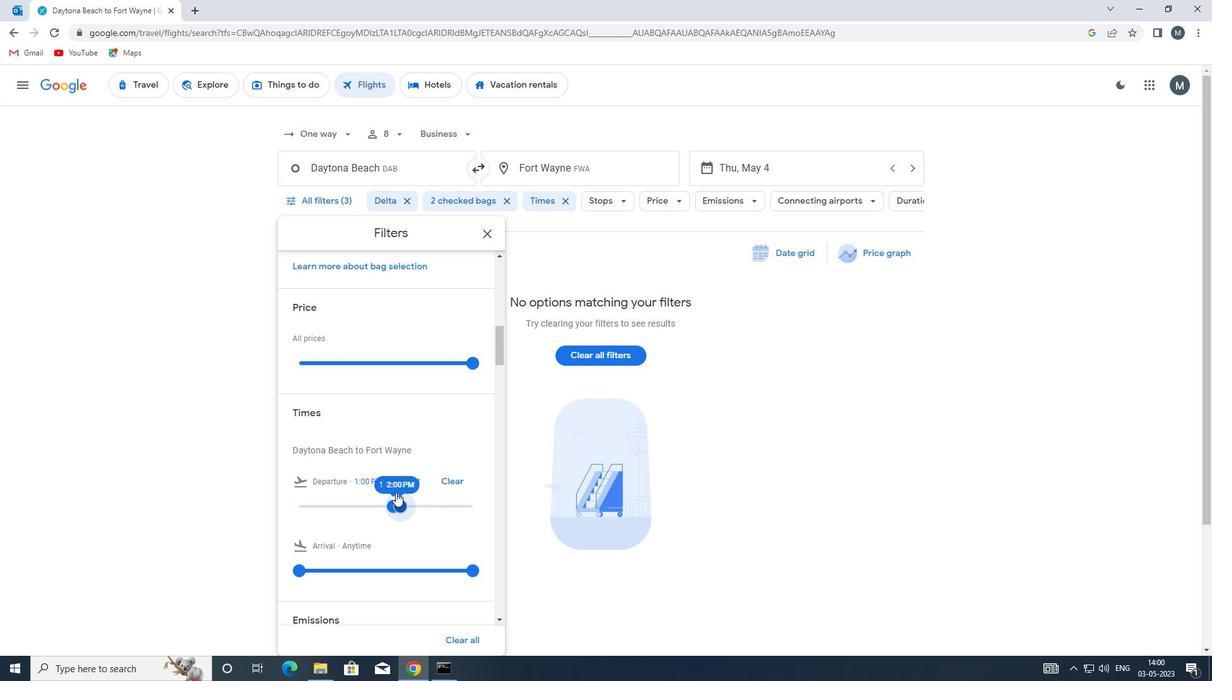 
Action: Mouse moved to (402, 476)
Screenshot: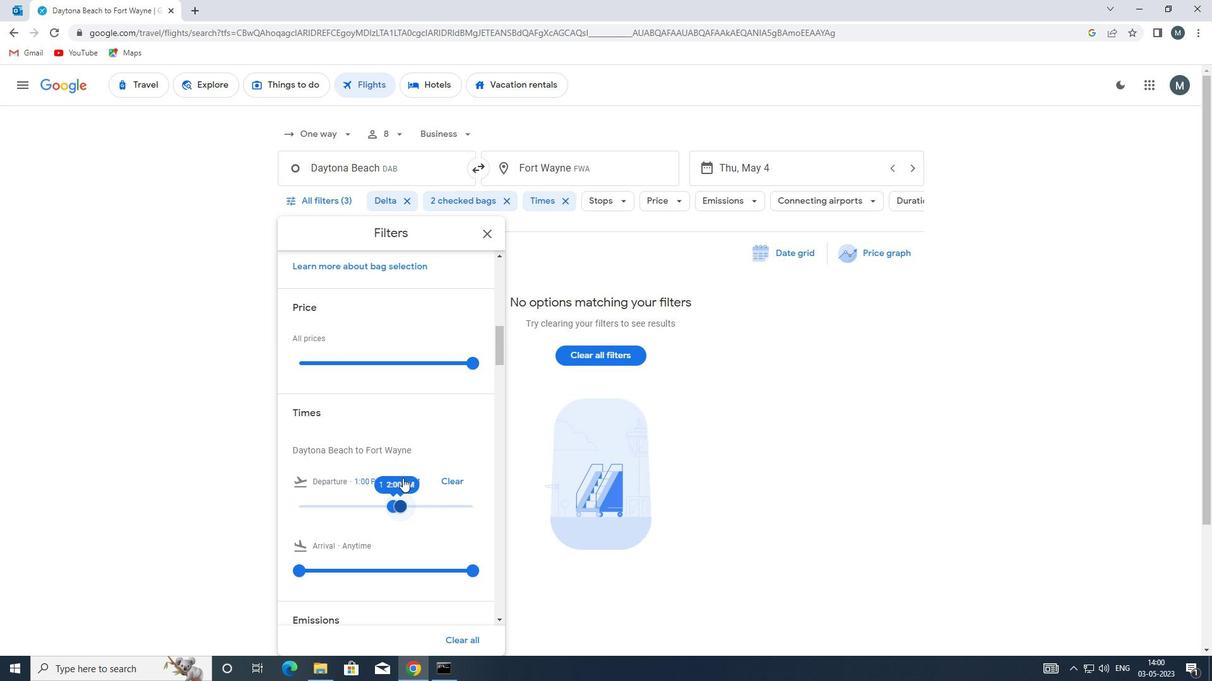 
Action: Mouse scrolled (402, 476) with delta (0, 0)
Screenshot: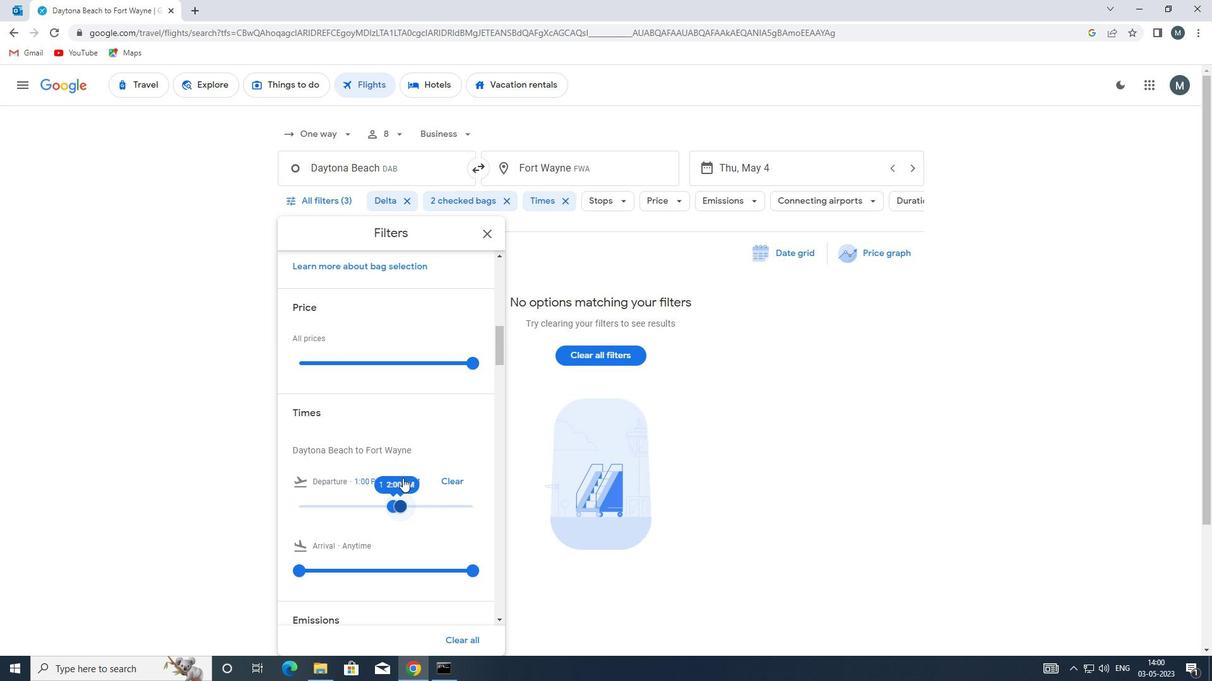 
Action: Mouse moved to (488, 229)
Screenshot: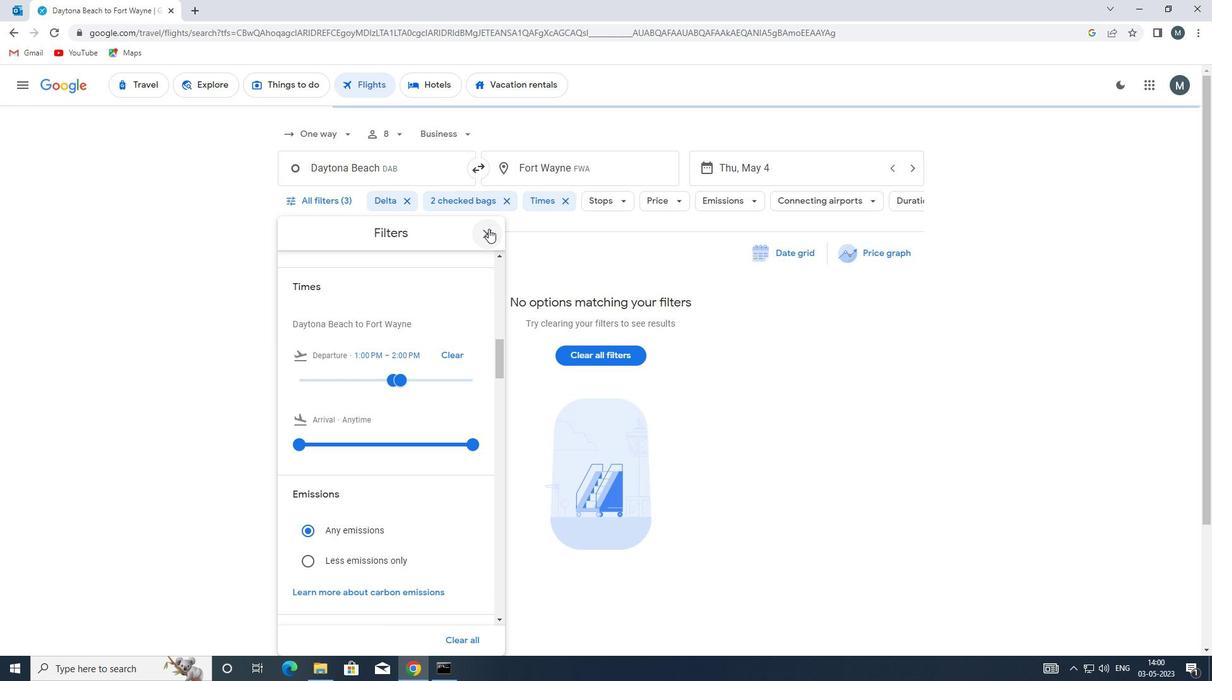 
Action: Mouse pressed left at (488, 229)
Screenshot: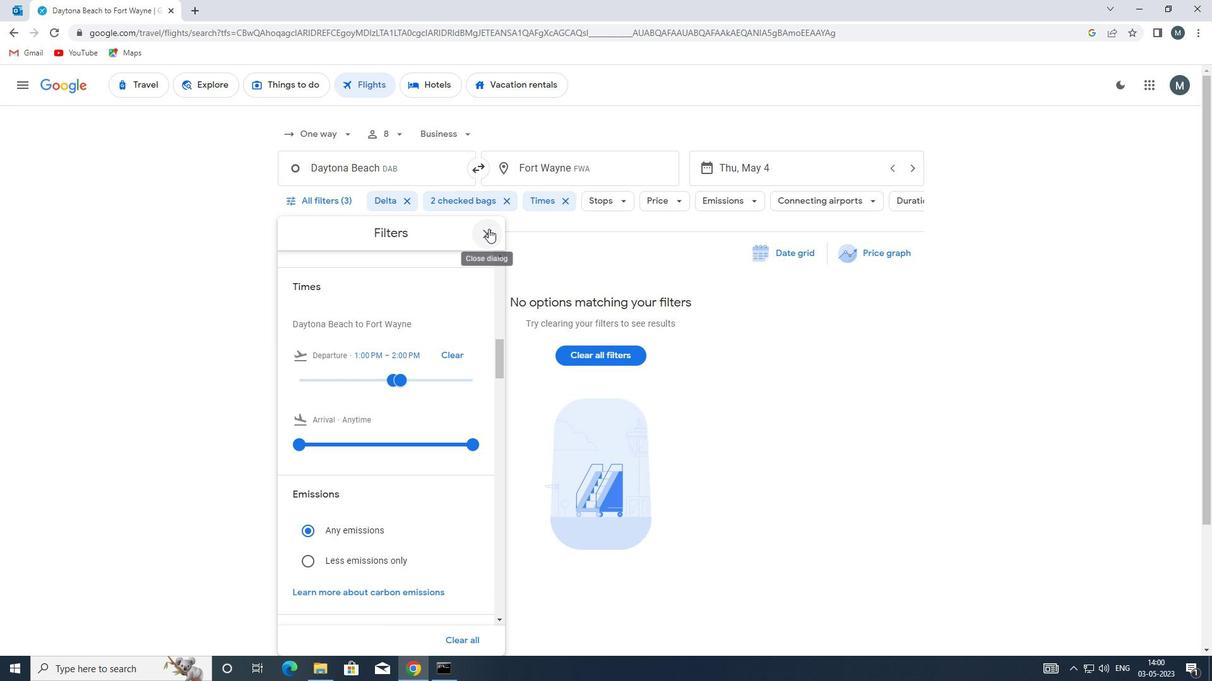 
Action: Mouse moved to (488, 234)
Screenshot: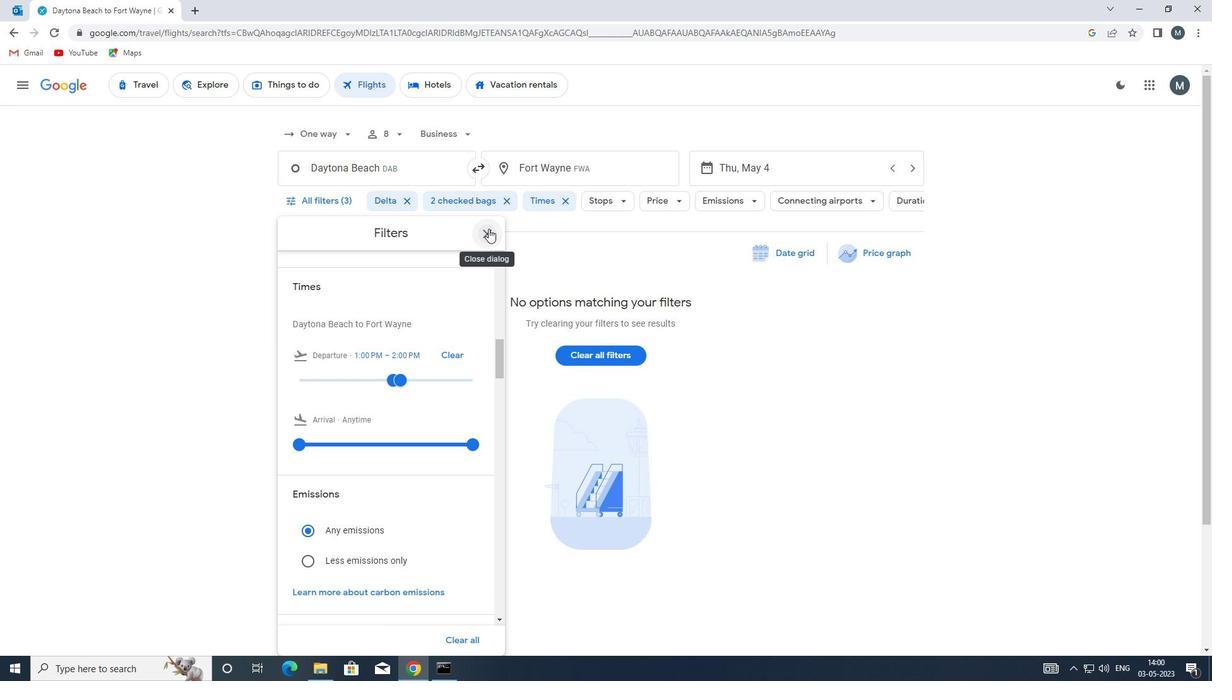 
